 Task: Find connections with filter location Goianira with filter topic #givingbackwith filter profile language German with filter current company ICICI Home Finance Company Limited with filter school Atmiya Institute of Technology & Science with filter industry Professional Services with filter service category Video Production with filter keywords title Budget Analyst
Action: Mouse moved to (530, 191)
Screenshot: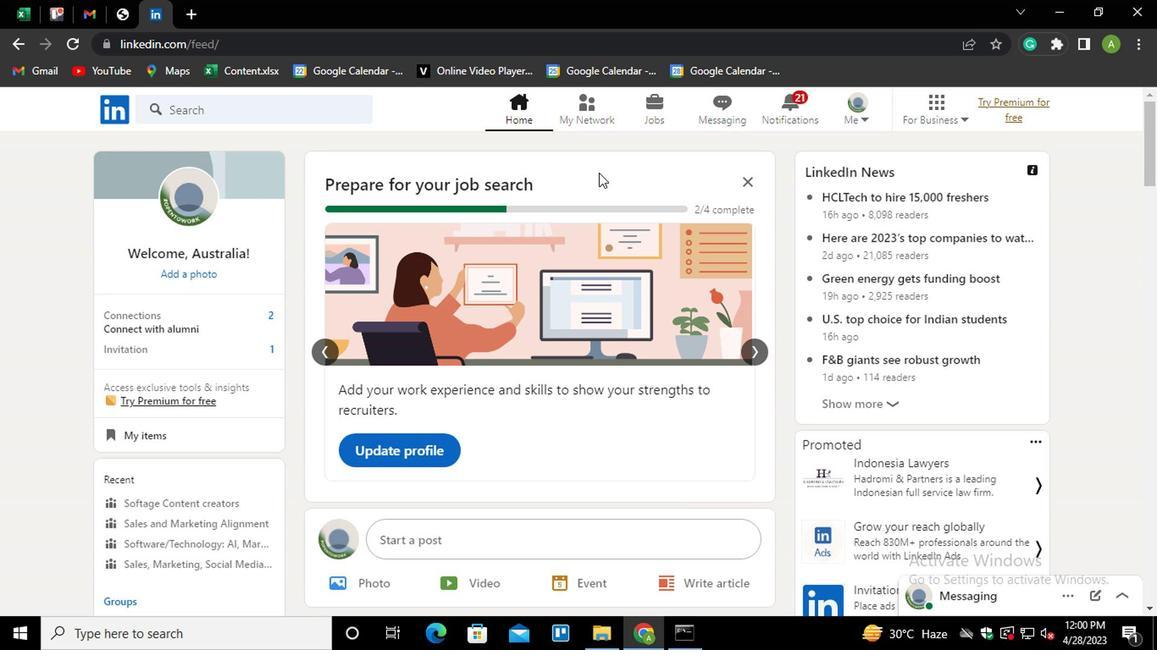 
Action: Mouse pressed left at (530, 191)
Screenshot: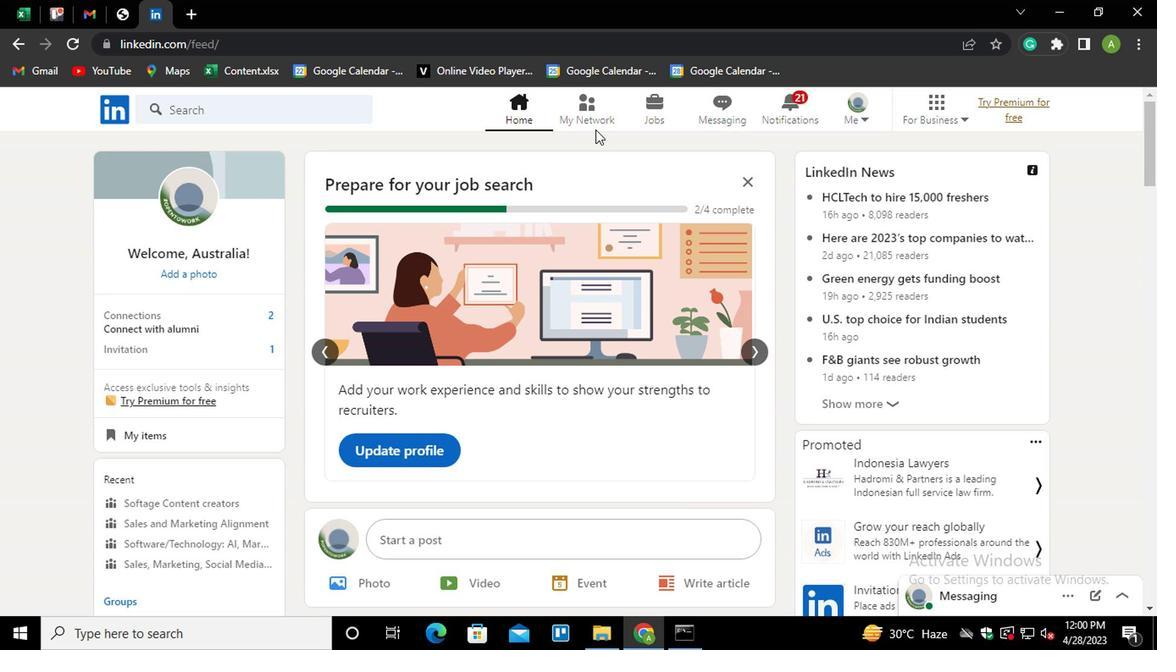
Action: Mouse moved to (249, 260)
Screenshot: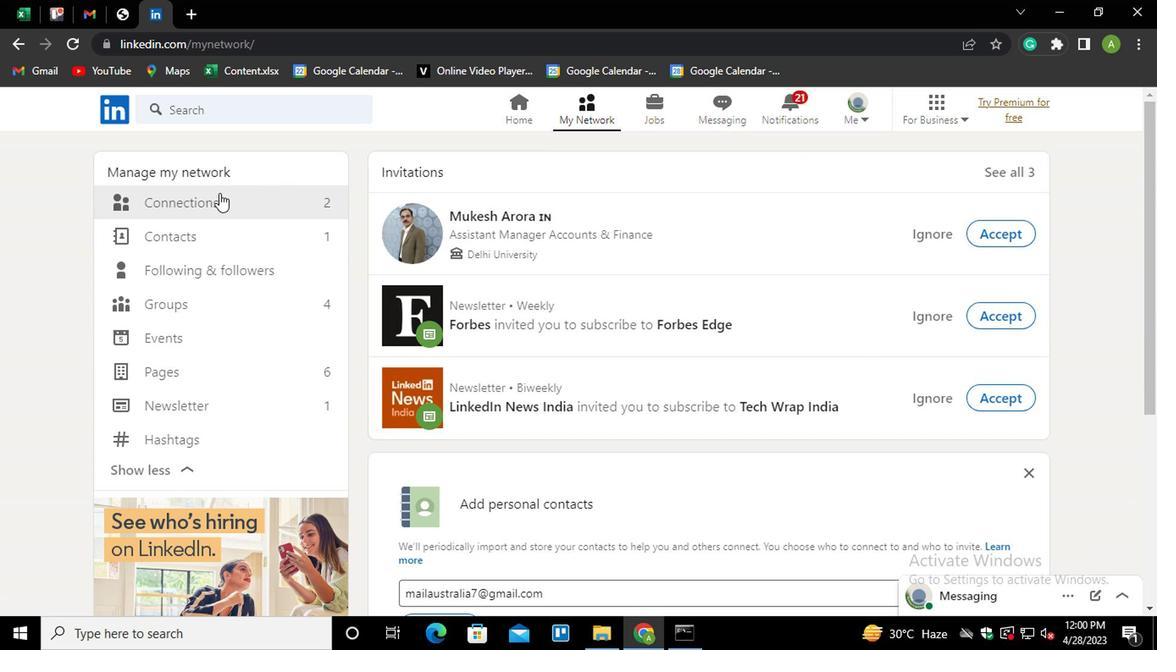 
Action: Mouse pressed left at (249, 260)
Screenshot: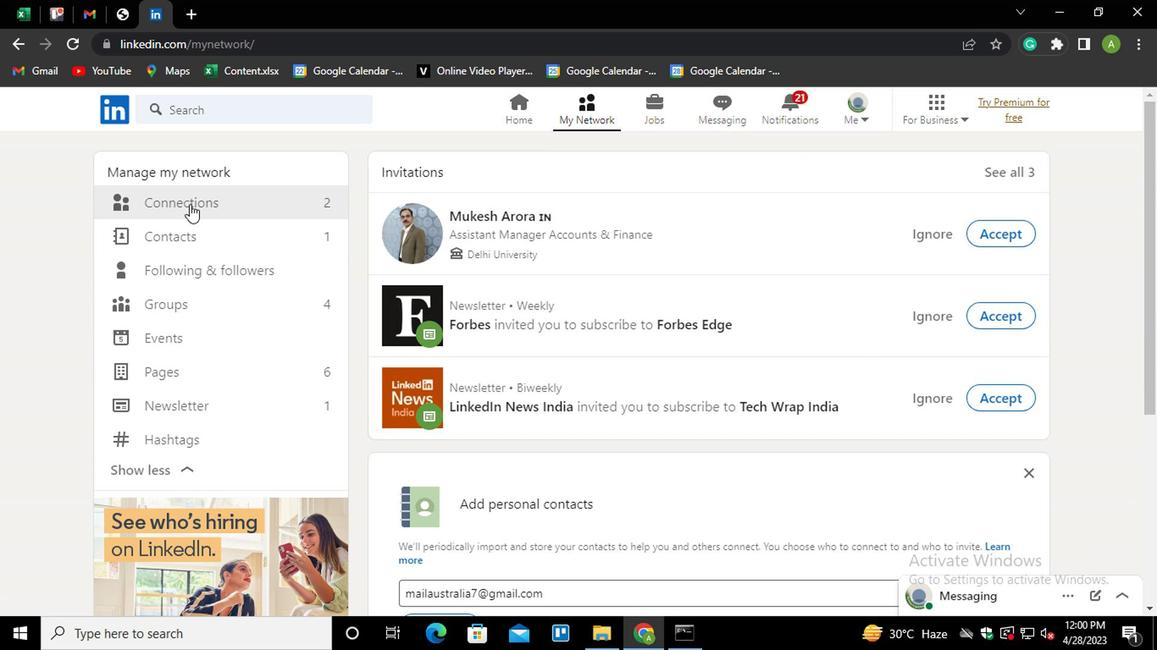 
Action: Mouse moved to (594, 262)
Screenshot: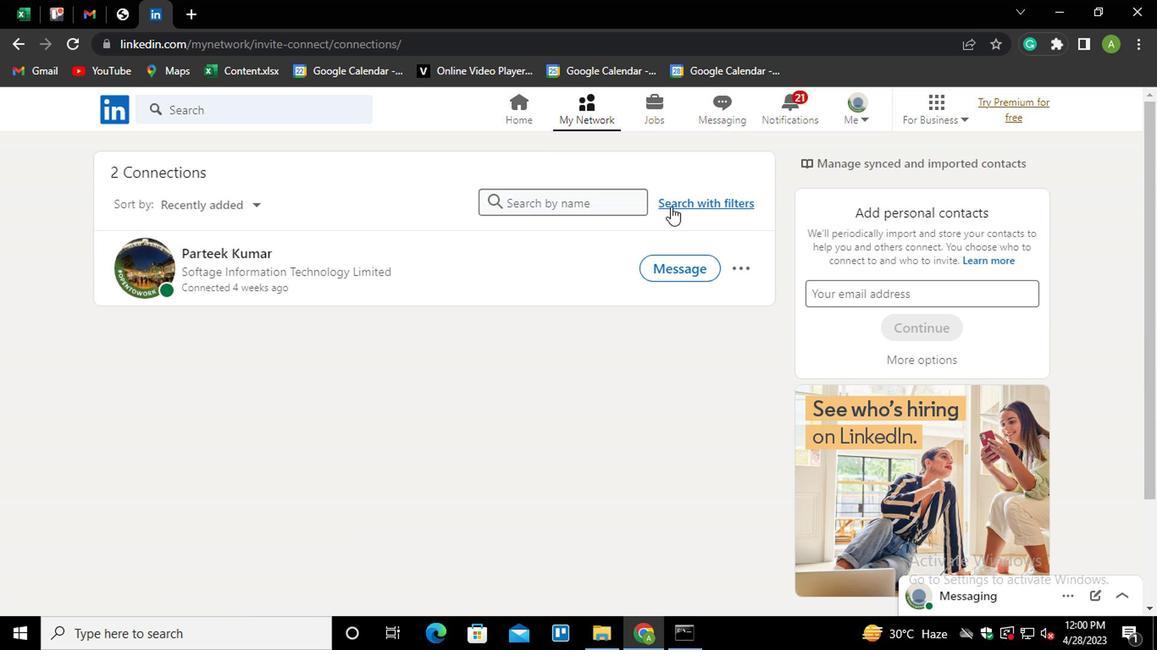 
Action: Mouse pressed left at (594, 262)
Screenshot: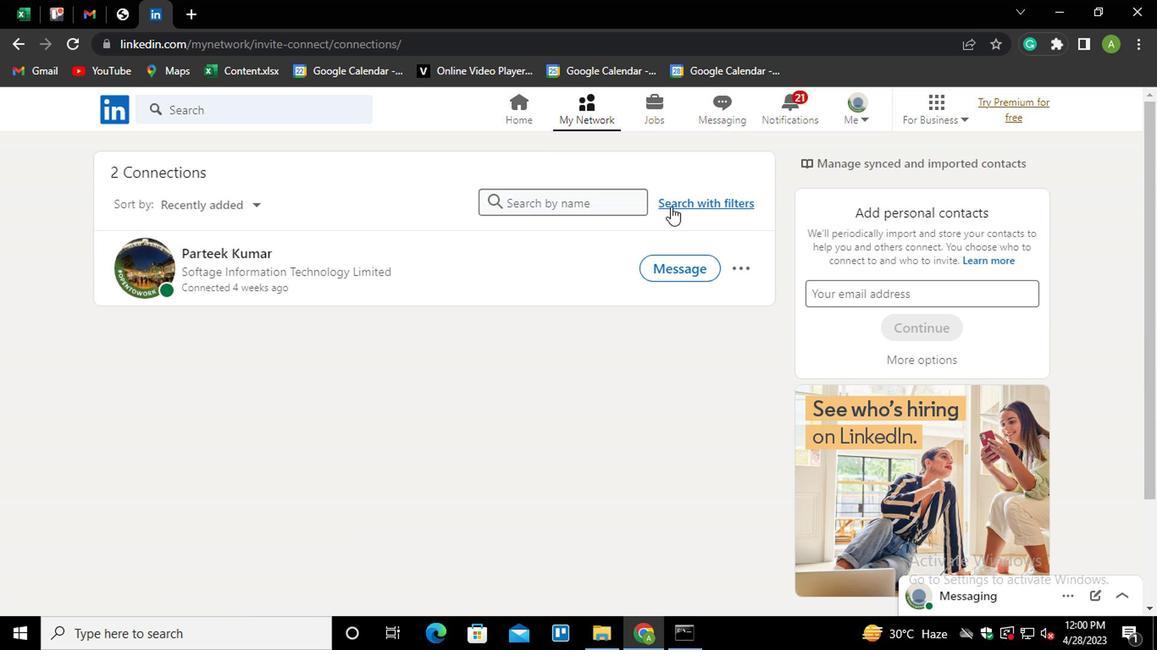 
Action: Mouse moved to (567, 222)
Screenshot: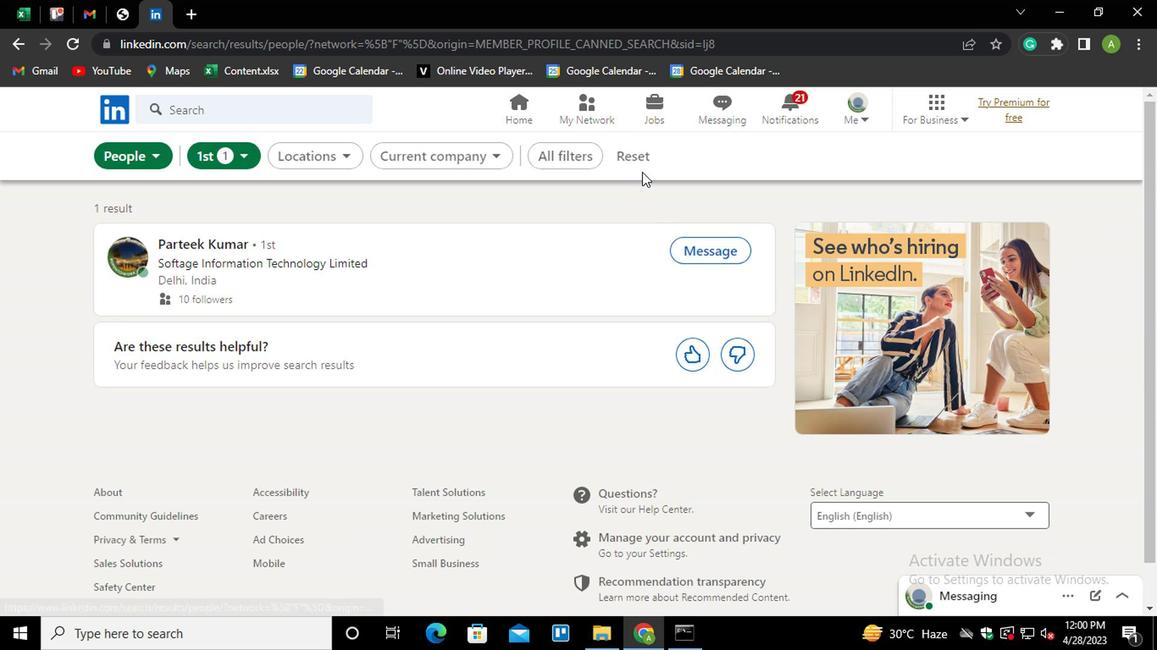 
Action: Mouse pressed left at (567, 222)
Screenshot: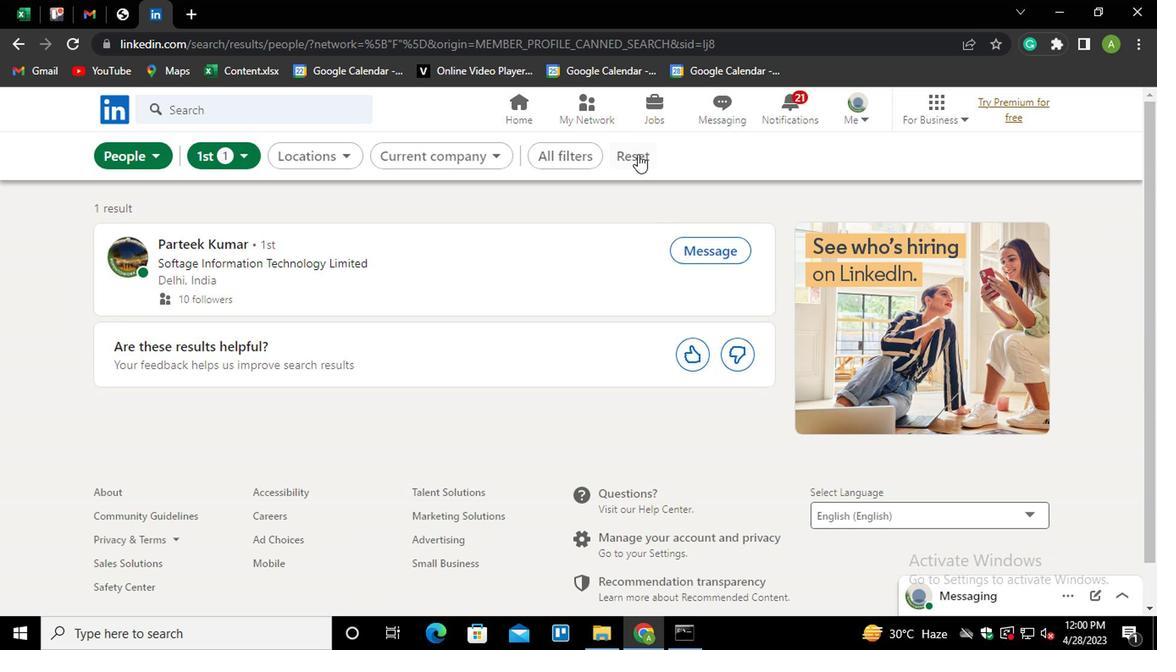 
Action: Mouse moved to (545, 226)
Screenshot: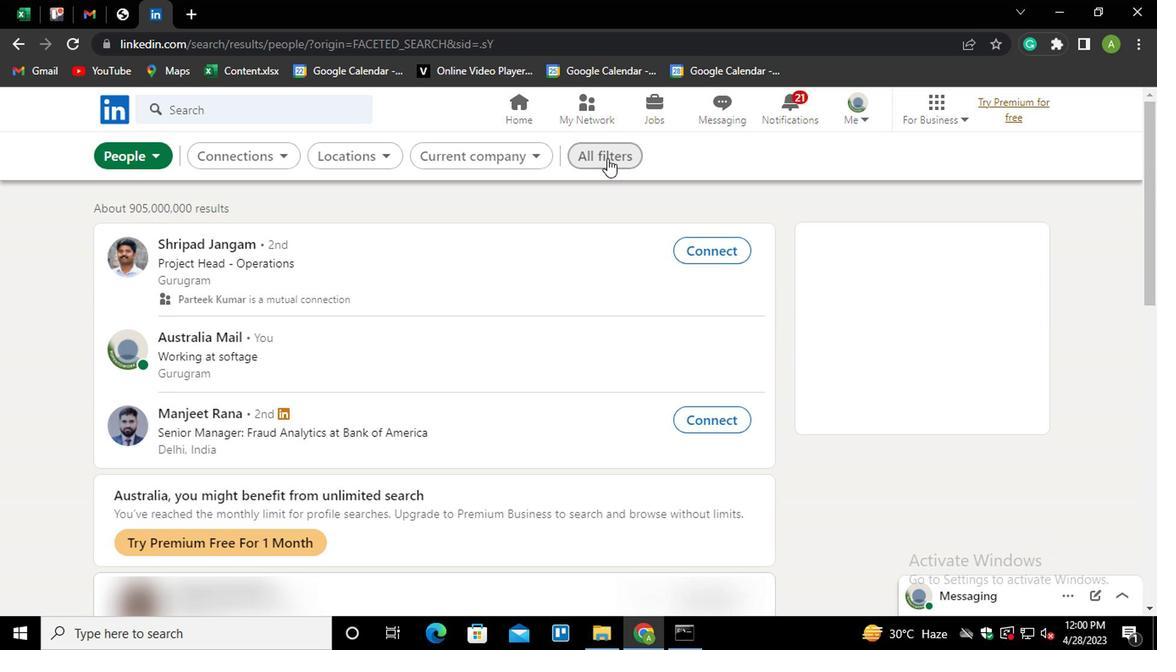 
Action: Mouse pressed left at (545, 226)
Screenshot: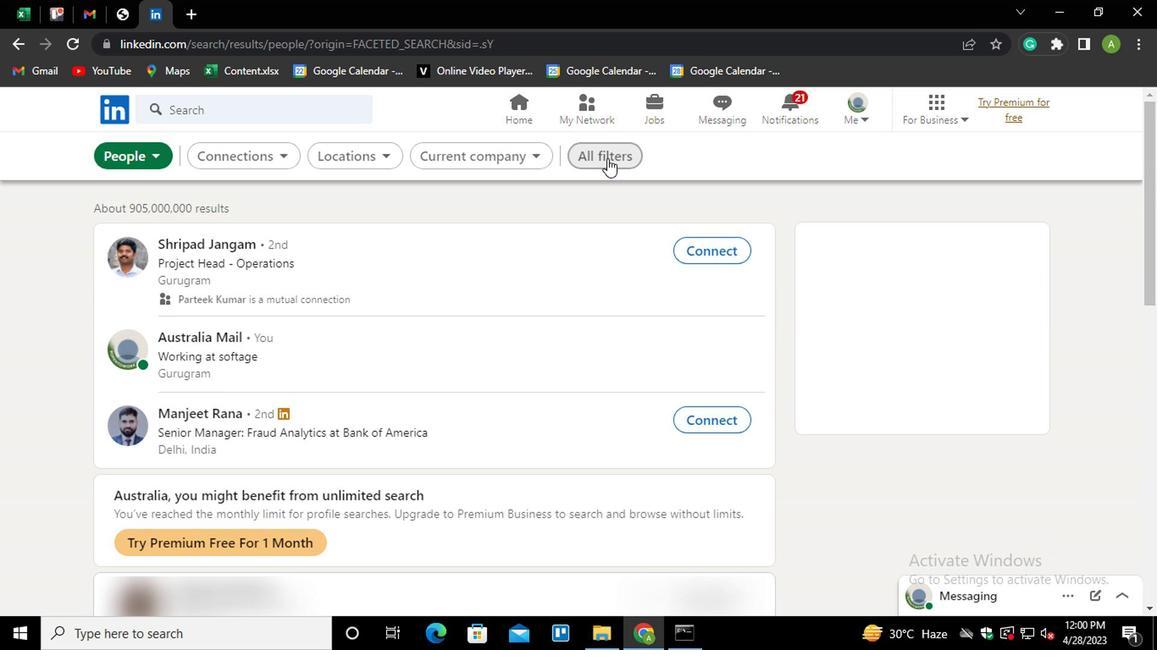 
Action: Mouse moved to (681, 349)
Screenshot: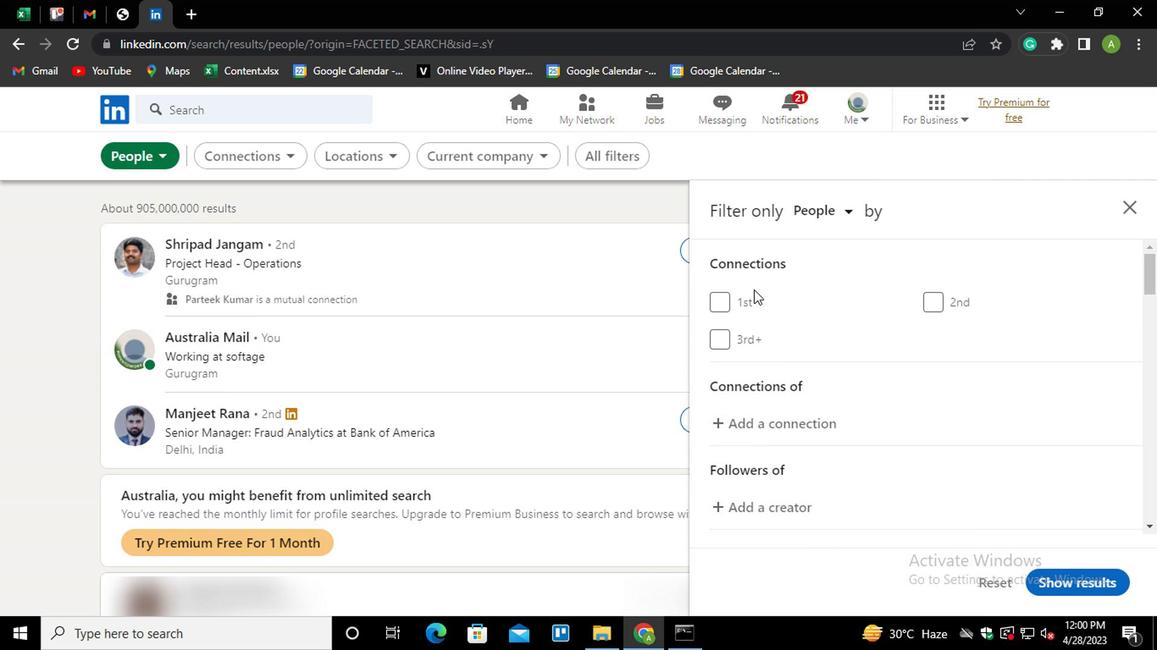 
Action: Mouse scrolled (681, 348) with delta (0, 0)
Screenshot: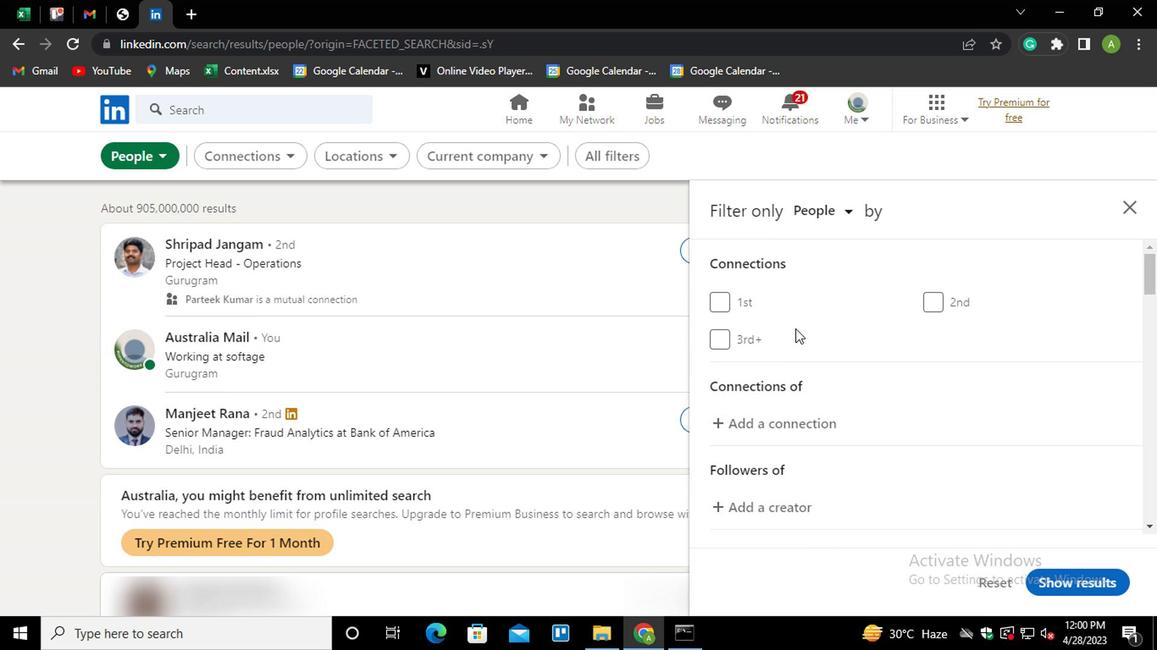 
Action: Mouse scrolled (681, 348) with delta (0, 0)
Screenshot: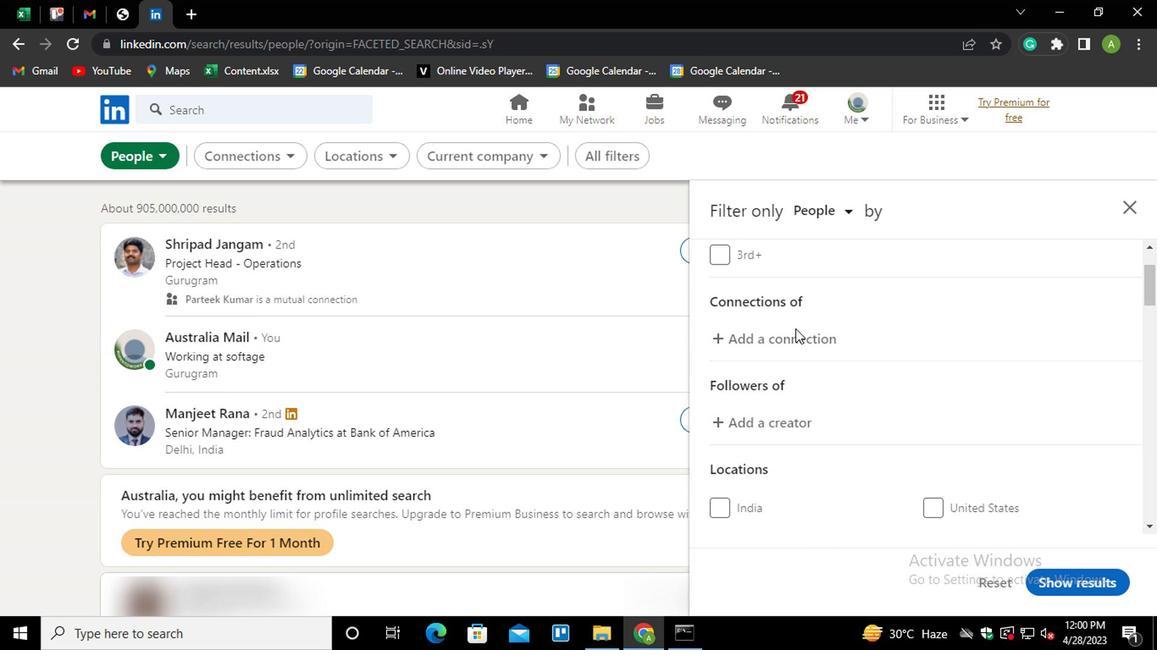 
Action: Mouse scrolled (681, 348) with delta (0, 0)
Screenshot: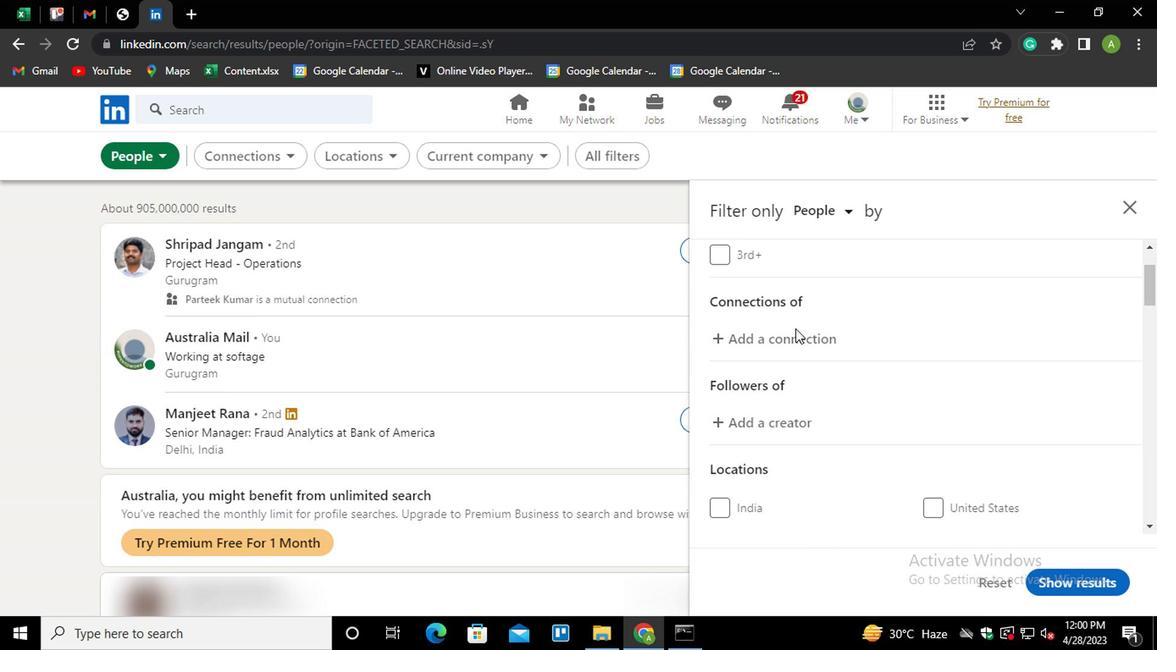 
Action: Mouse moved to (824, 409)
Screenshot: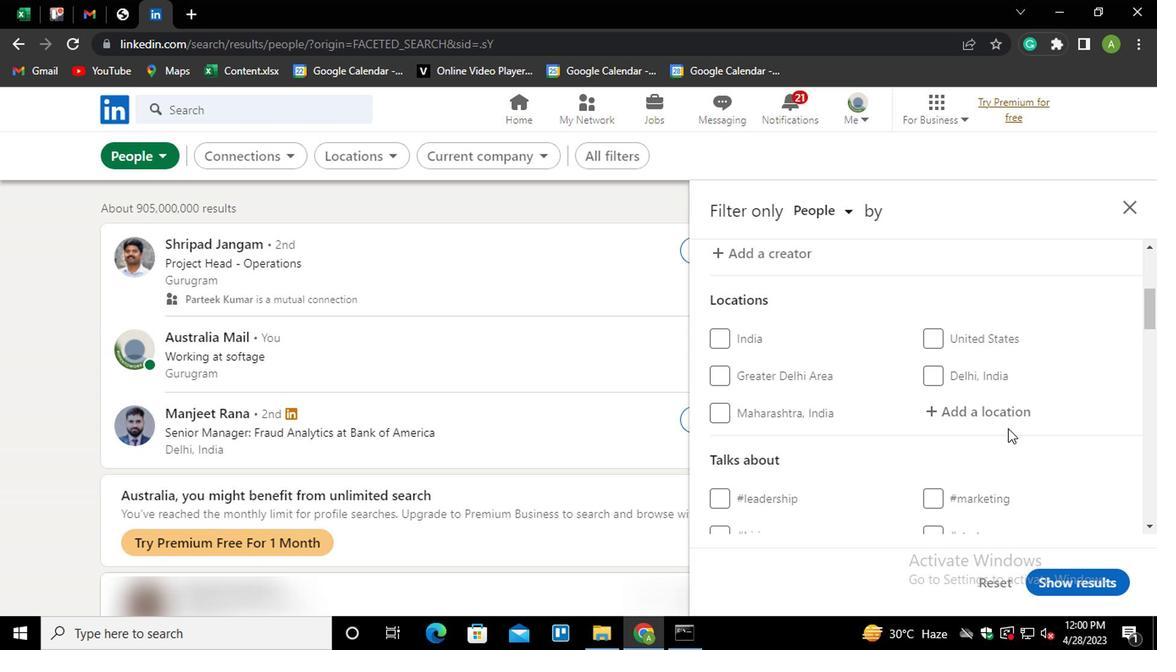 
Action: Mouse pressed left at (824, 409)
Screenshot: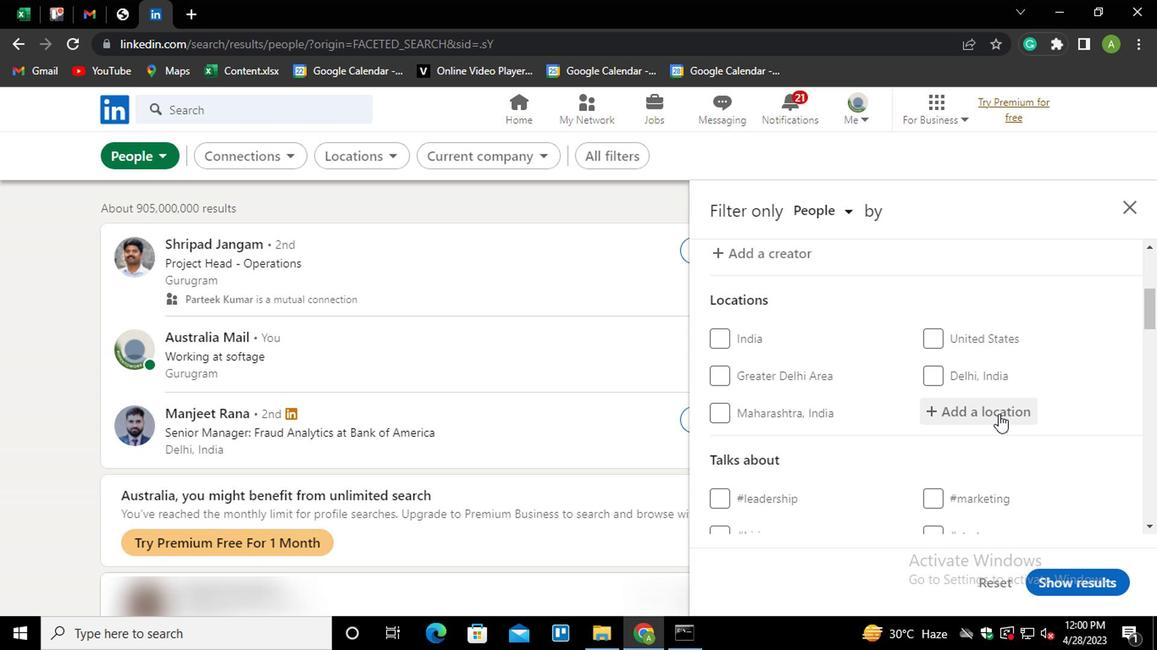 
Action: Mouse moved to (799, 407)
Screenshot: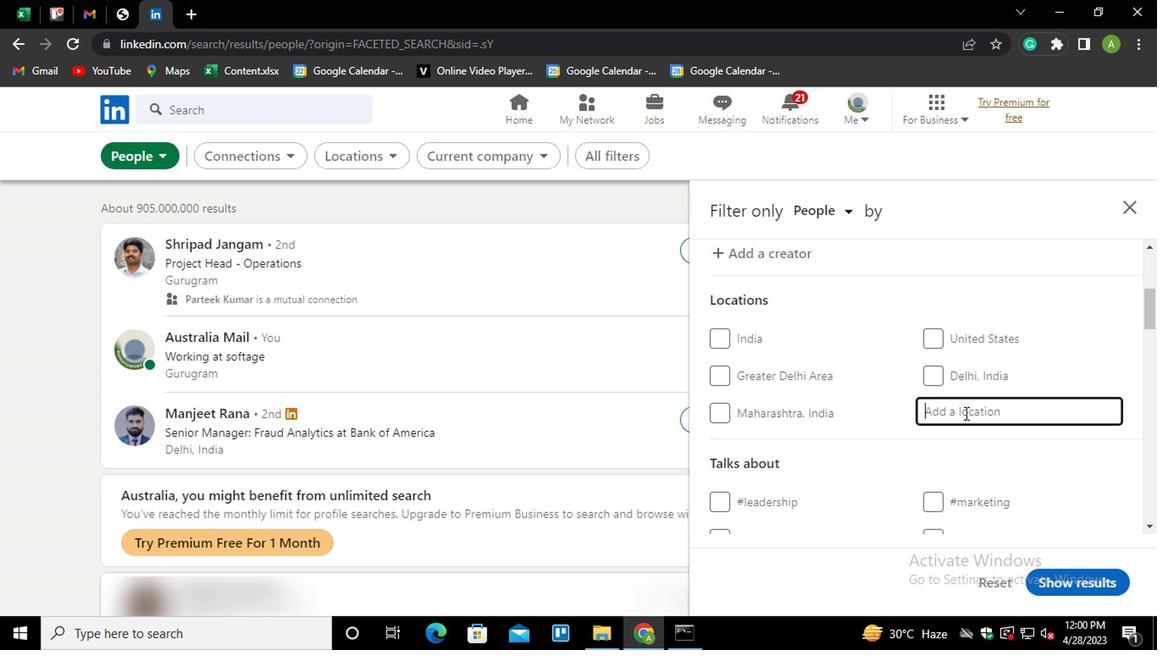 
Action: Mouse pressed left at (799, 407)
Screenshot: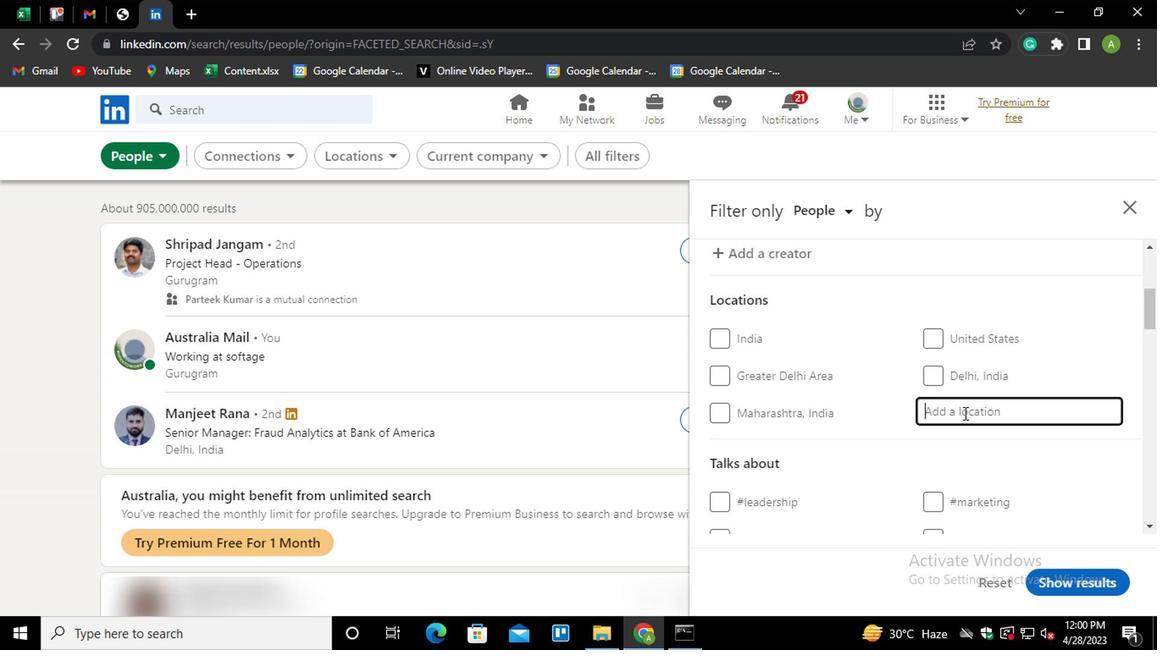 
Action: Key pressed <Key.shift>GOIANIRA<Key.down><Key.enter>
Screenshot: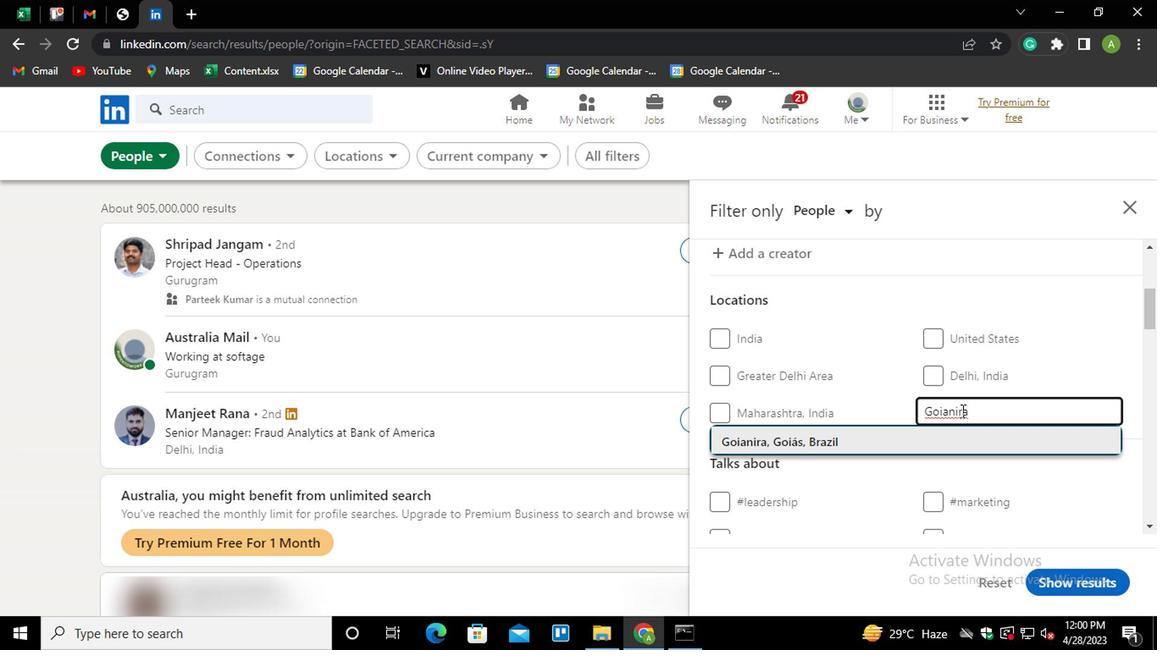 
Action: Mouse scrolled (799, 407) with delta (0, 0)
Screenshot: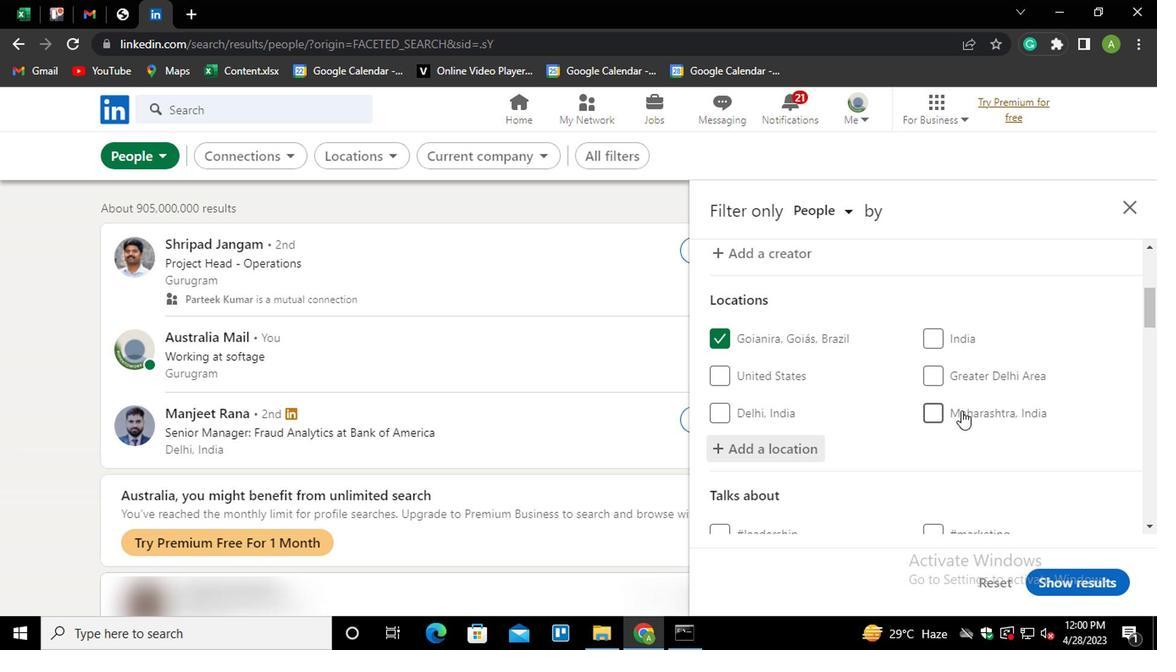
Action: Mouse scrolled (799, 407) with delta (0, 0)
Screenshot: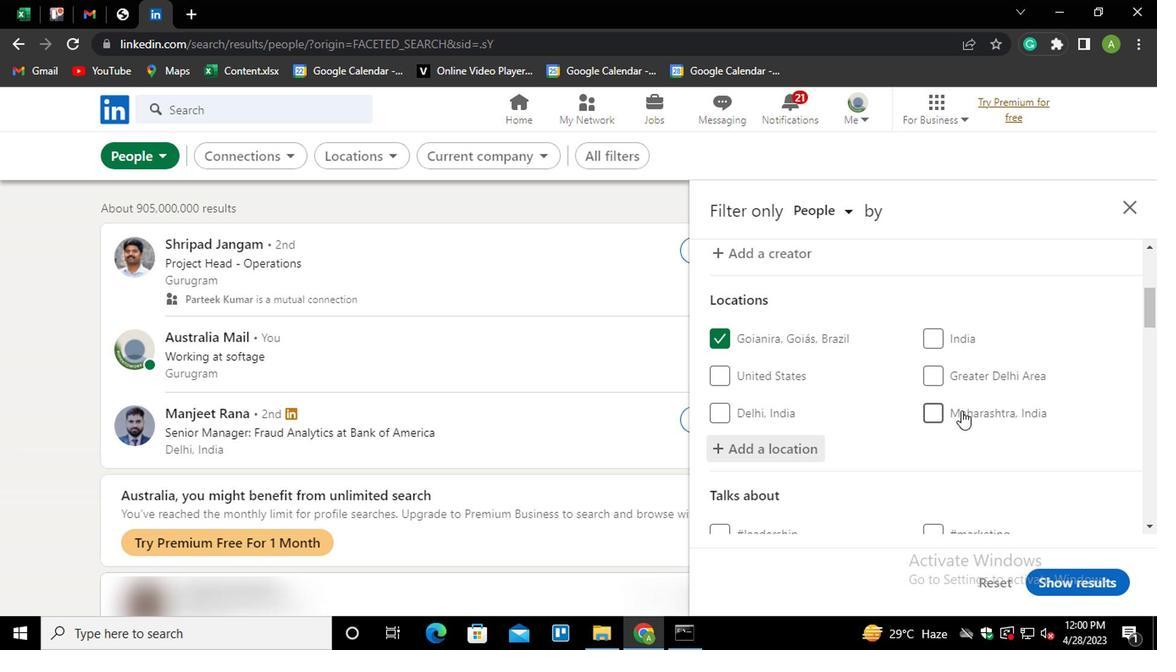 
Action: Mouse moved to (792, 424)
Screenshot: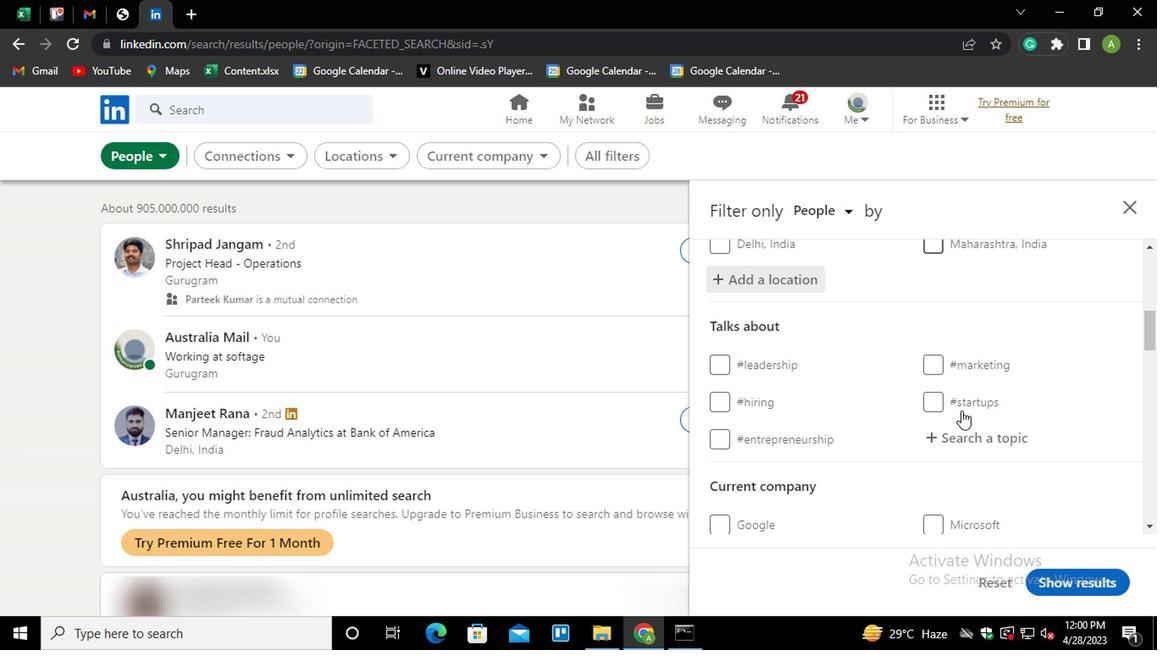 
Action: Mouse pressed left at (792, 424)
Screenshot: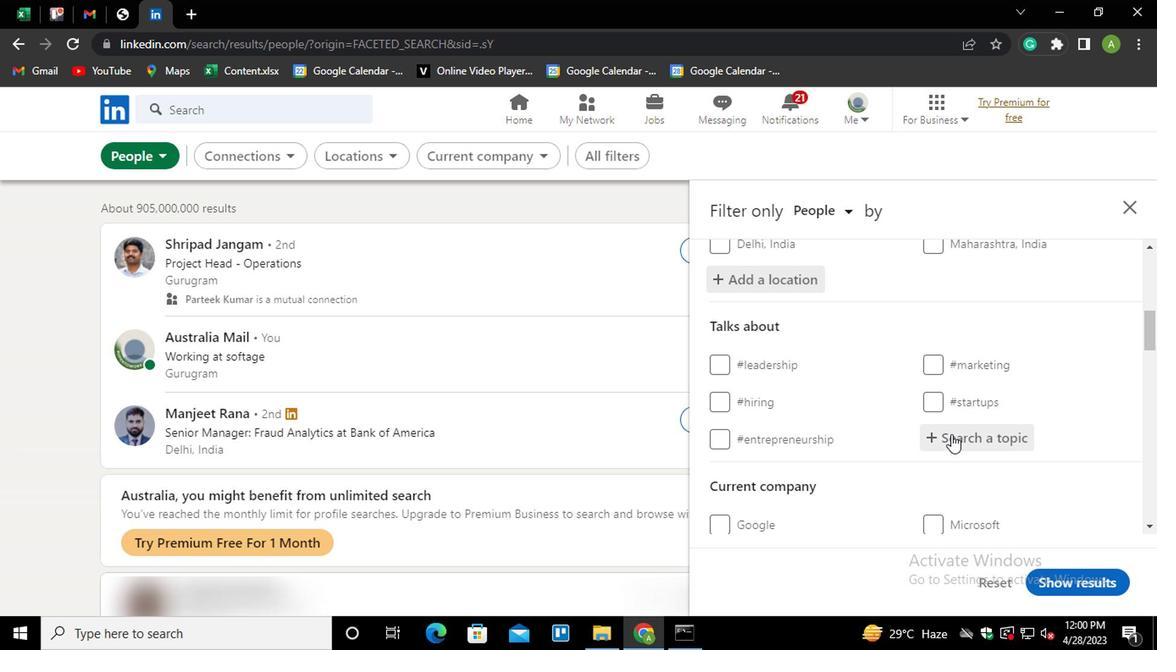 
Action: Key pressed GIVINGBACK
Screenshot: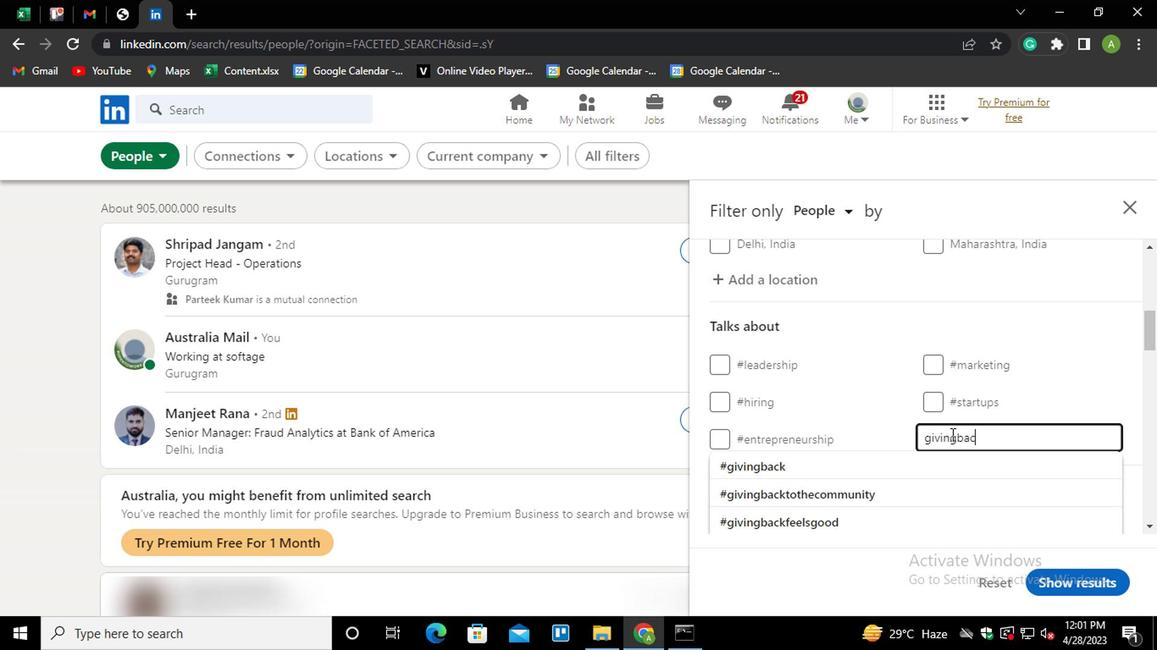 
Action: Mouse moved to (805, 447)
Screenshot: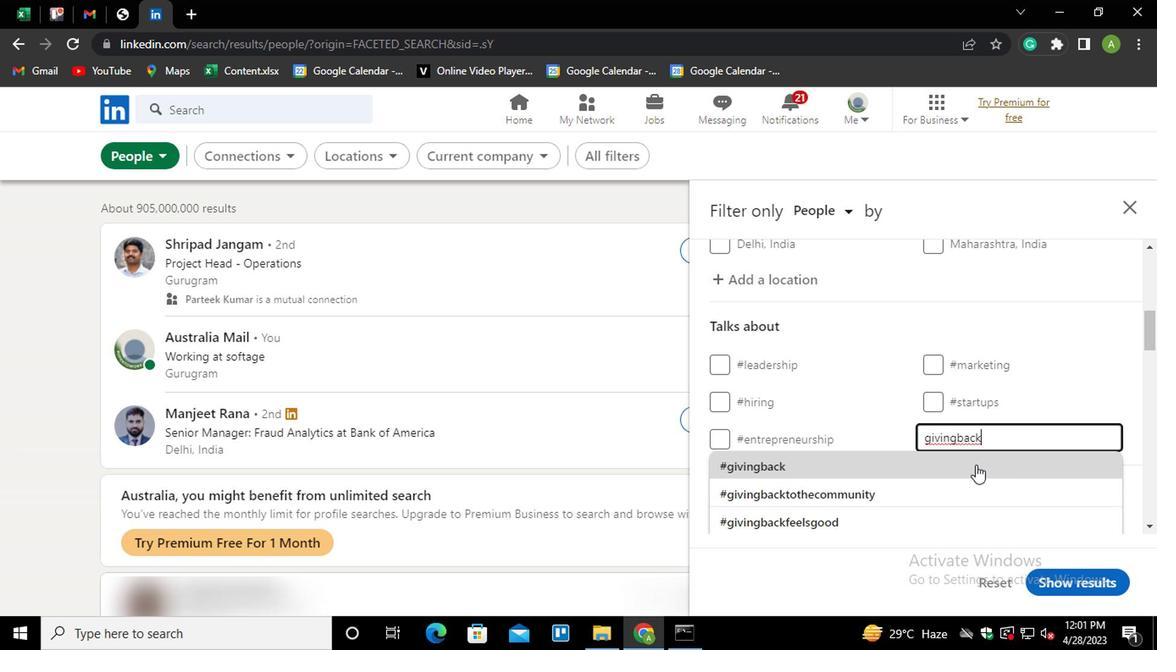 
Action: Mouse pressed left at (805, 447)
Screenshot: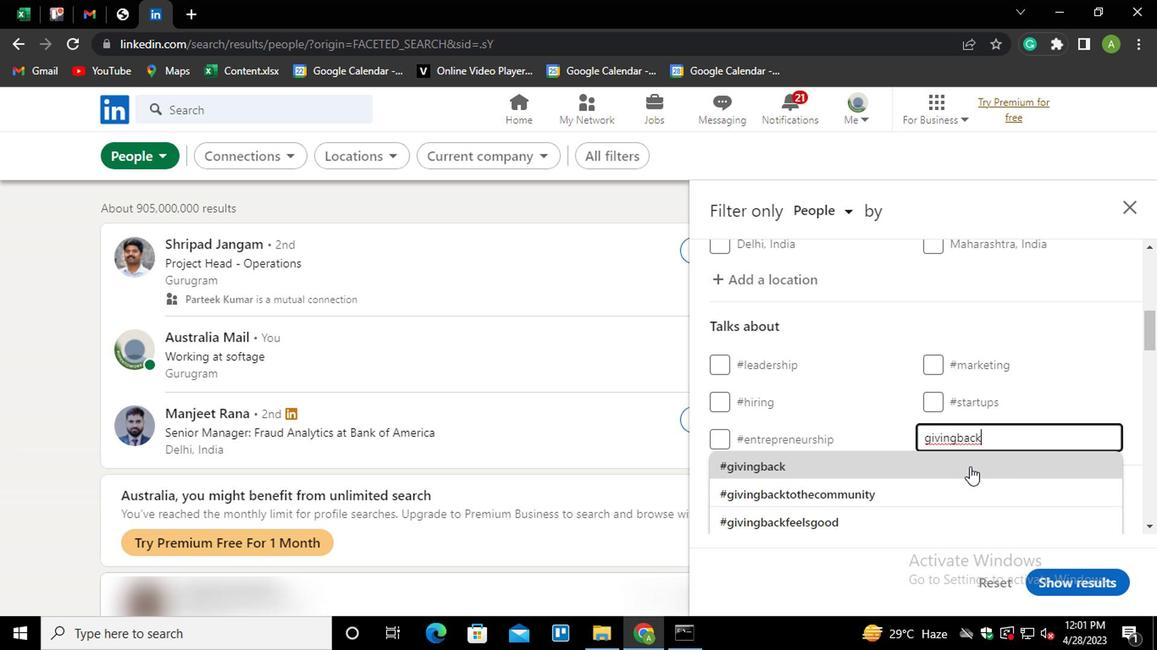 
Action: Mouse scrolled (805, 447) with delta (0, 0)
Screenshot: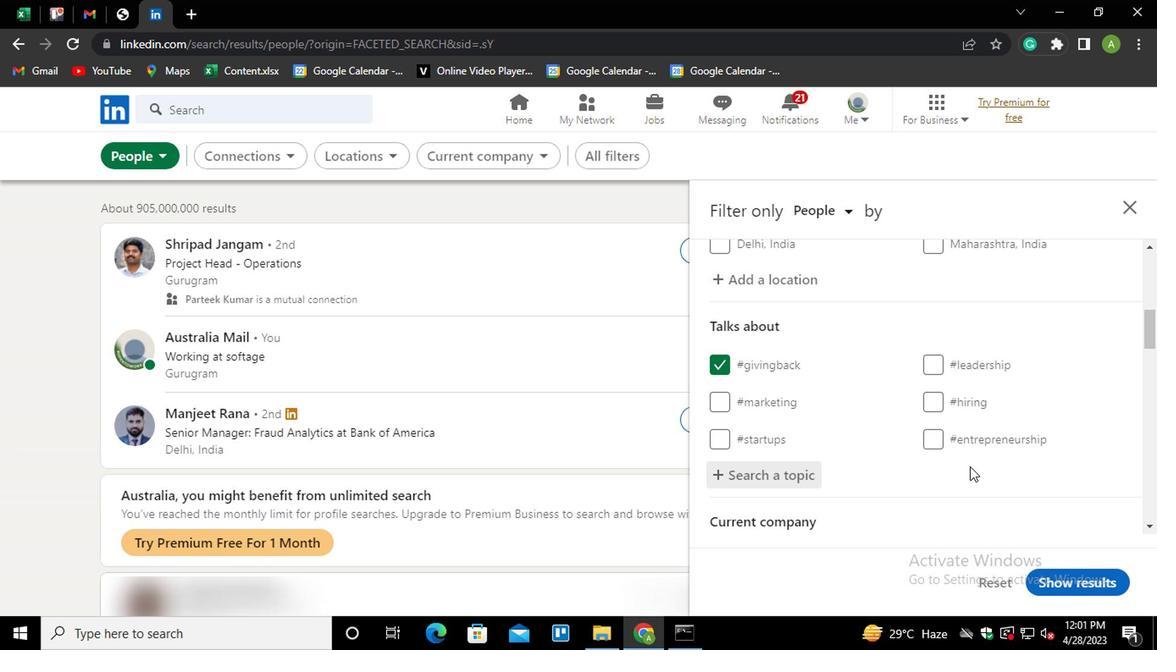 
Action: Mouse scrolled (805, 447) with delta (0, 0)
Screenshot: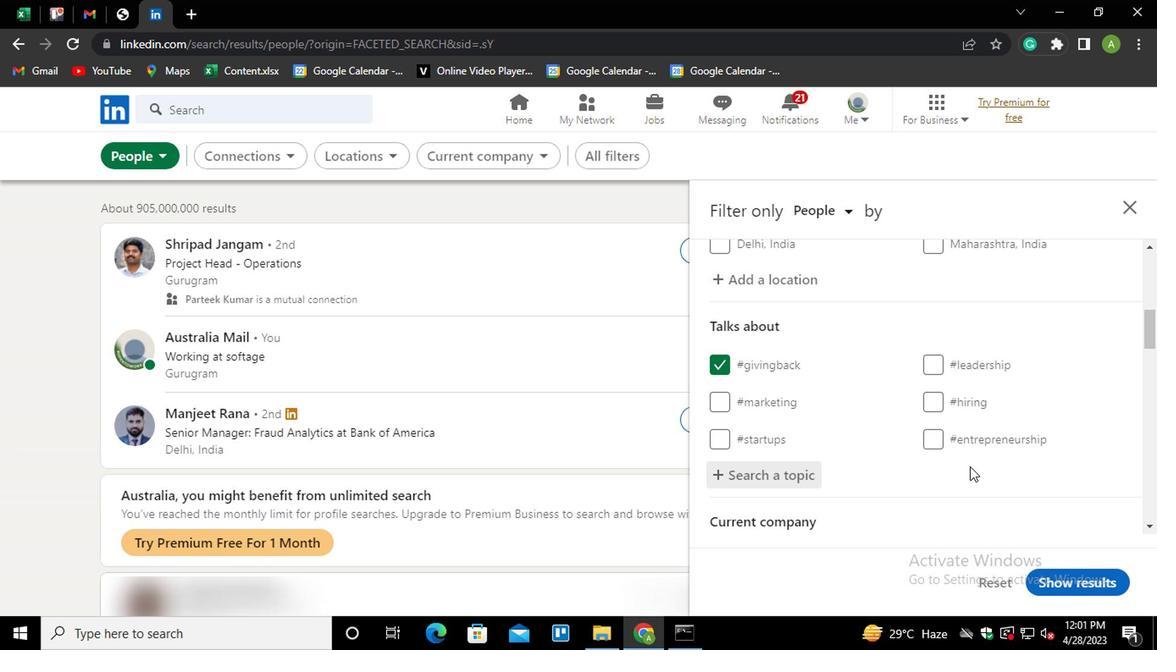 
Action: Mouse scrolled (805, 447) with delta (0, 0)
Screenshot: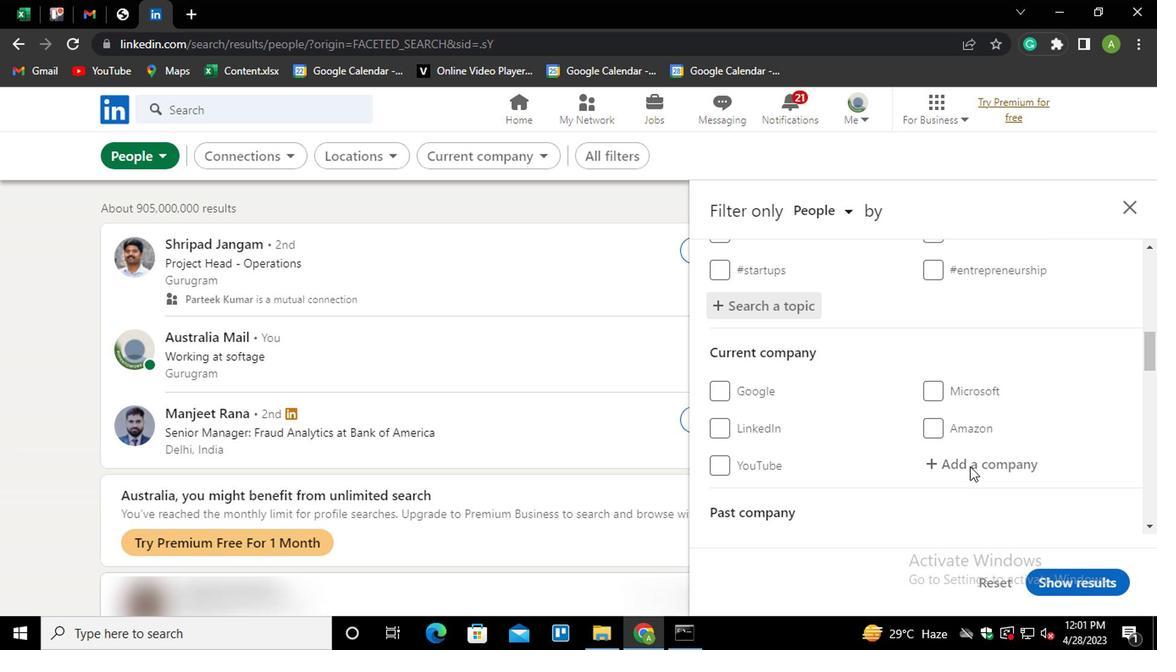 
Action: Mouse moved to (795, 387)
Screenshot: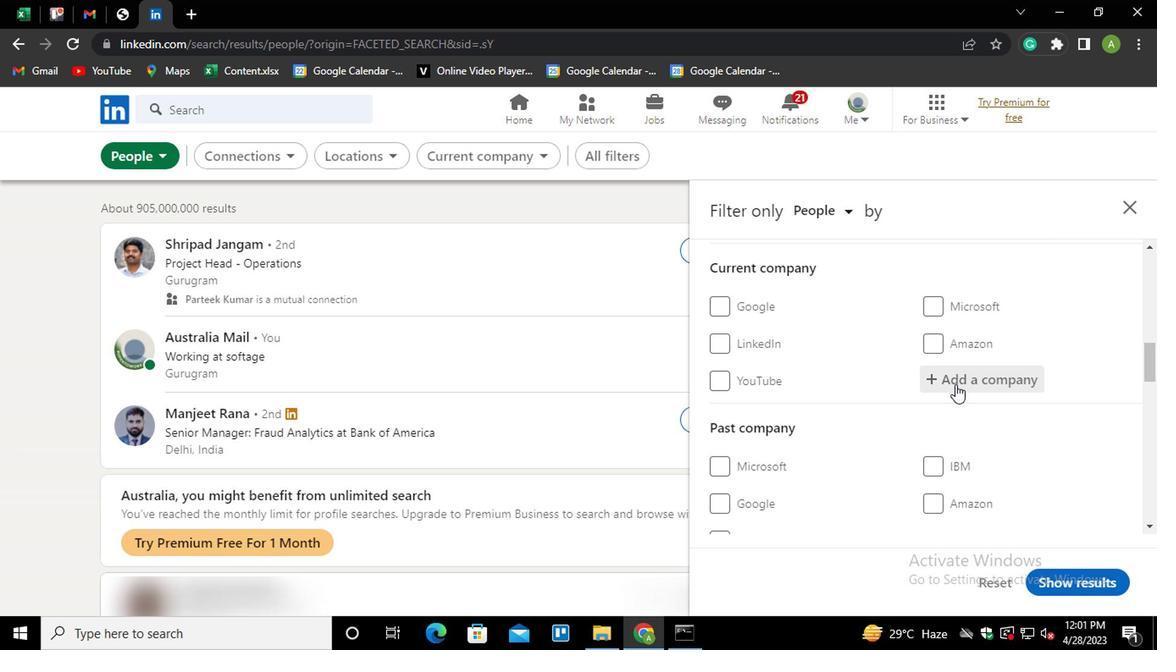 
Action: Mouse pressed left at (795, 387)
Screenshot: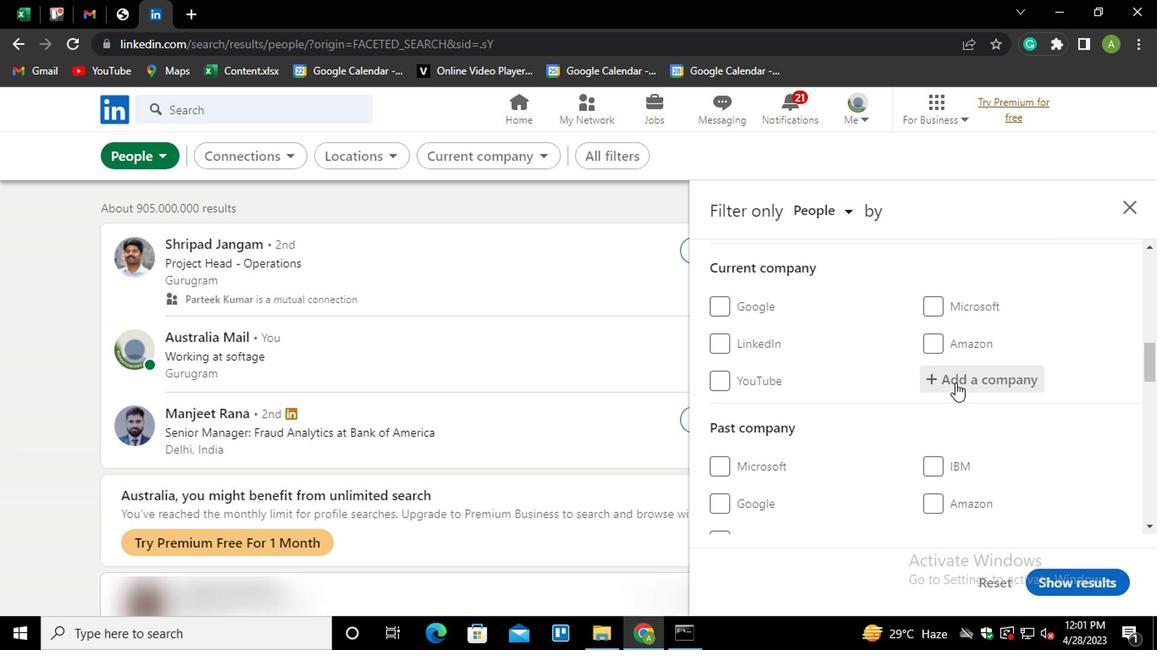 
Action: Mouse moved to (797, 417)
Screenshot: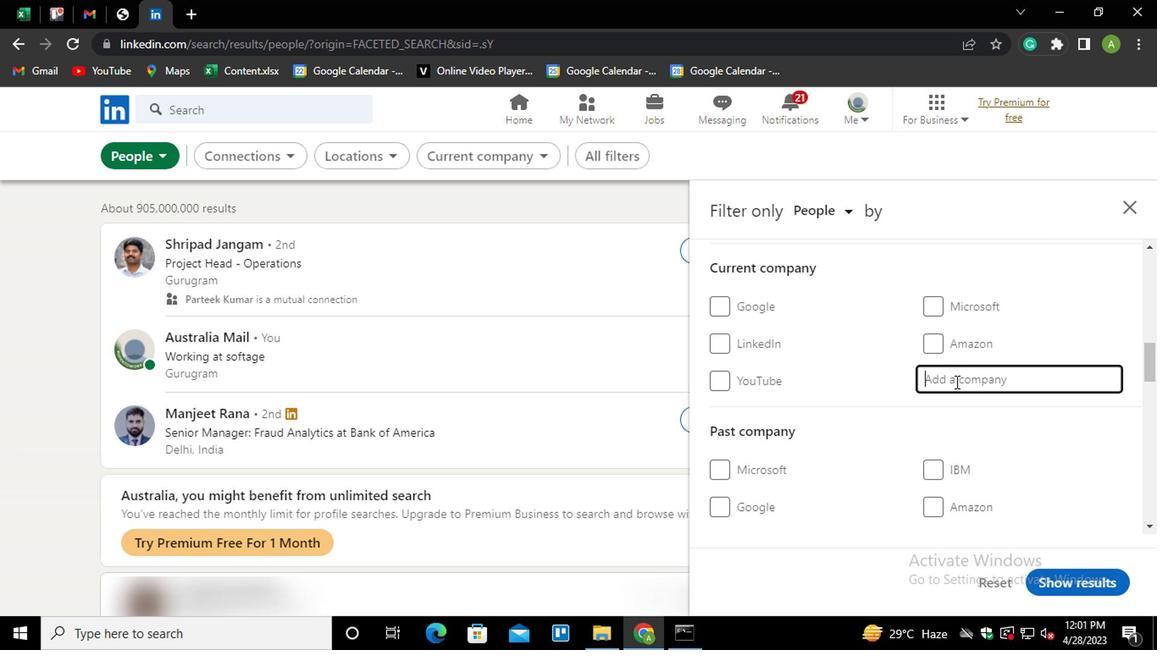 
Action: Mouse scrolled (797, 416) with delta (0, 0)
Screenshot: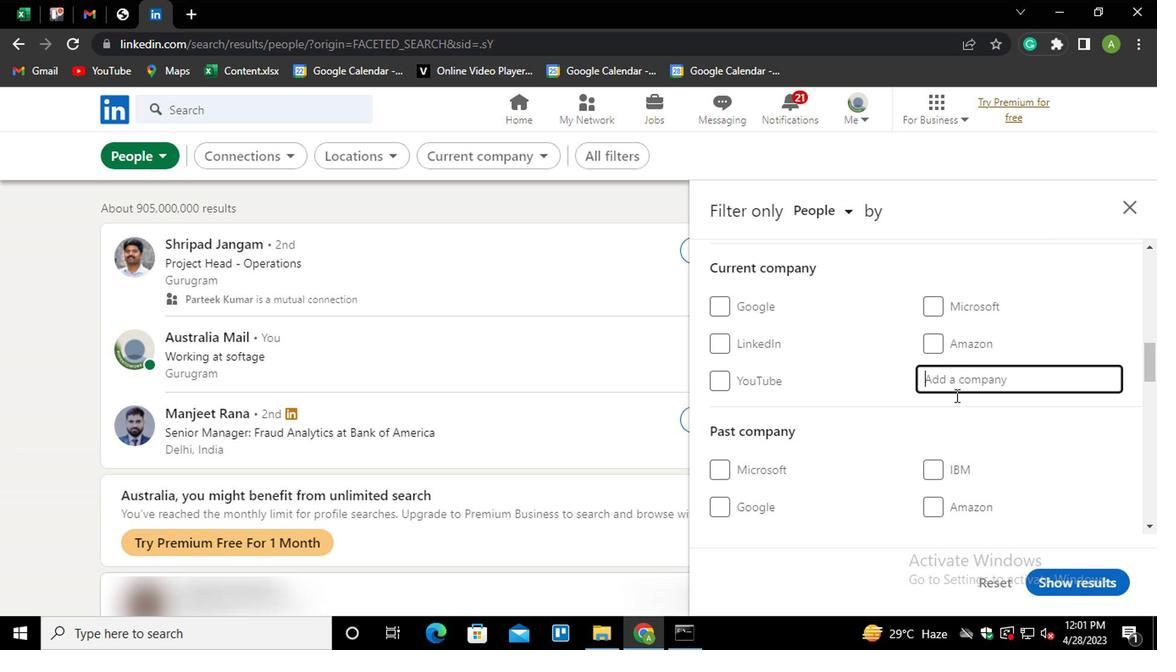 
Action: Mouse scrolled (797, 416) with delta (0, 0)
Screenshot: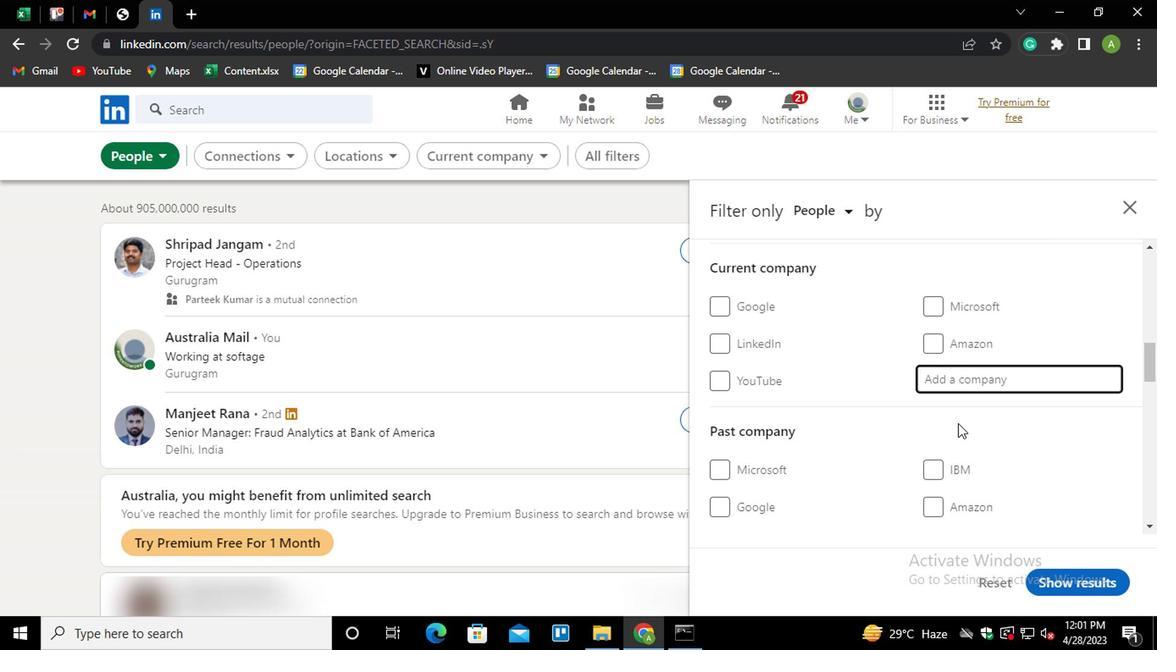 
Action: Mouse scrolled (797, 416) with delta (0, 0)
Screenshot: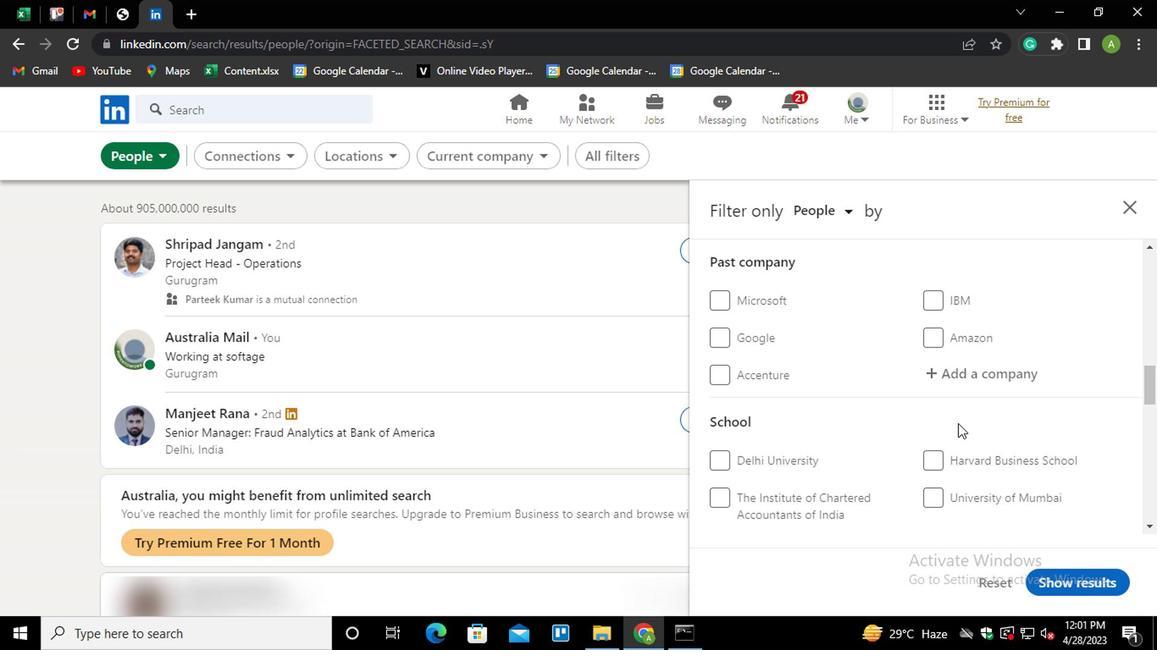 
Action: Mouse scrolled (797, 416) with delta (0, 0)
Screenshot: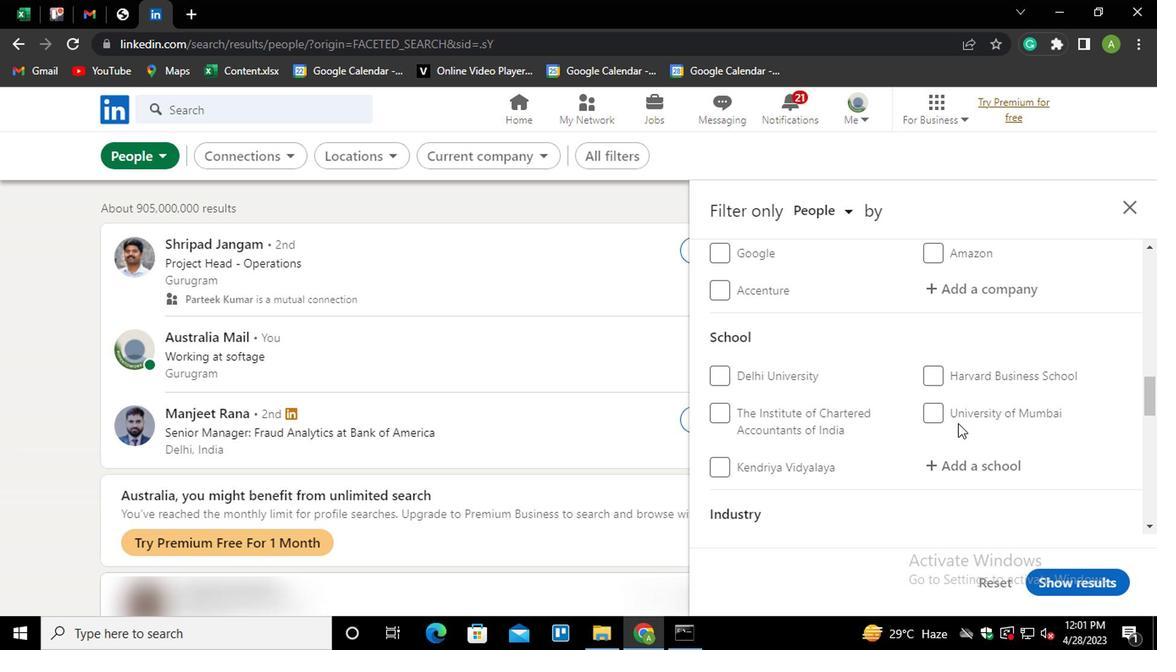 
Action: Mouse scrolled (797, 416) with delta (0, 0)
Screenshot: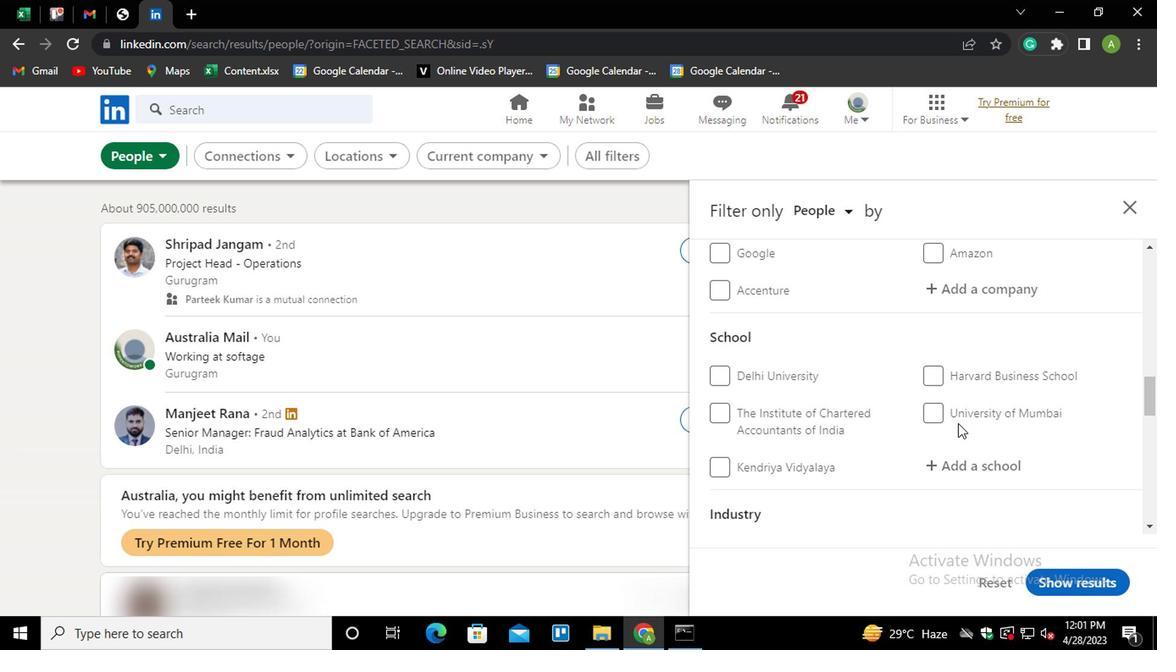 
Action: Mouse scrolled (797, 416) with delta (0, 0)
Screenshot: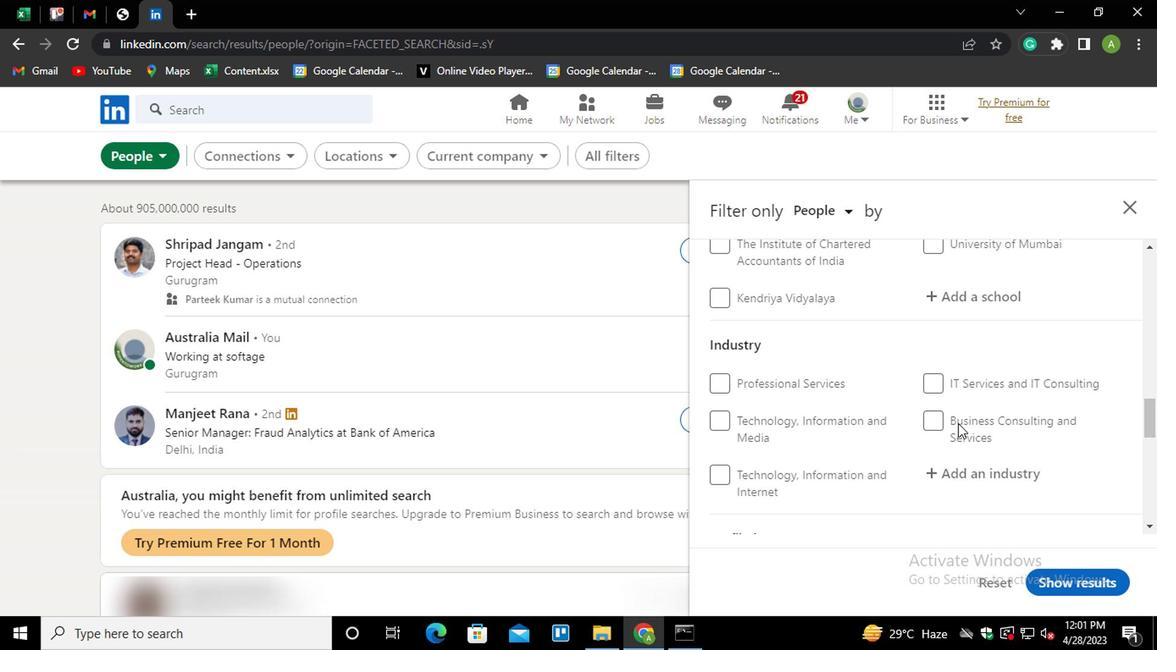 
Action: Mouse scrolled (797, 416) with delta (0, 0)
Screenshot: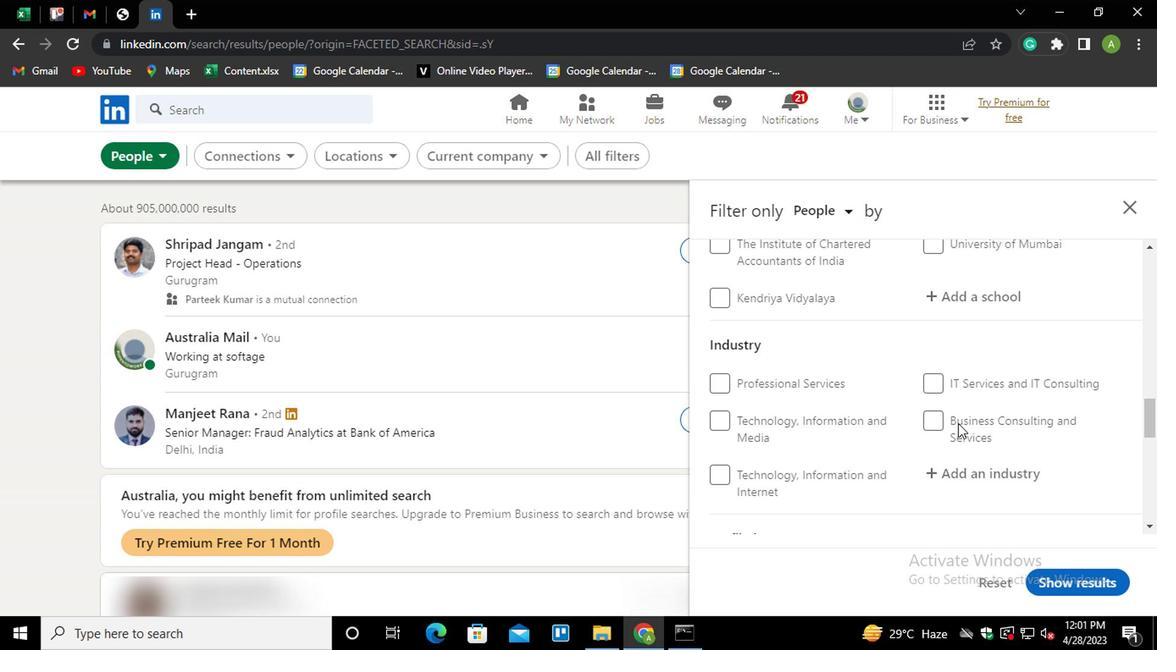 
Action: Mouse scrolled (797, 416) with delta (0, 0)
Screenshot: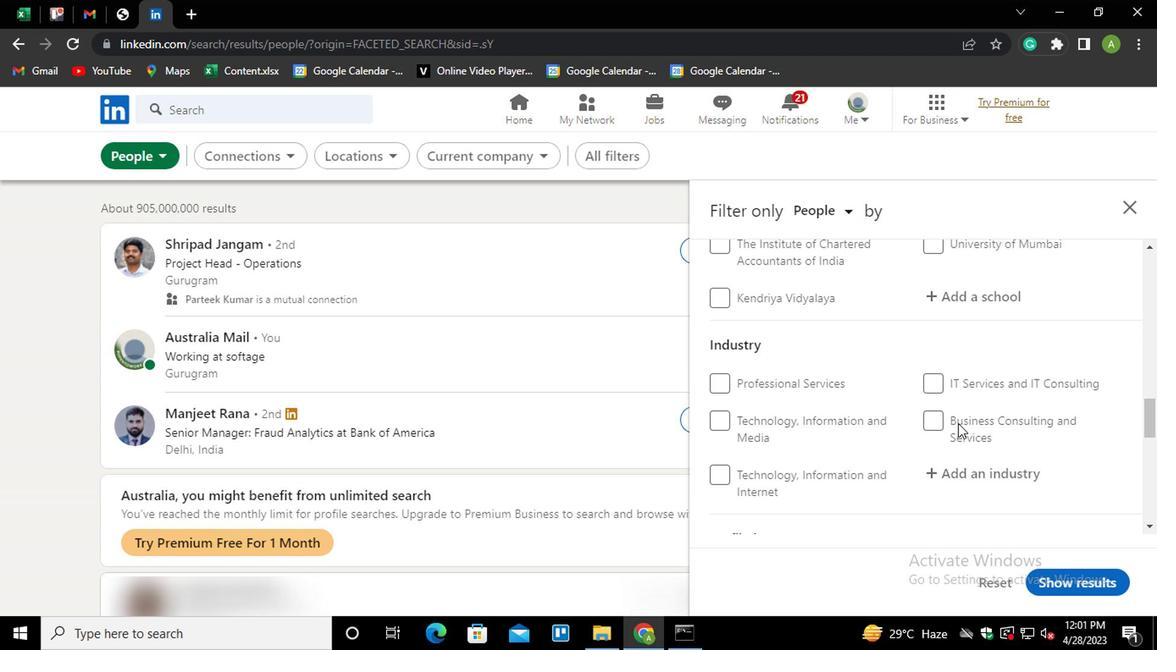 
Action: Mouse scrolled (797, 416) with delta (0, 0)
Screenshot: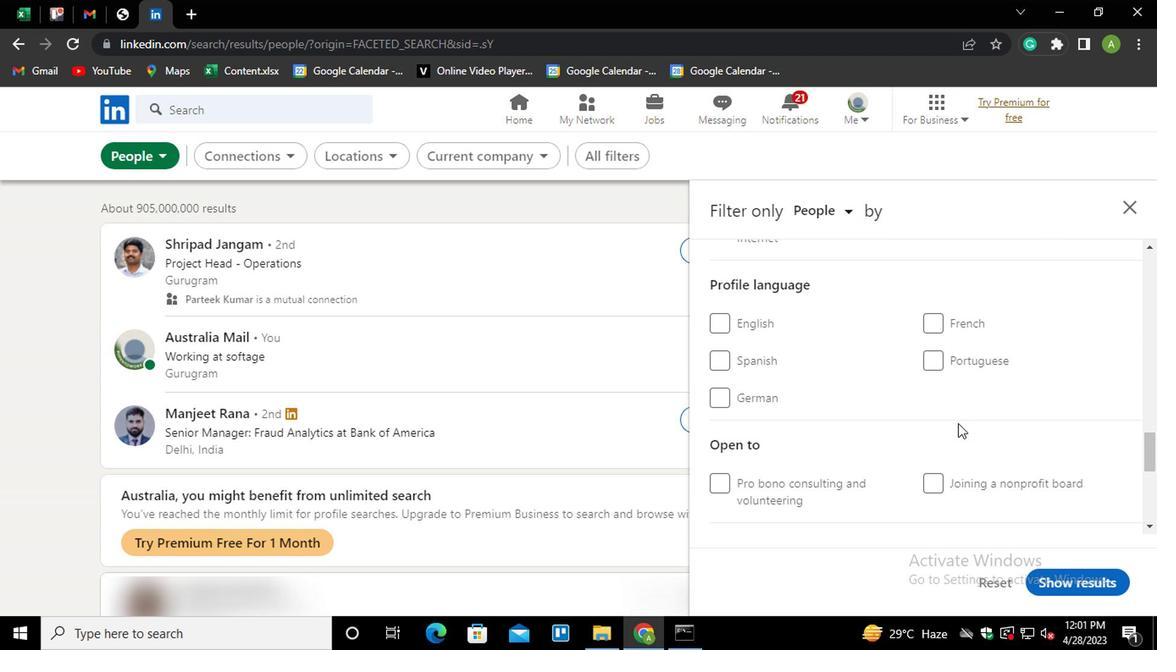 
Action: Mouse moved to (626, 335)
Screenshot: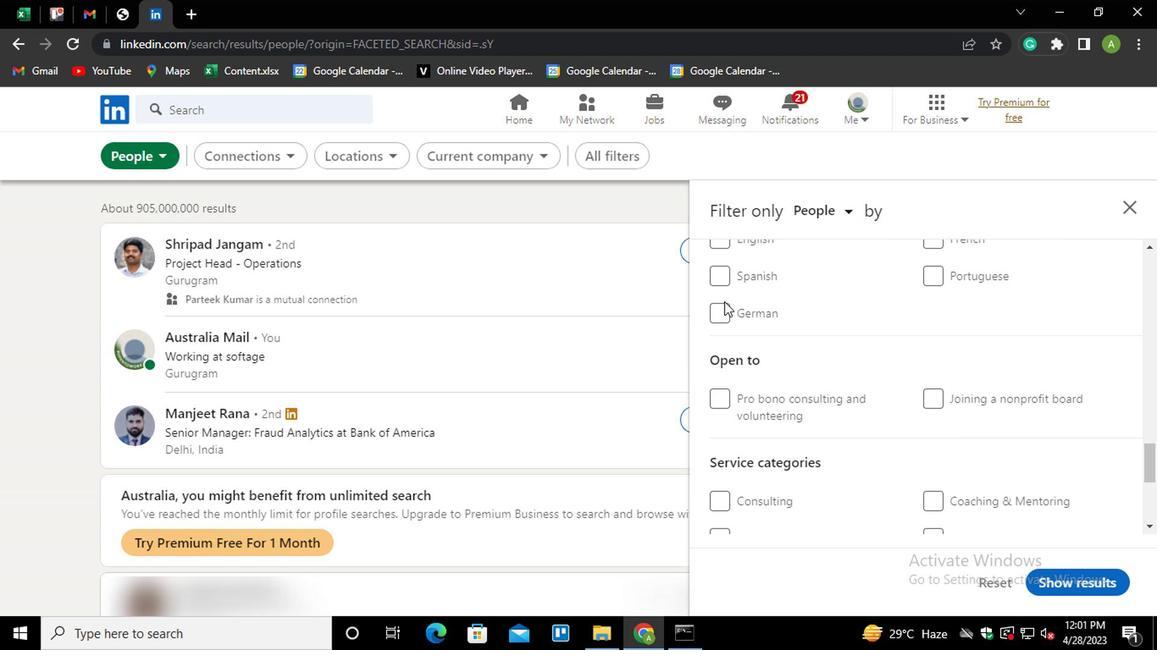 
Action: Mouse pressed left at (626, 335)
Screenshot: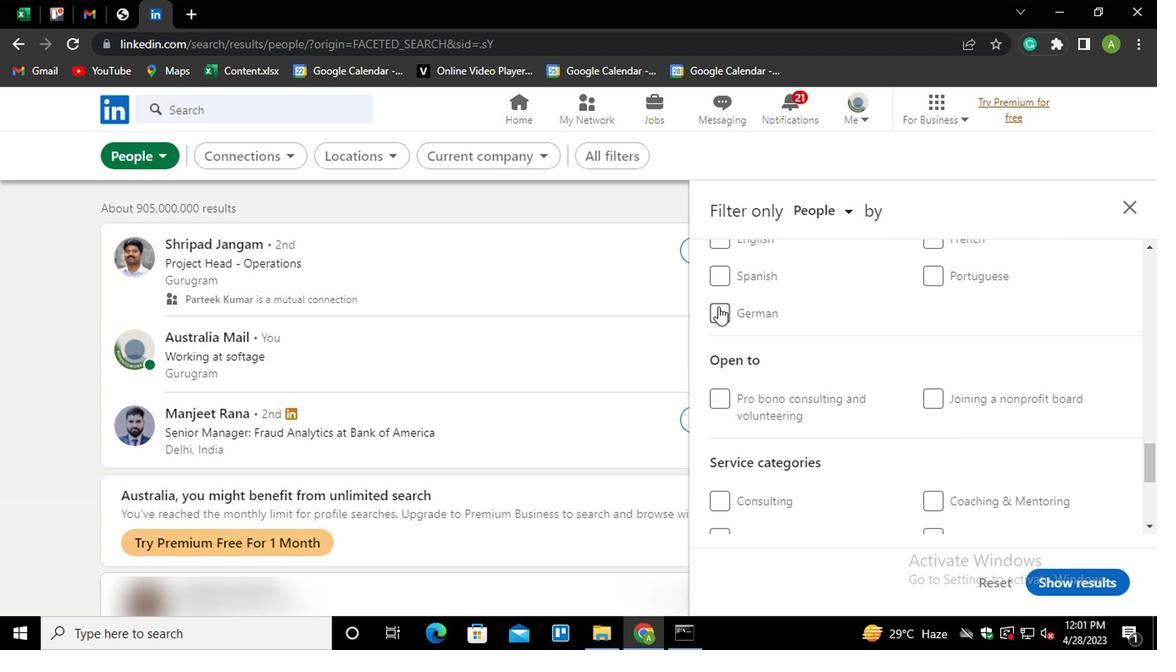
Action: Mouse moved to (764, 390)
Screenshot: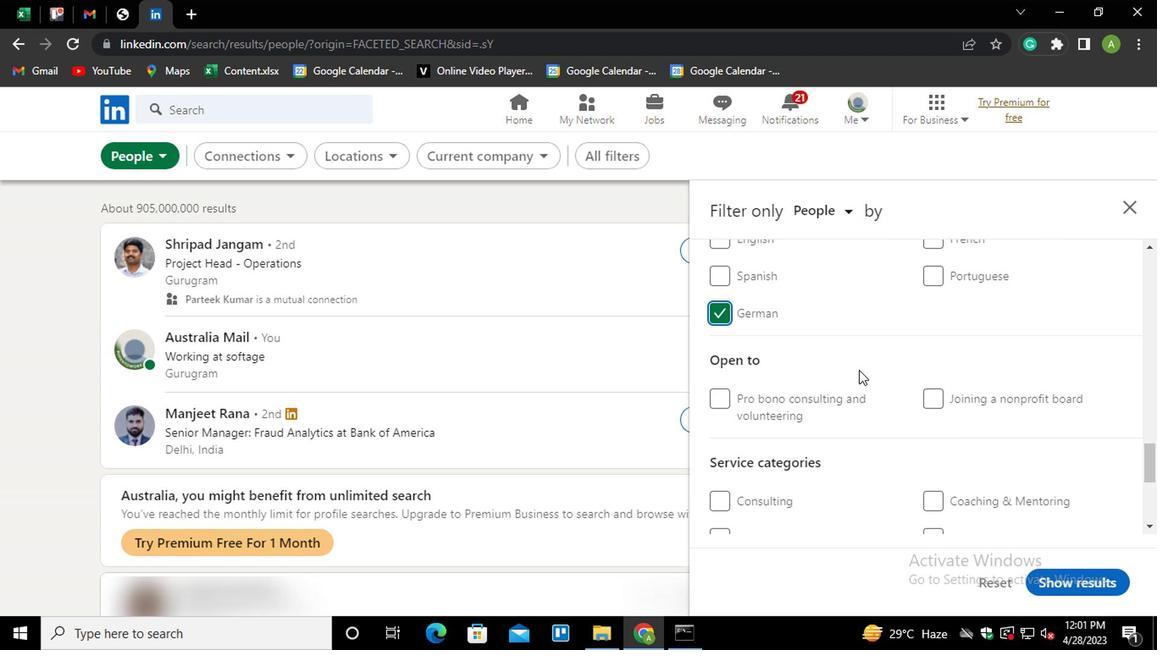 
Action: Mouse scrolled (764, 391) with delta (0, 0)
Screenshot: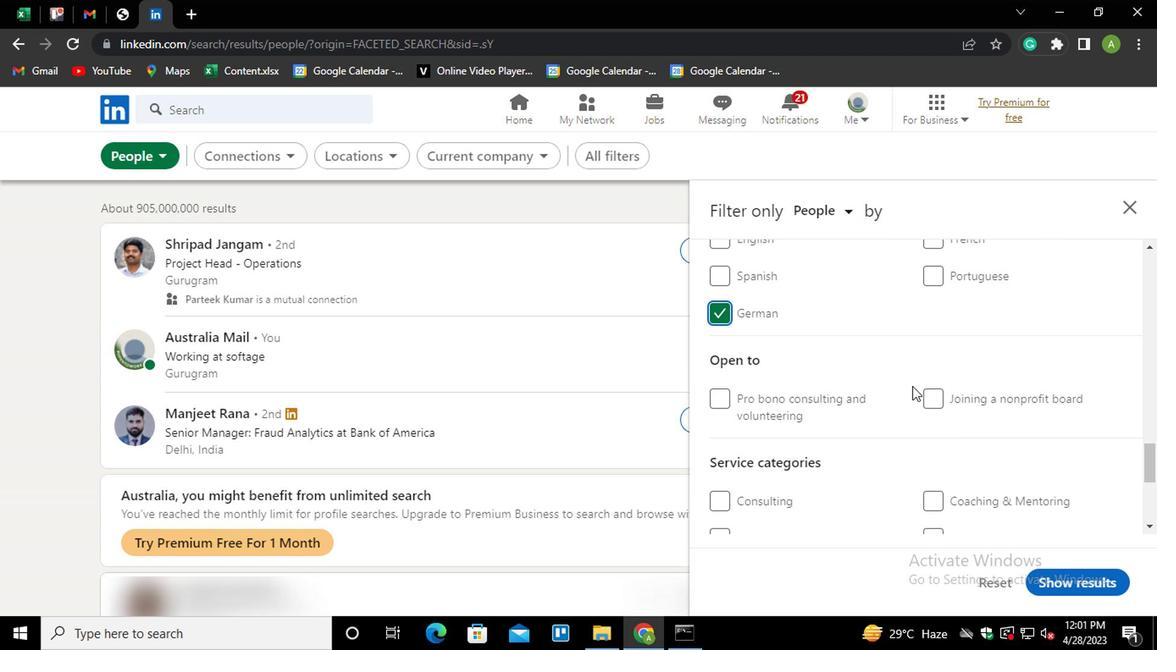 
Action: Mouse scrolled (764, 391) with delta (0, 0)
Screenshot: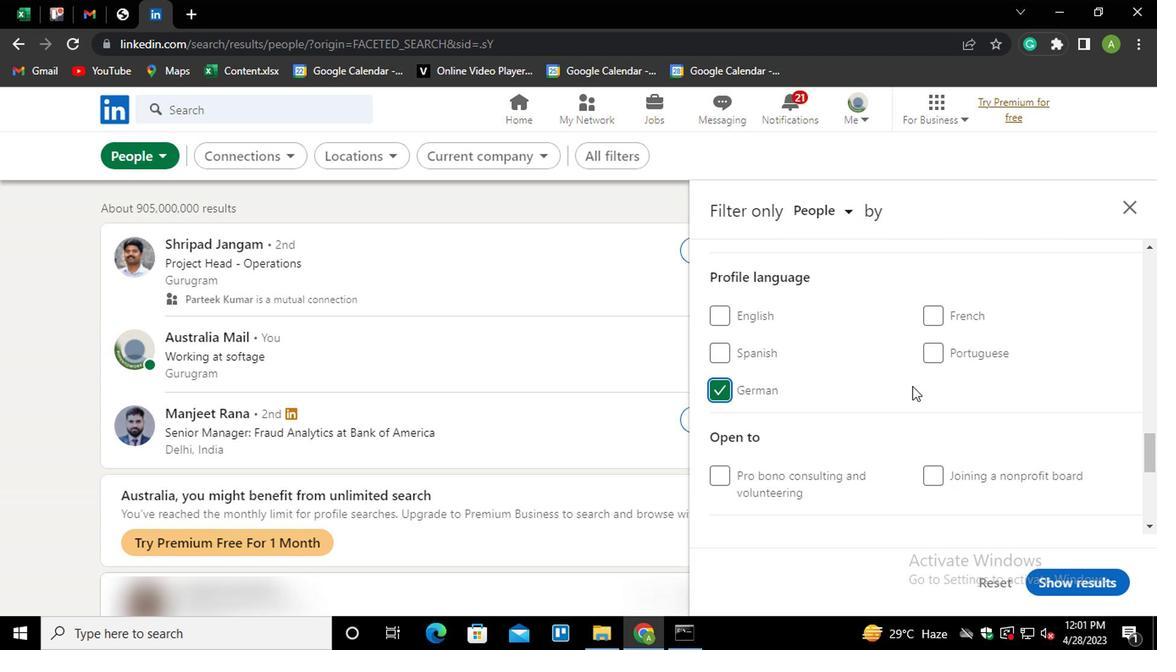 
Action: Mouse scrolled (764, 391) with delta (0, 0)
Screenshot: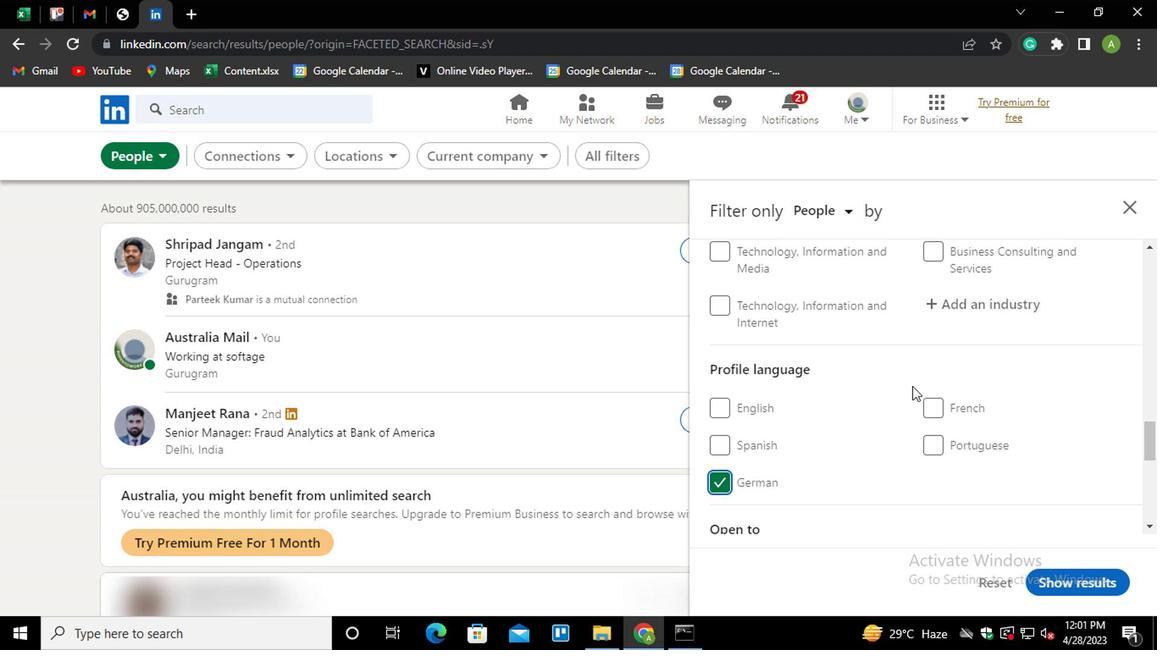 
Action: Mouse scrolled (764, 391) with delta (0, 0)
Screenshot: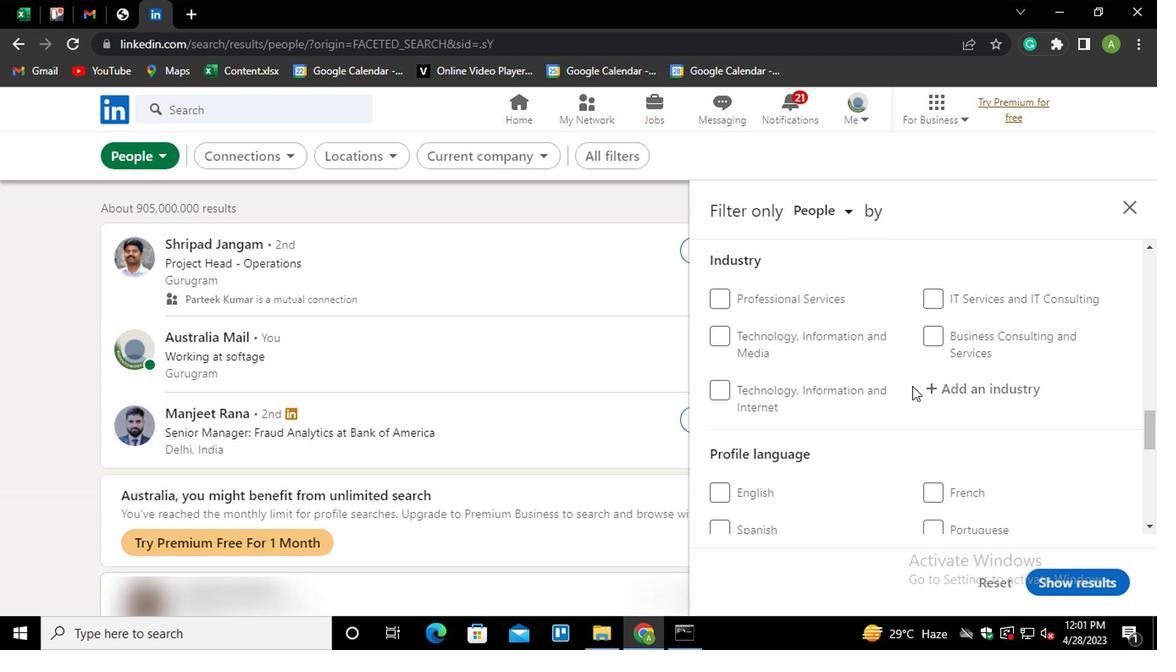 
Action: Mouse scrolled (764, 391) with delta (0, 0)
Screenshot: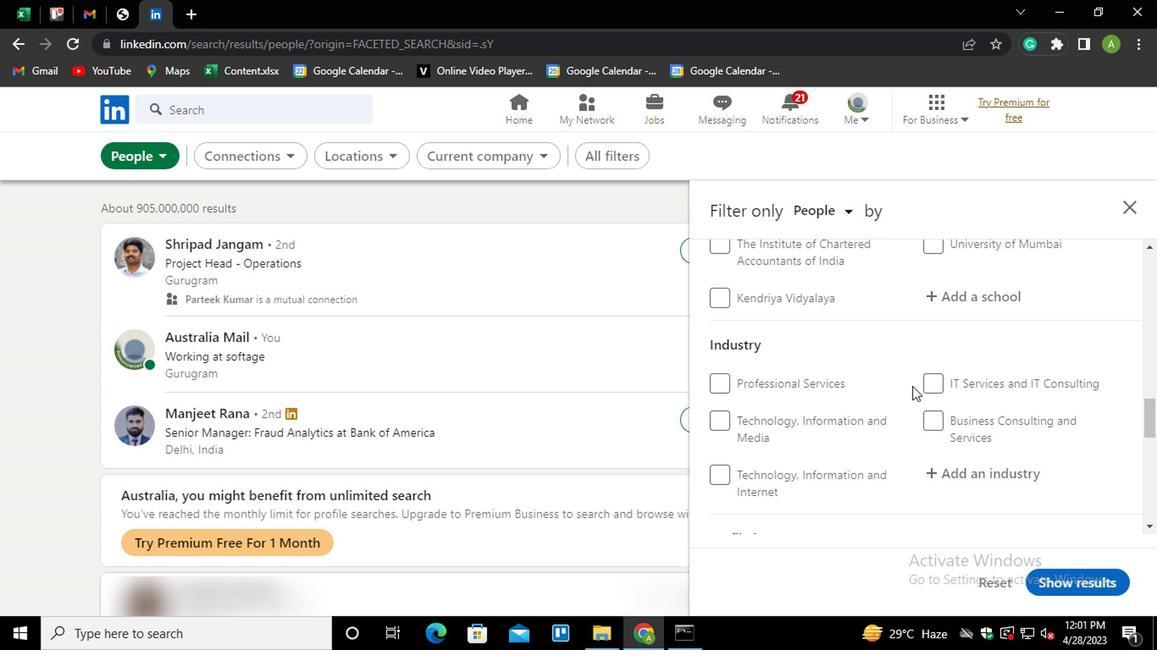 
Action: Mouse scrolled (764, 391) with delta (0, 0)
Screenshot: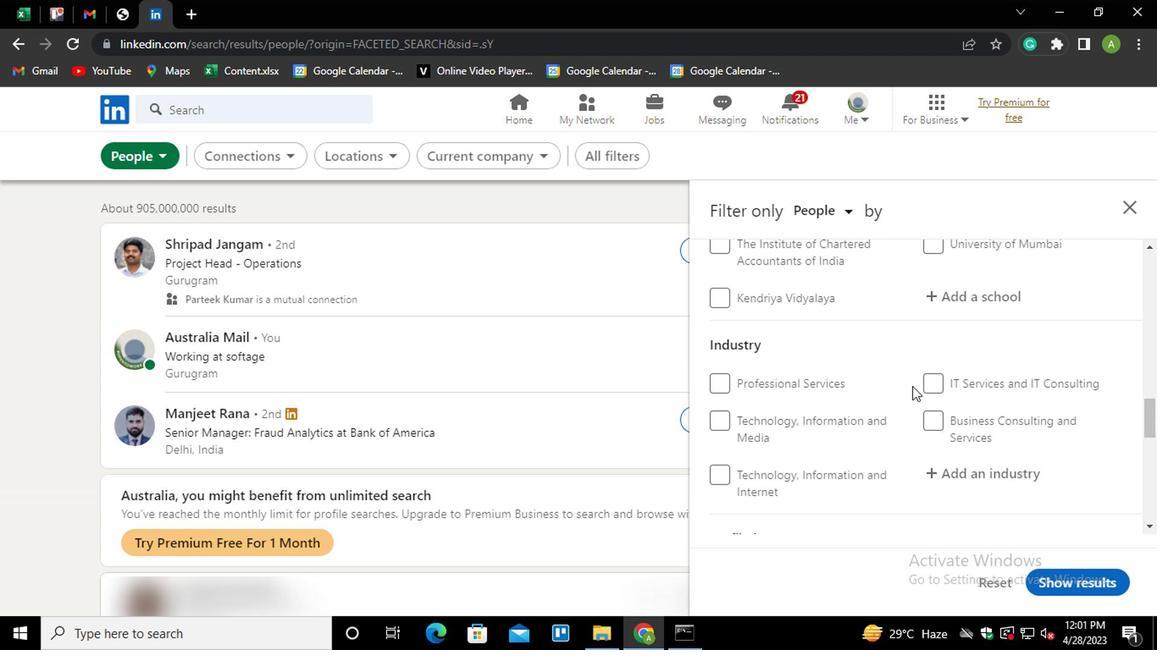 
Action: Mouse scrolled (764, 391) with delta (0, 0)
Screenshot: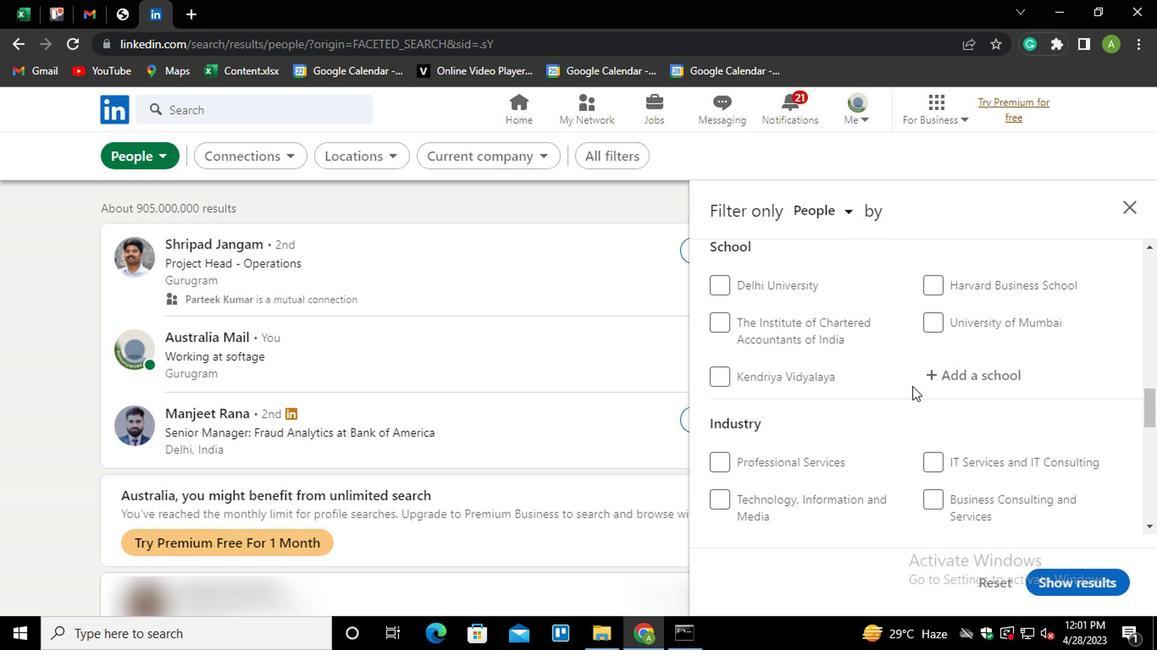 
Action: Mouse scrolled (764, 391) with delta (0, 0)
Screenshot: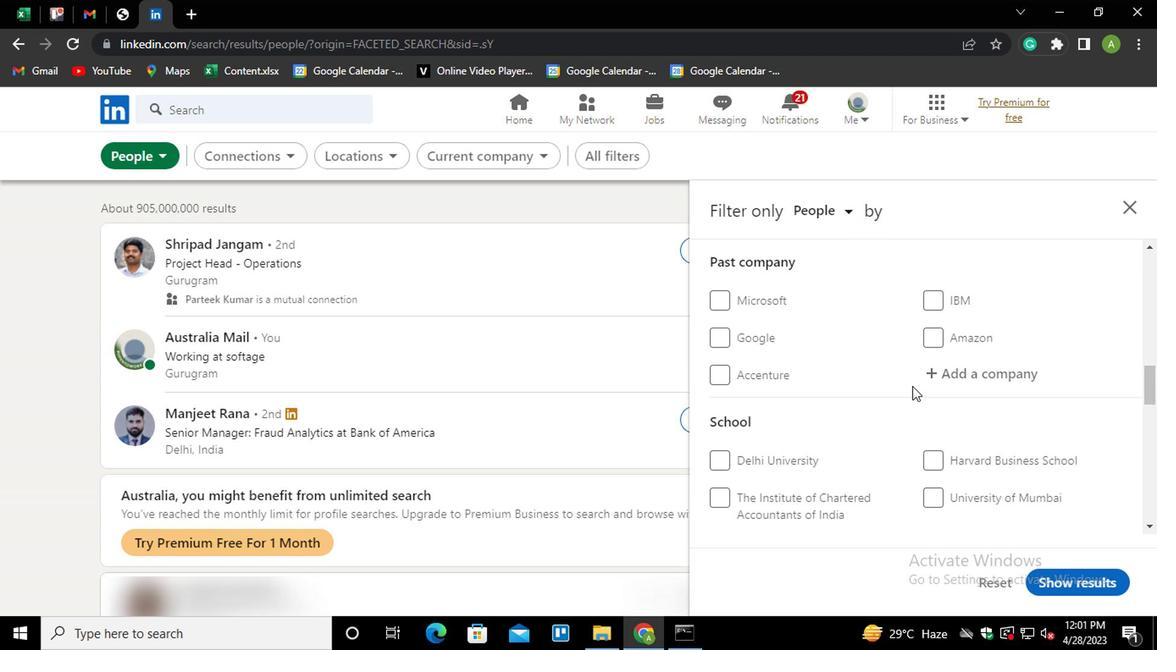 
Action: Mouse scrolled (764, 391) with delta (0, 0)
Screenshot: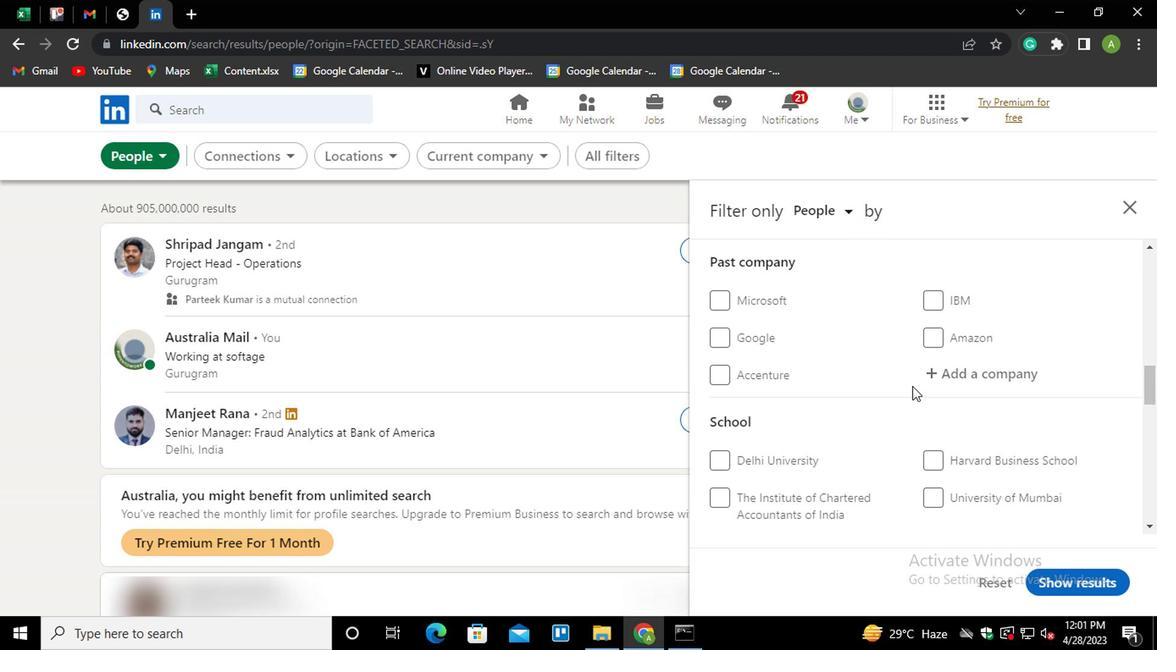 
Action: Mouse moved to (791, 391)
Screenshot: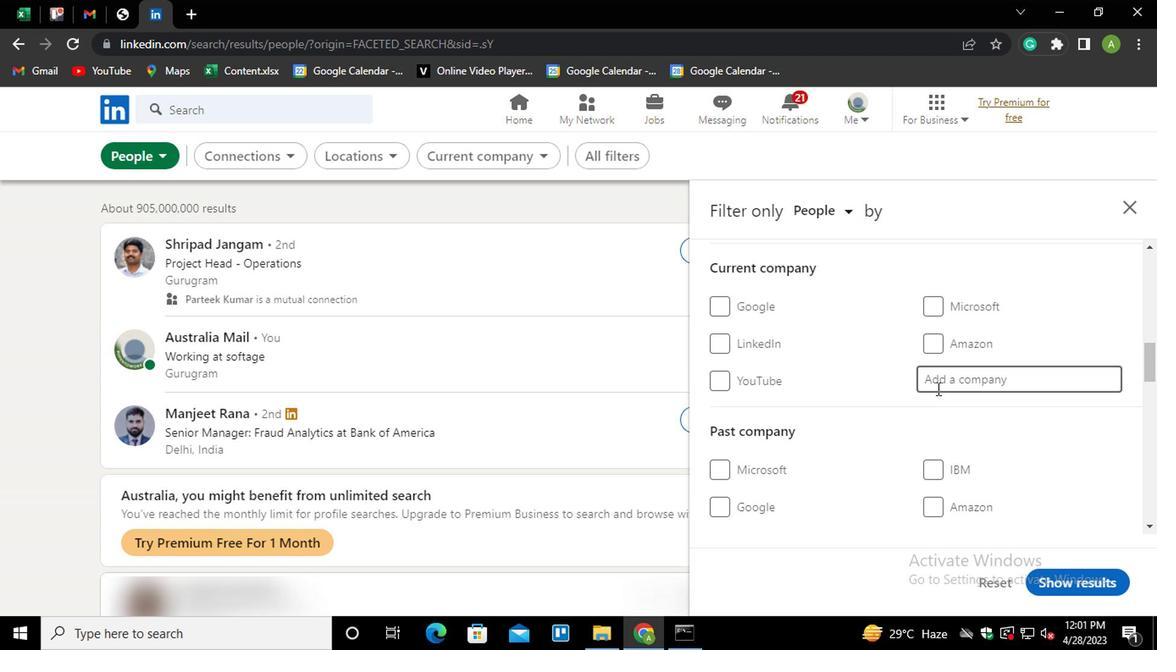 
Action: Mouse pressed left at (791, 391)
Screenshot: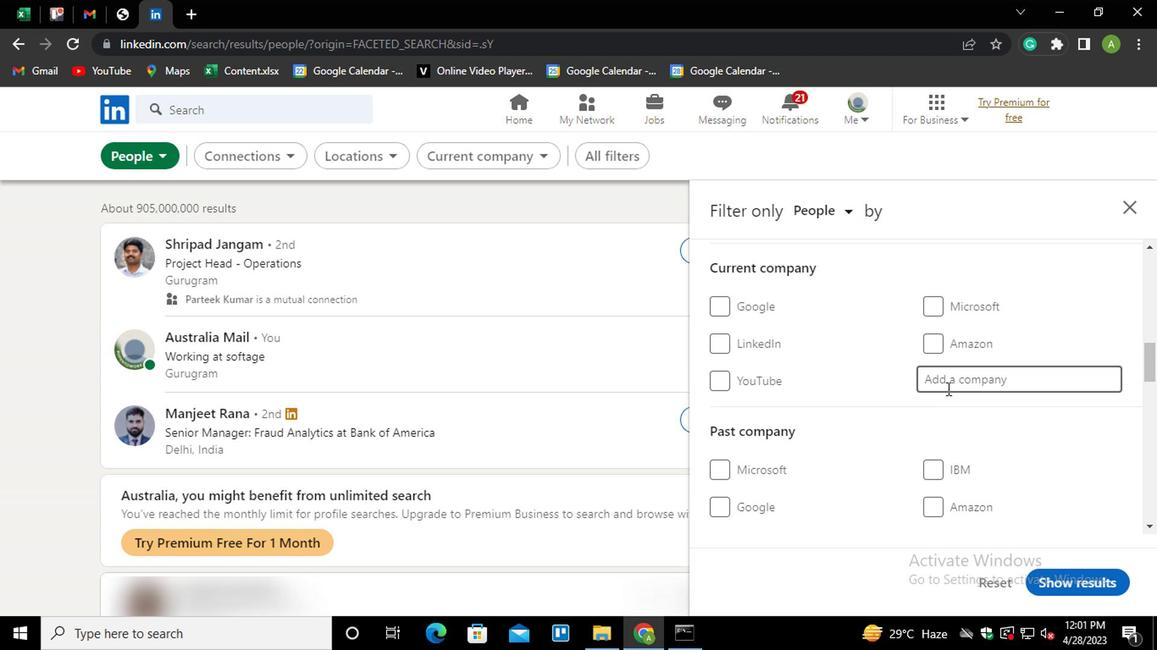 
Action: Key pressed <Key.shift>ICICI<Key.space>HOME<Key.space><Key.down><Key.enter>
Screenshot: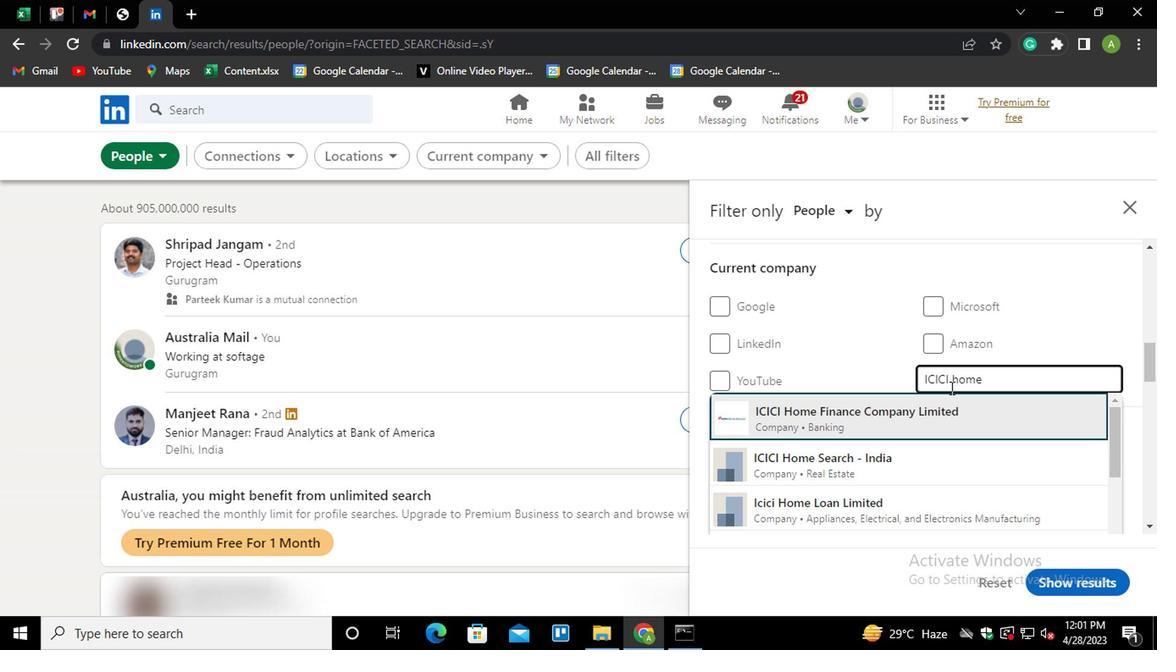 
Action: Mouse scrolled (791, 391) with delta (0, 0)
Screenshot: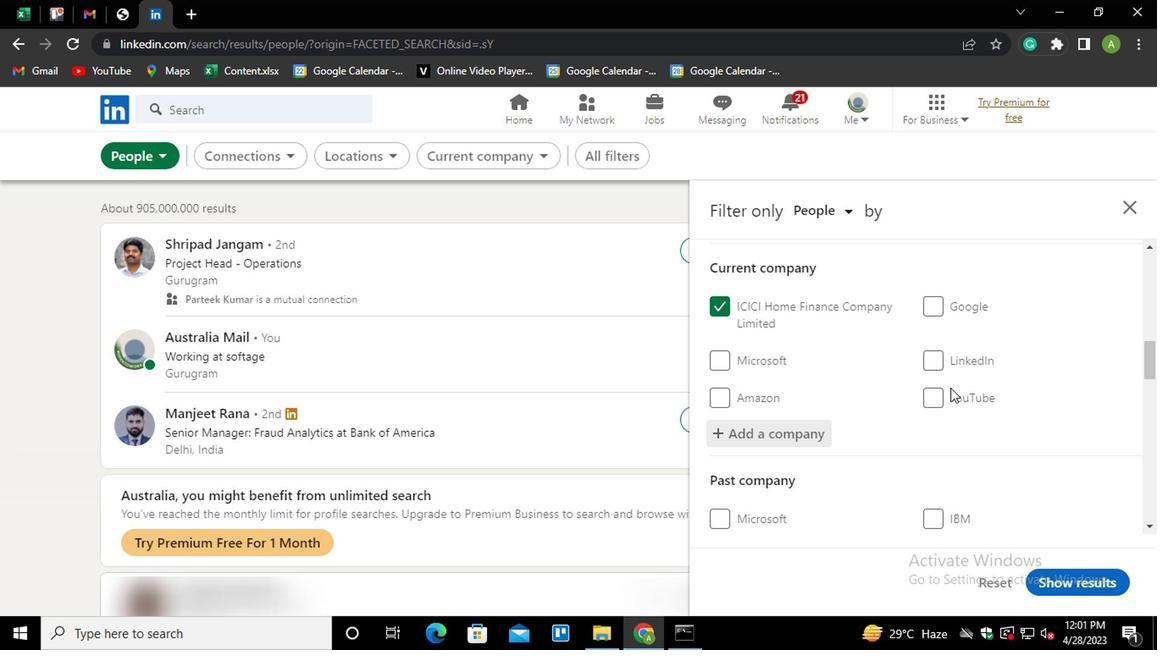 
Action: Mouse scrolled (791, 391) with delta (0, 0)
Screenshot: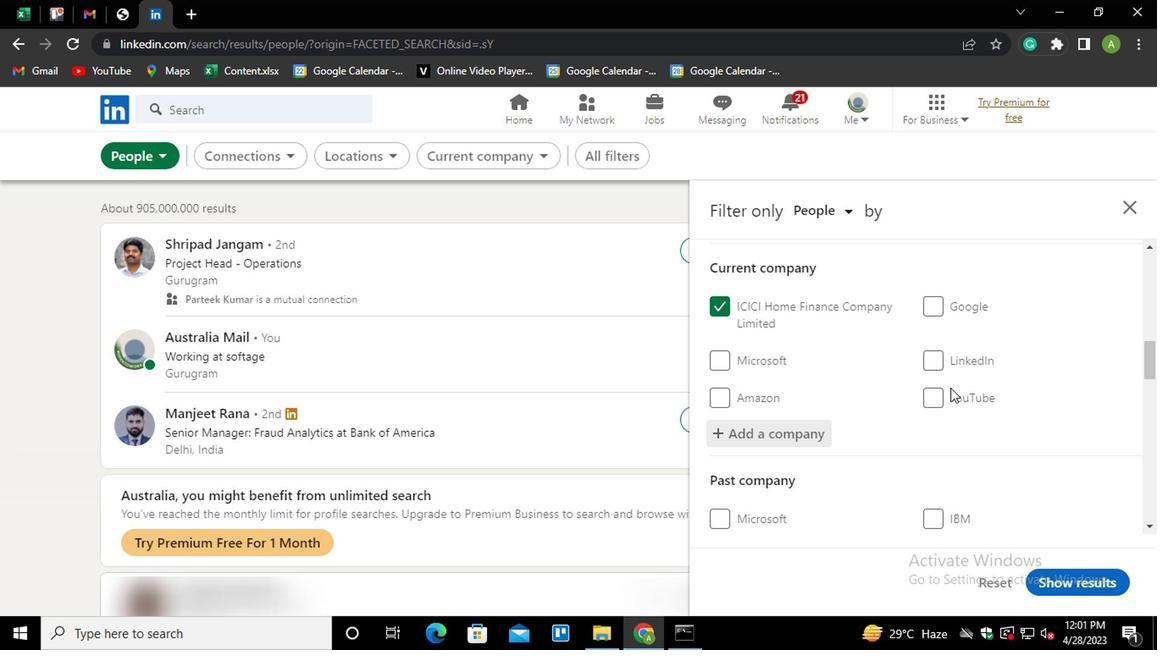 
Action: Mouse scrolled (791, 391) with delta (0, 0)
Screenshot: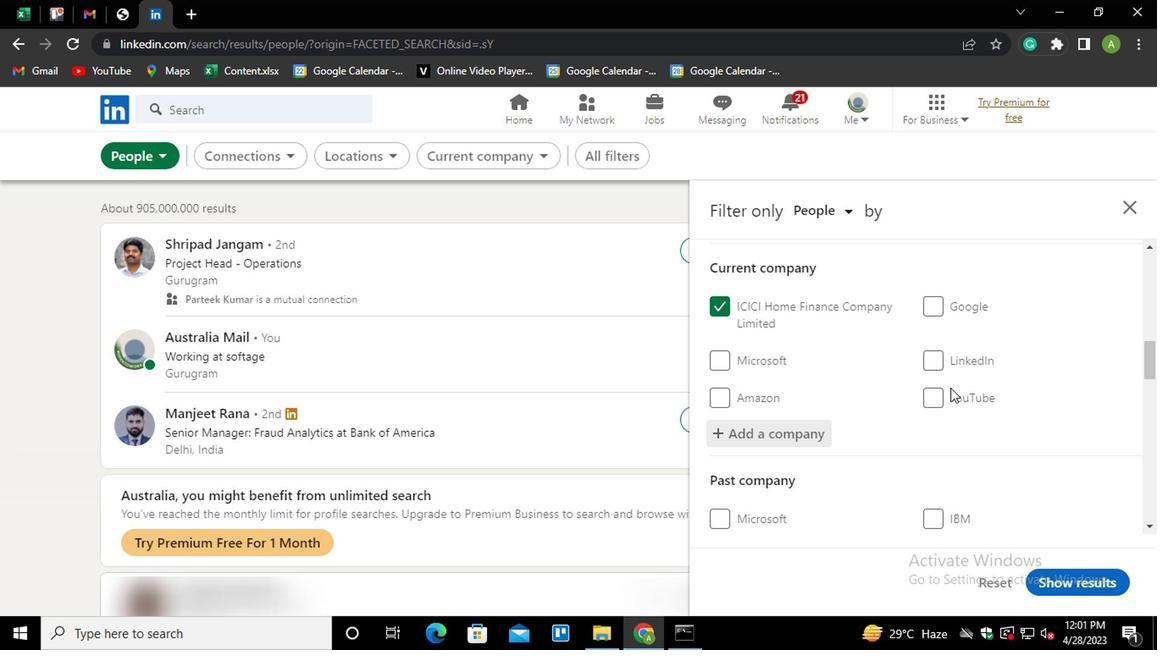 
Action: Mouse moved to (807, 436)
Screenshot: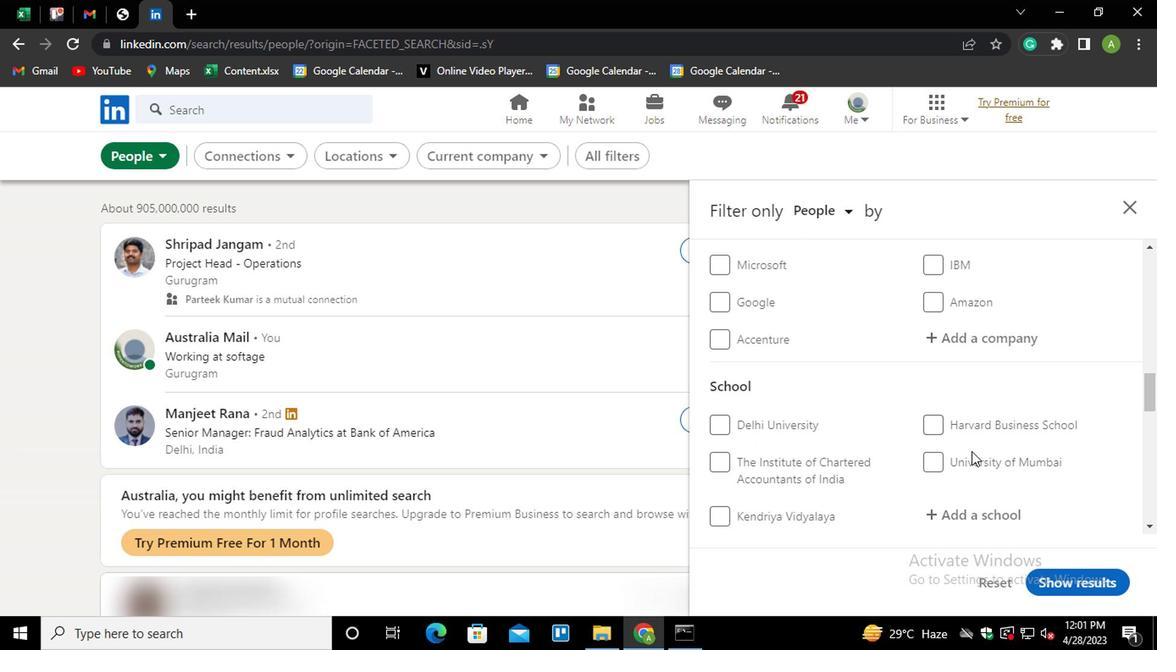 
Action: Mouse scrolled (807, 436) with delta (0, 0)
Screenshot: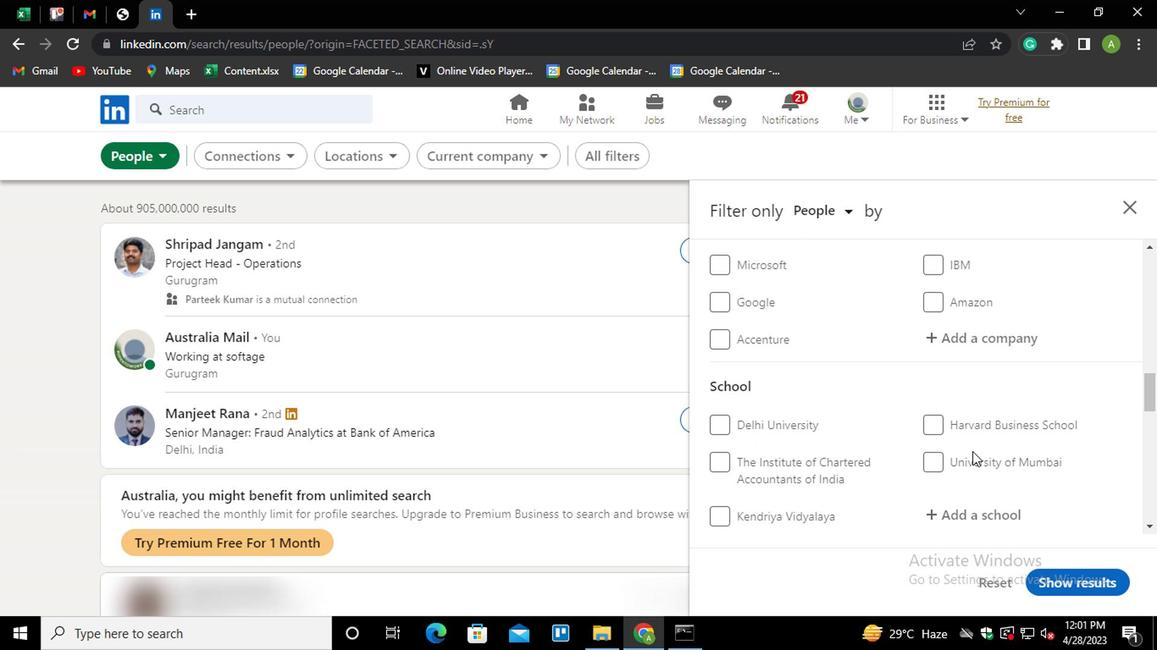 
Action: Mouse moved to (811, 422)
Screenshot: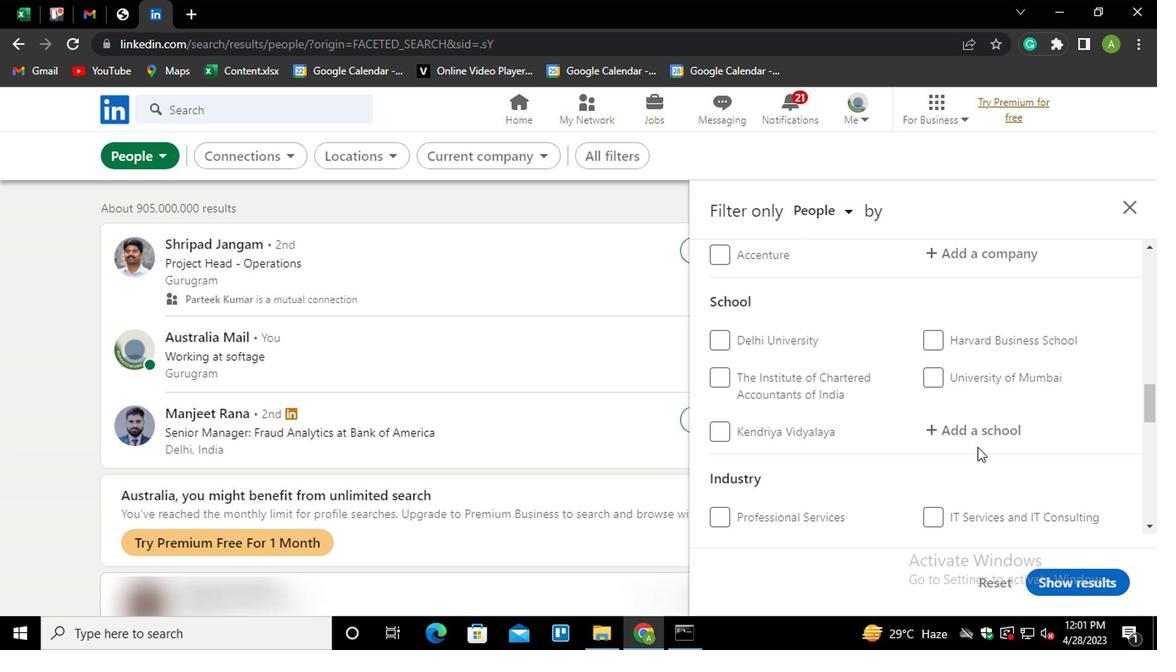 
Action: Mouse pressed left at (811, 422)
Screenshot: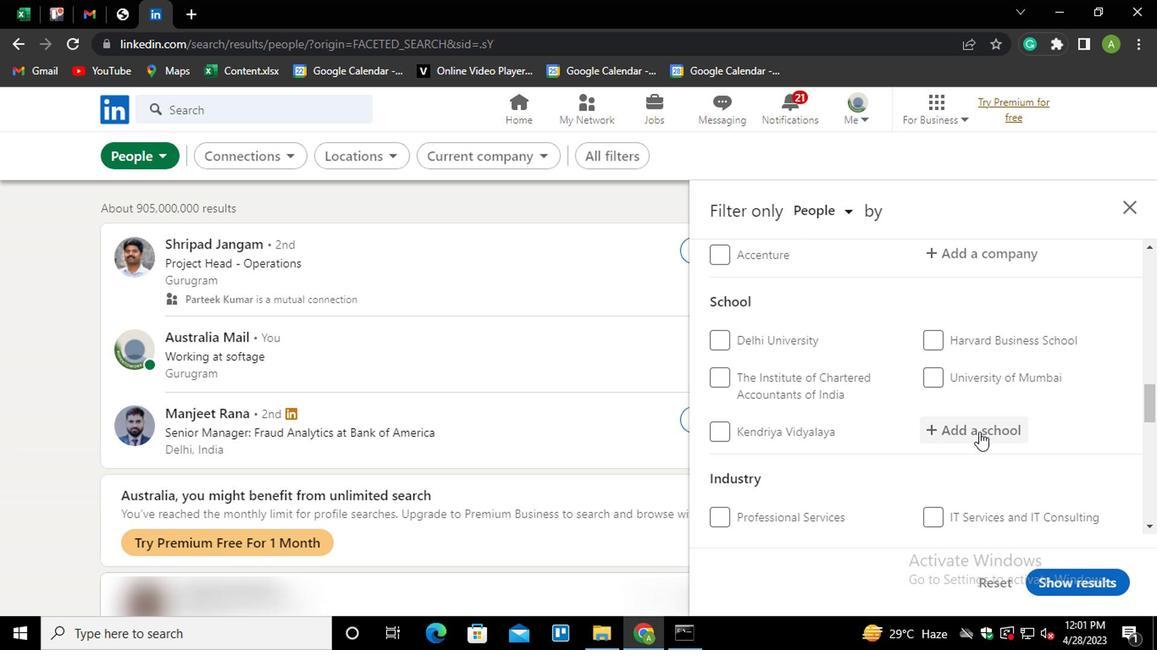 
Action: Key pressed <Key.shift>A
Screenshot: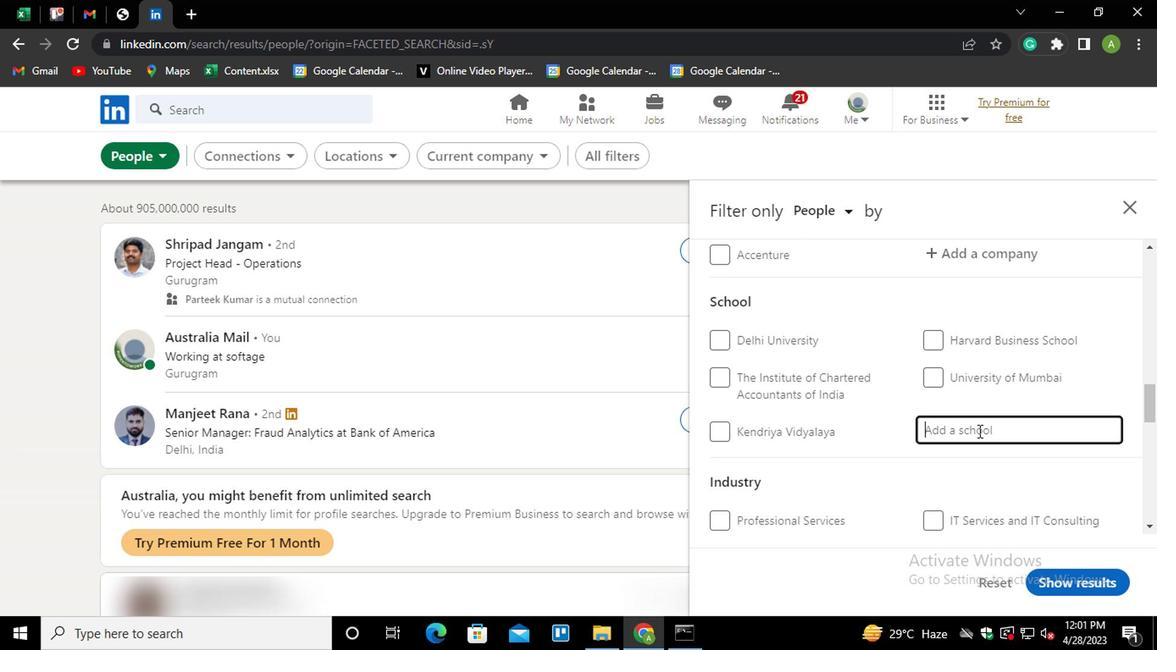 
Action: Mouse moved to (811, 422)
Screenshot: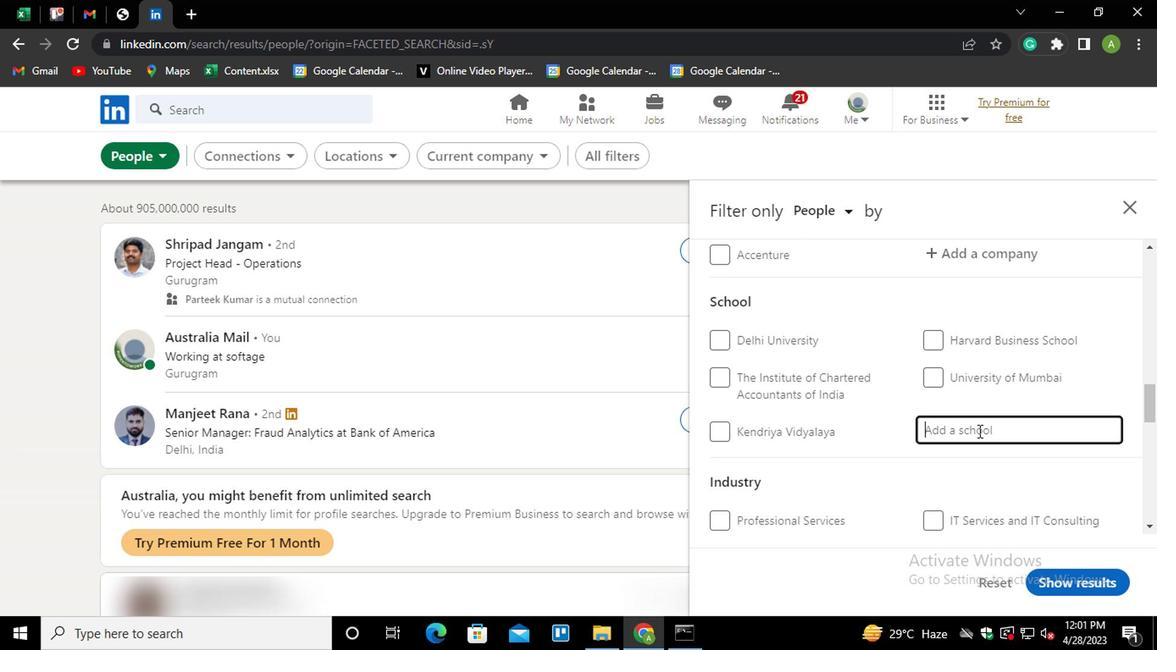 
Action: Key pressed TMIYS<Key.backspace>A<Key.space>IN<Key.down><Key.enter>
Screenshot: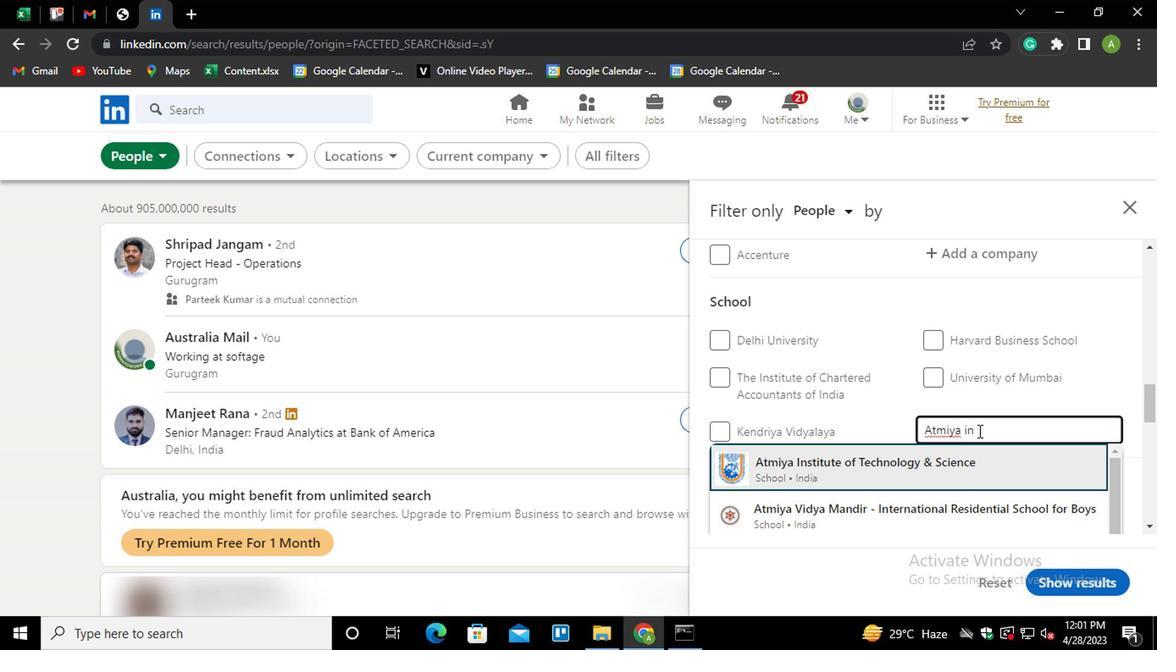 
Action: Mouse scrolled (811, 421) with delta (0, 0)
Screenshot: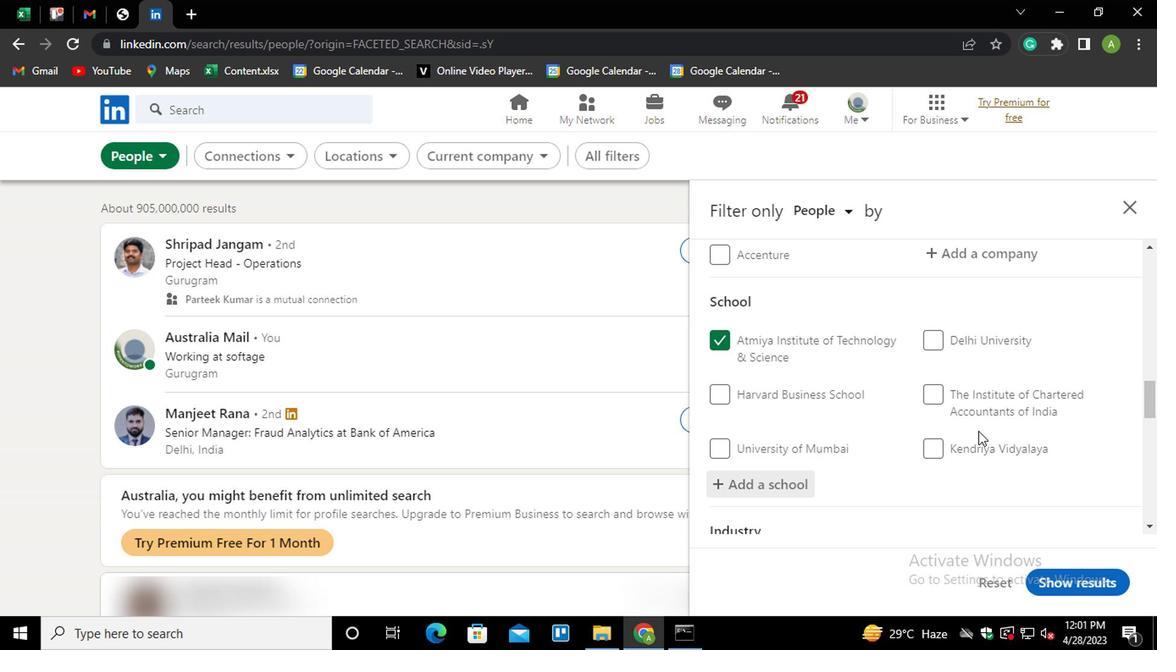 
Action: Mouse scrolled (811, 421) with delta (0, 0)
Screenshot: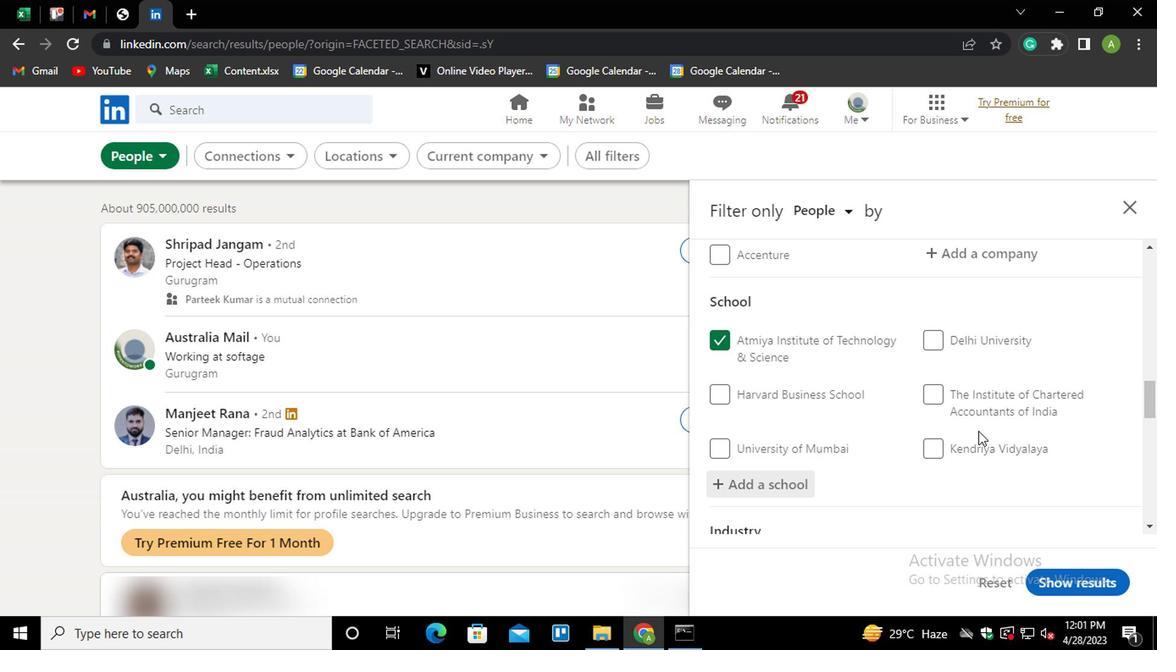
Action: Mouse moved to (811, 422)
Screenshot: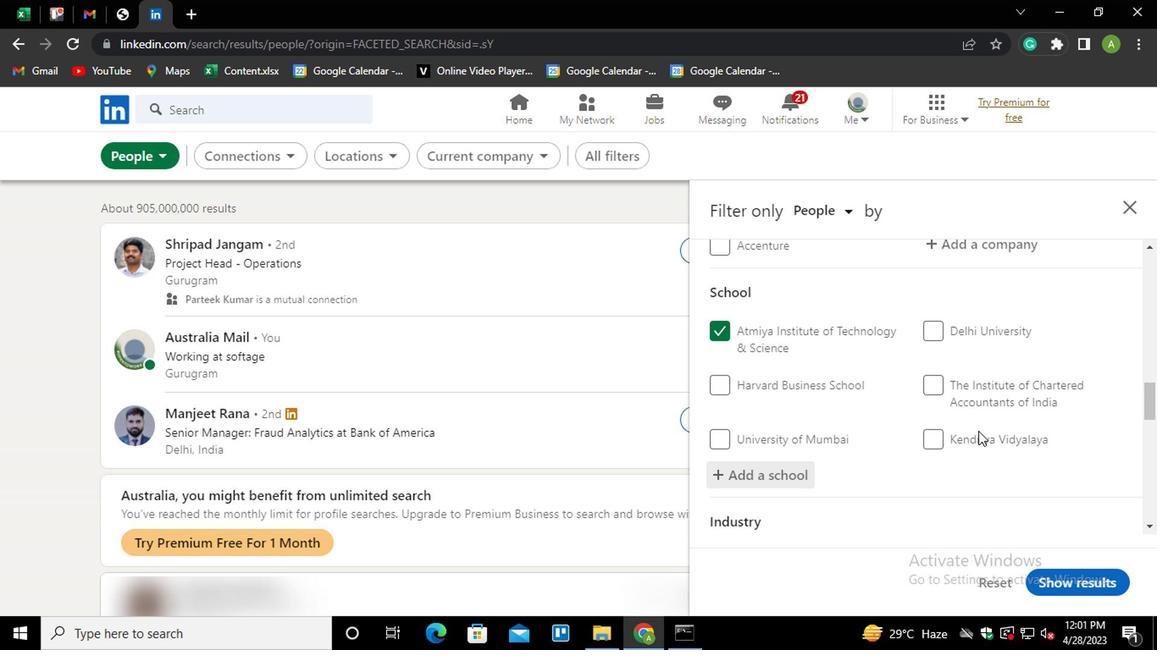 
Action: Mouse scrolled (811, 421) with delta (0, 0)
Screenshot: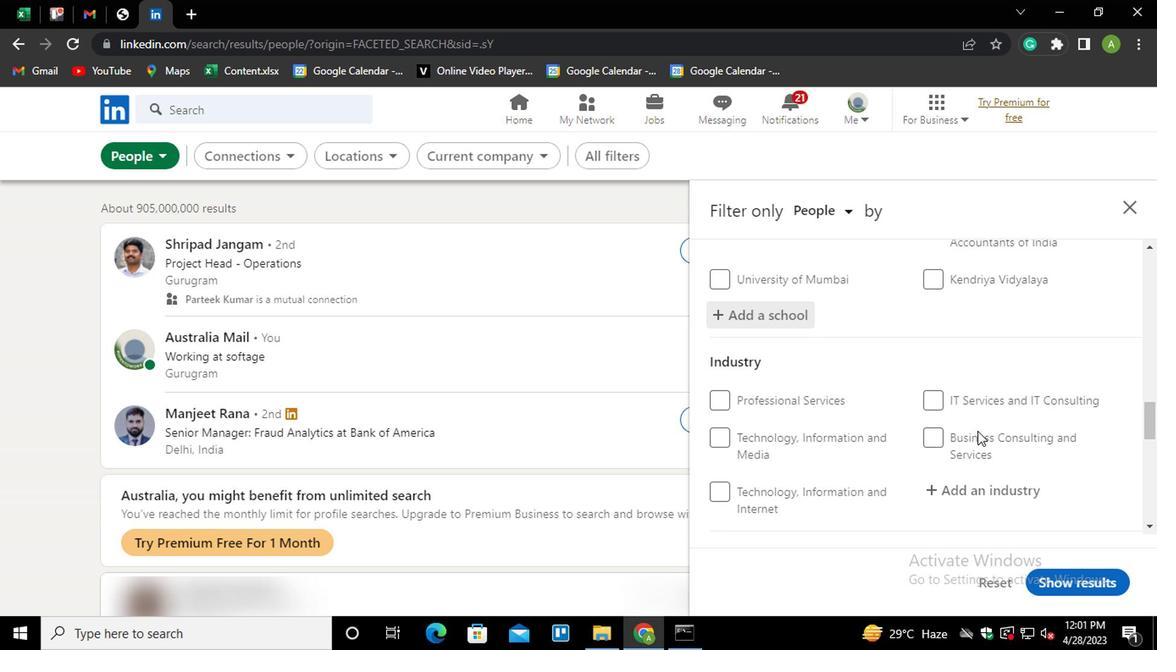 
Action: Mouse moved to (805, 404)
Screenshot: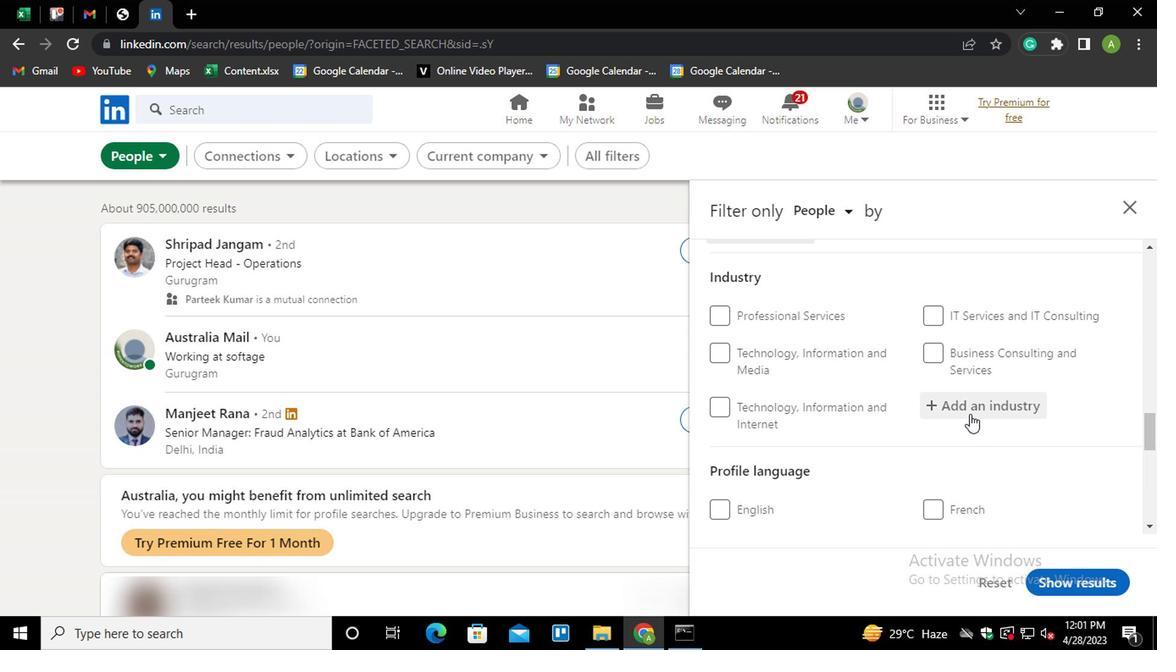 
Action: Mouse pressed left at (805, 404)
Screenshot: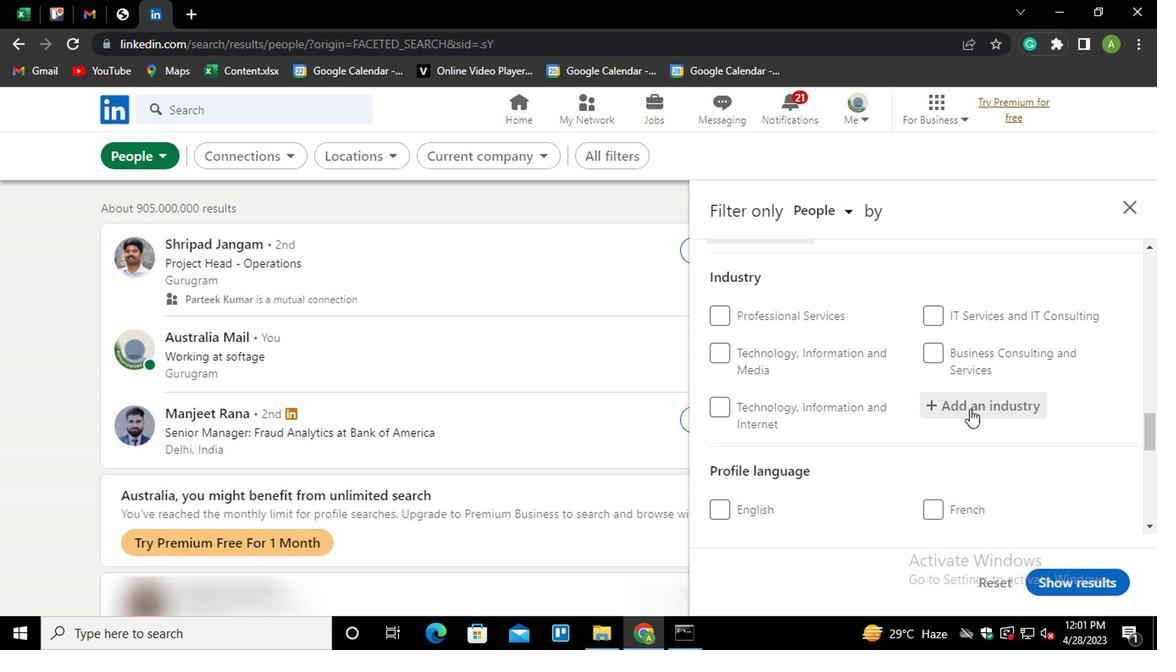 
Action: Key pressed <Key.shift><Key.shift><Key.shift><Key.shift><Key.shift>PROFESSION
Screenshot: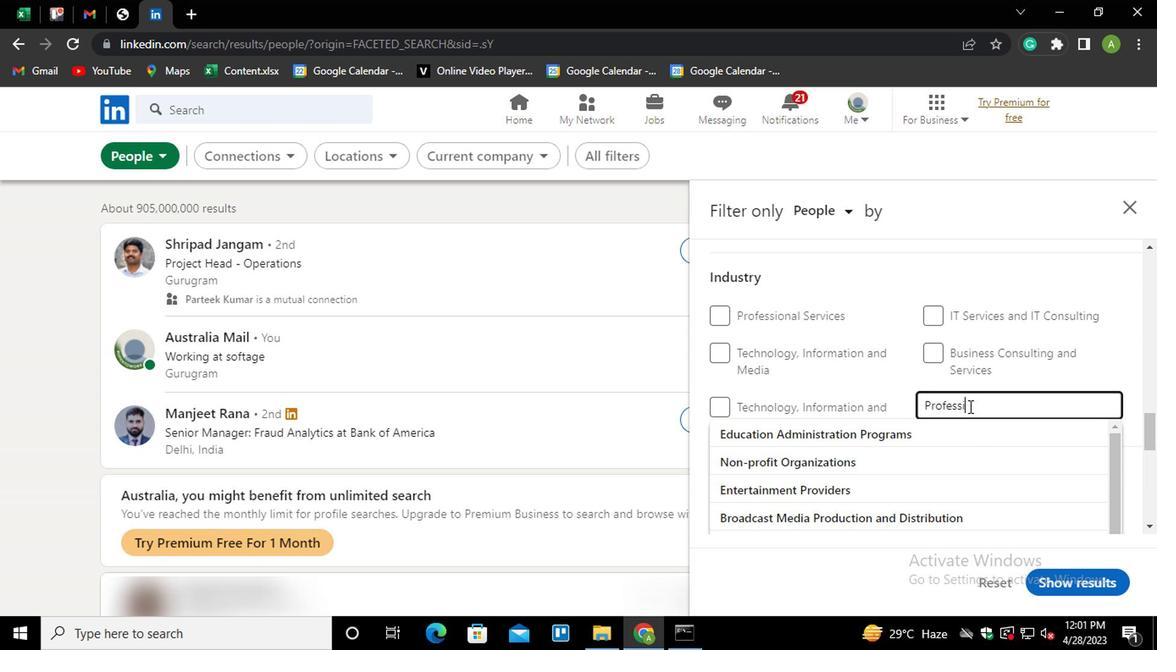 
Action: Mouse moved to (804, 404)
Screenshot: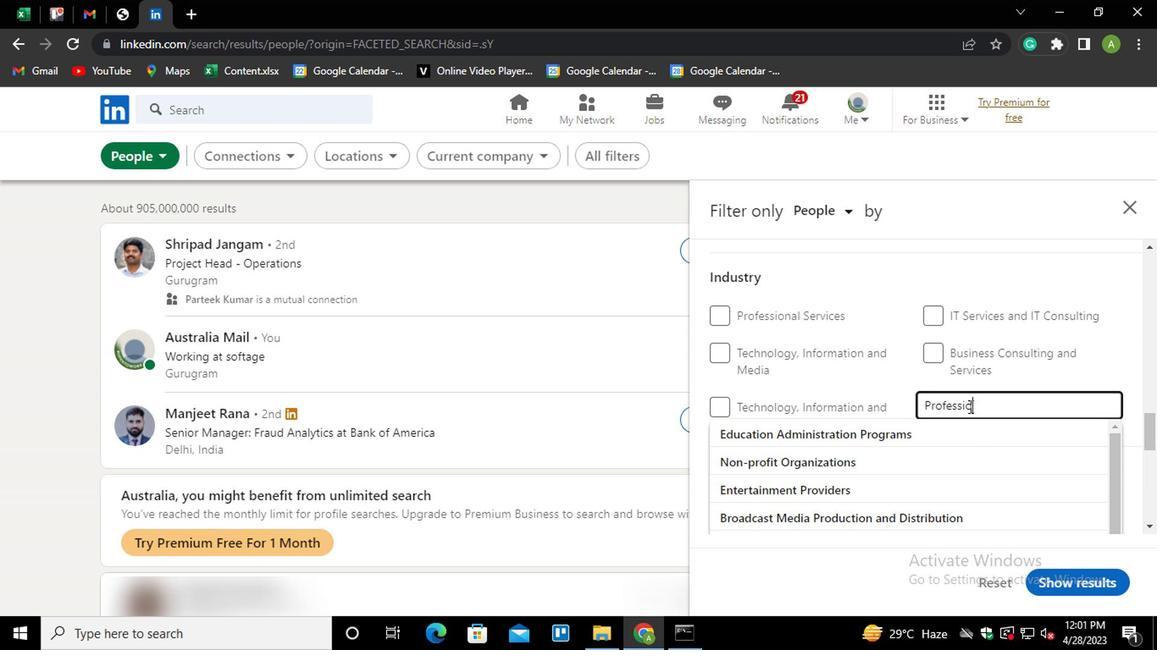 
Action: Key pressed AL<Key.down><Key.down><Key.down><Key.enter>
Screenshot: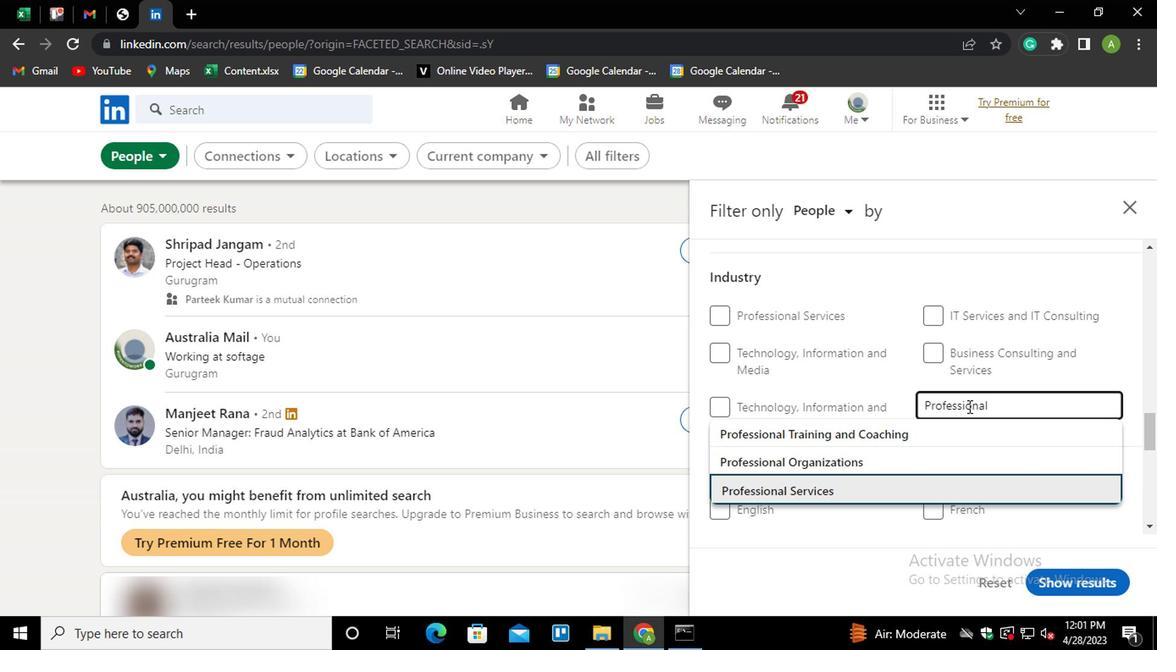 
Action: Mouse scrolled (804, 404) with delta (0, 0)
Screenshot: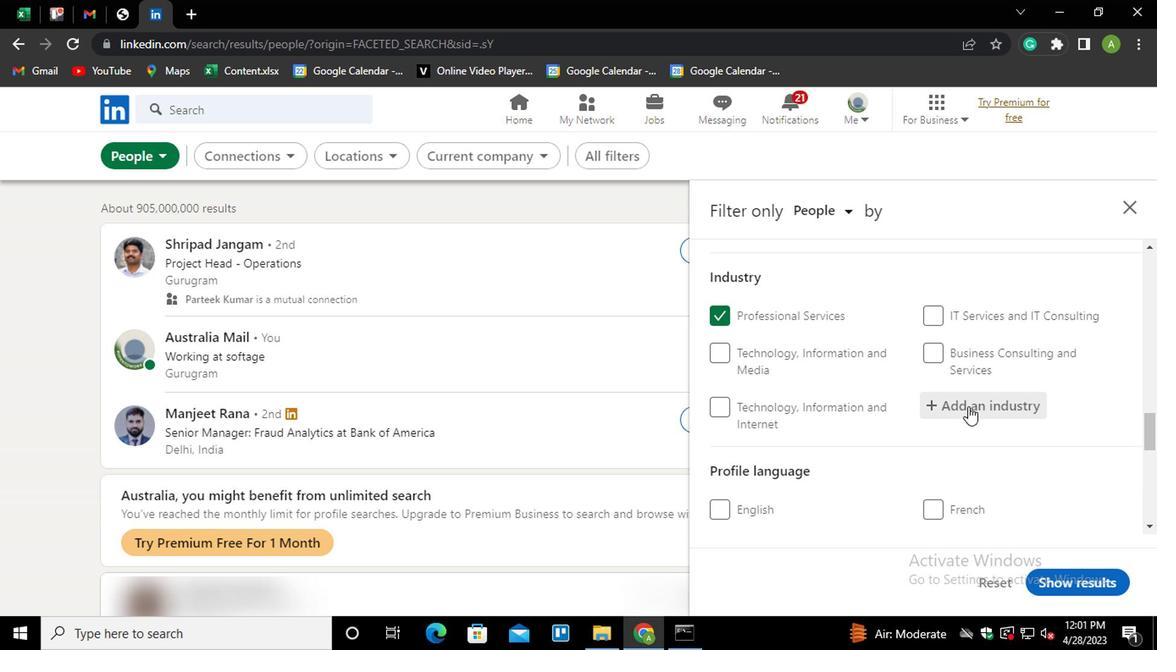 
Action: Mouse scrolled (804, 404) with delta (0, 0)
Screenshot: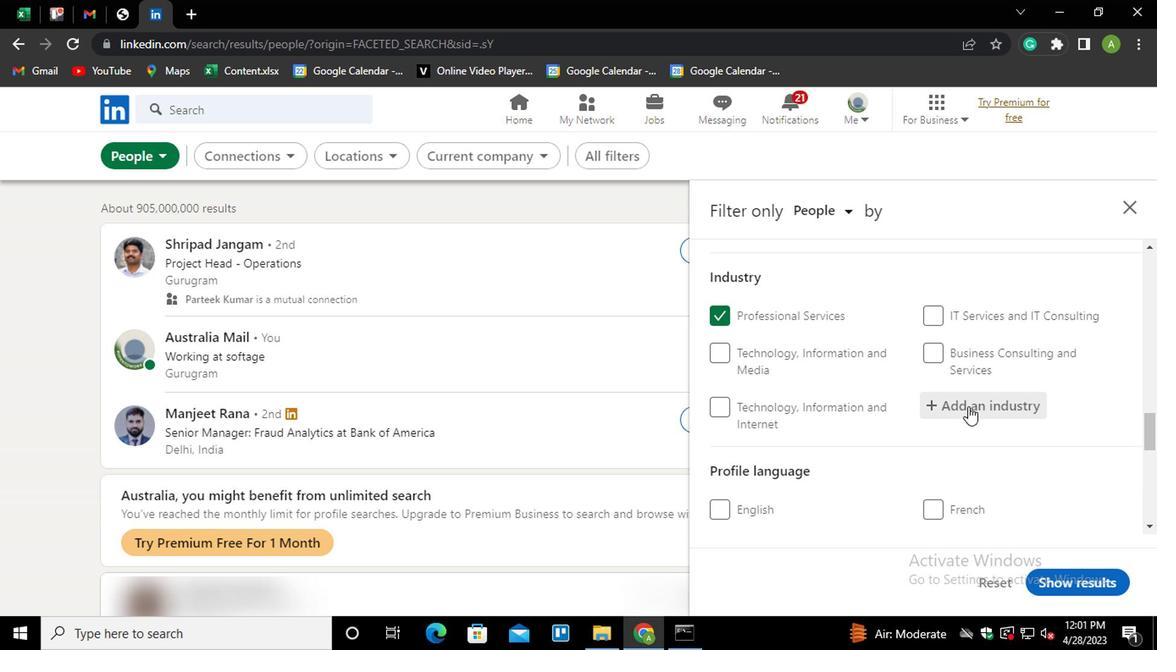 
Action: Mouse scrolled (804, 404) with delta (0, 0)
Screenshot: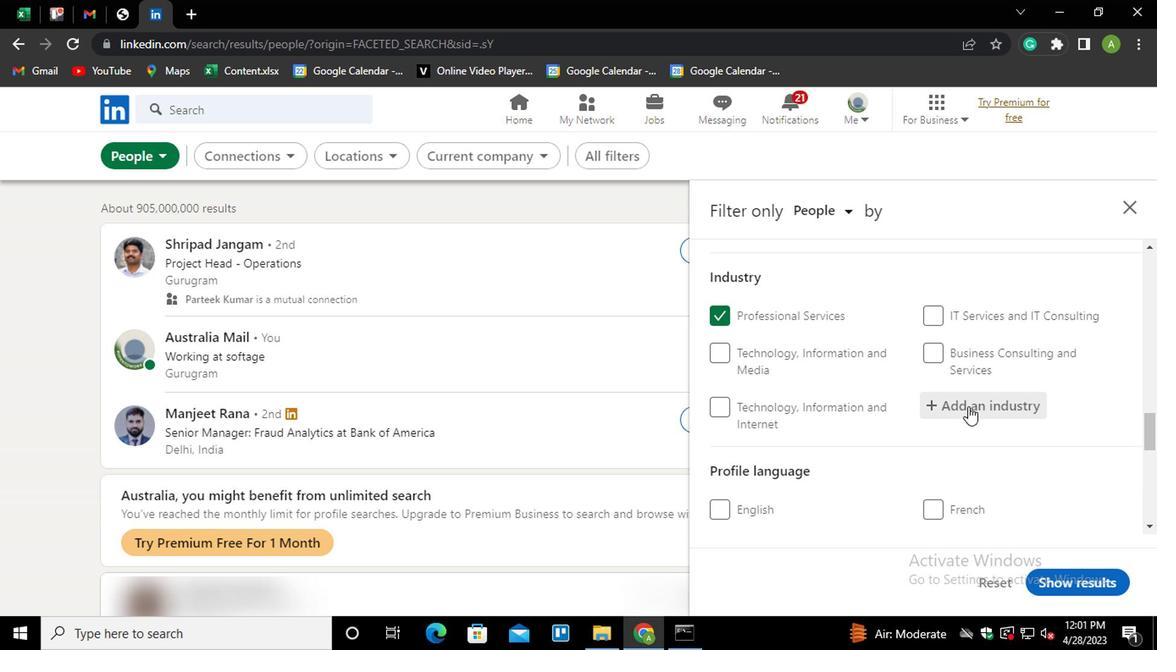 
Action: Mouse moved to (804, 404)
Screenshot: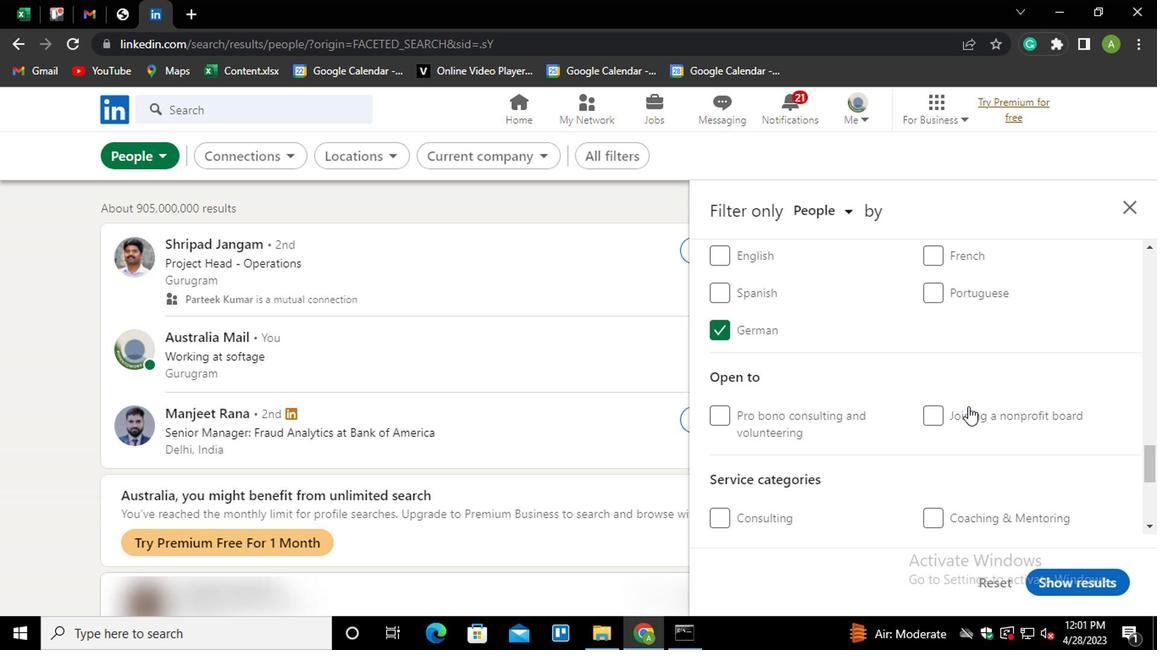 
Action: Mouse scrolled (804, 404) with delta (0, 0)
Screenshot: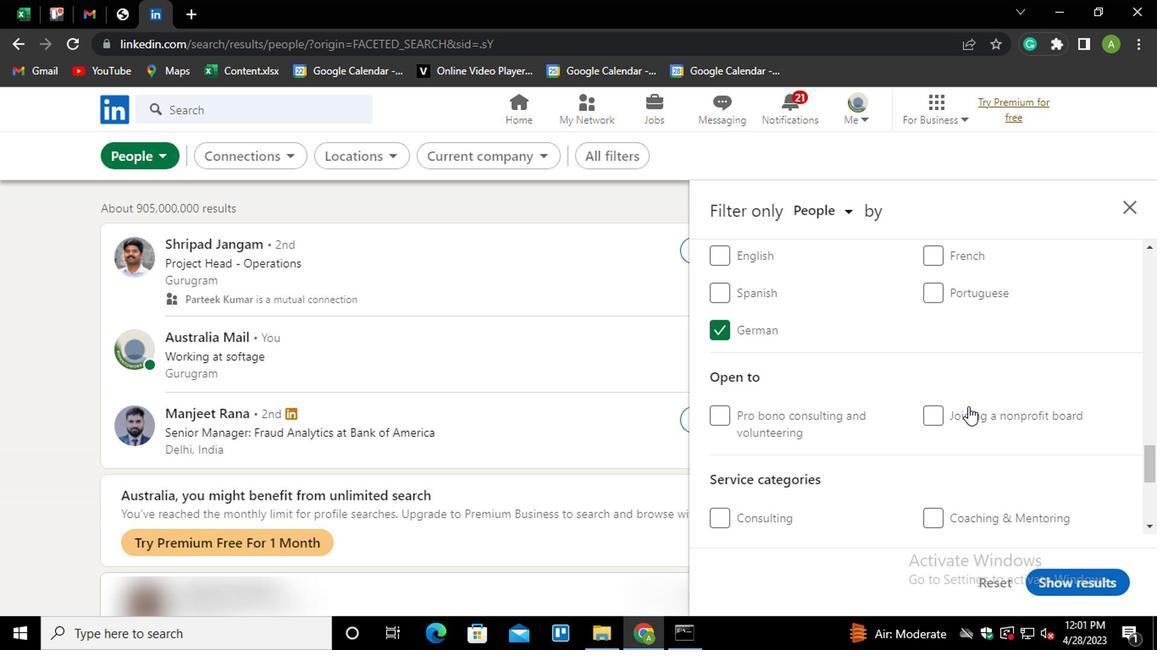 
Action: Mouse moved to (793, 462)
Screenshot: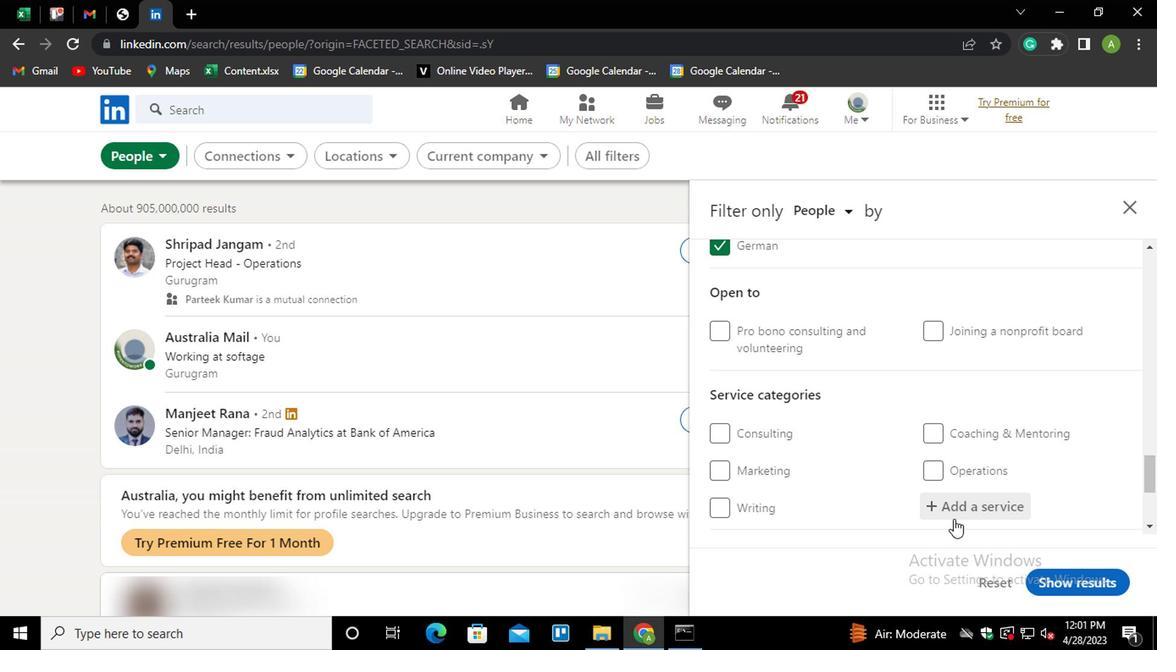 
Action: Mouse scrolled (793, 462) with delta (0, 0)
Screenshot: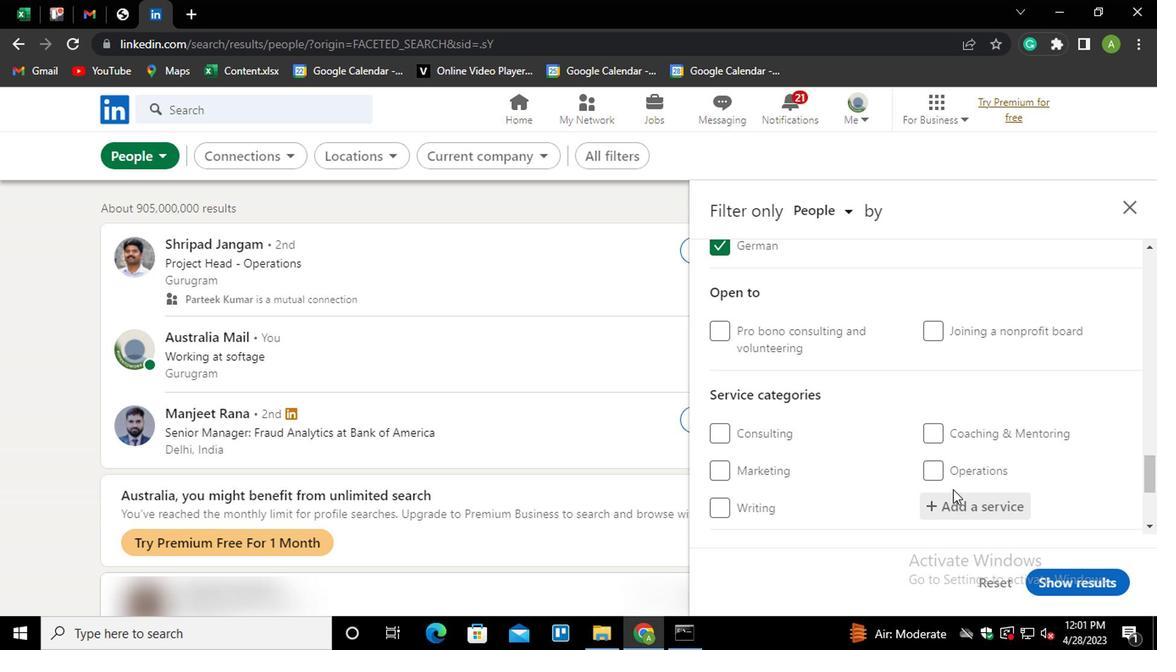 
Action: Mouse scrolled (793, 462) with delta (0, 0)
Screenshot: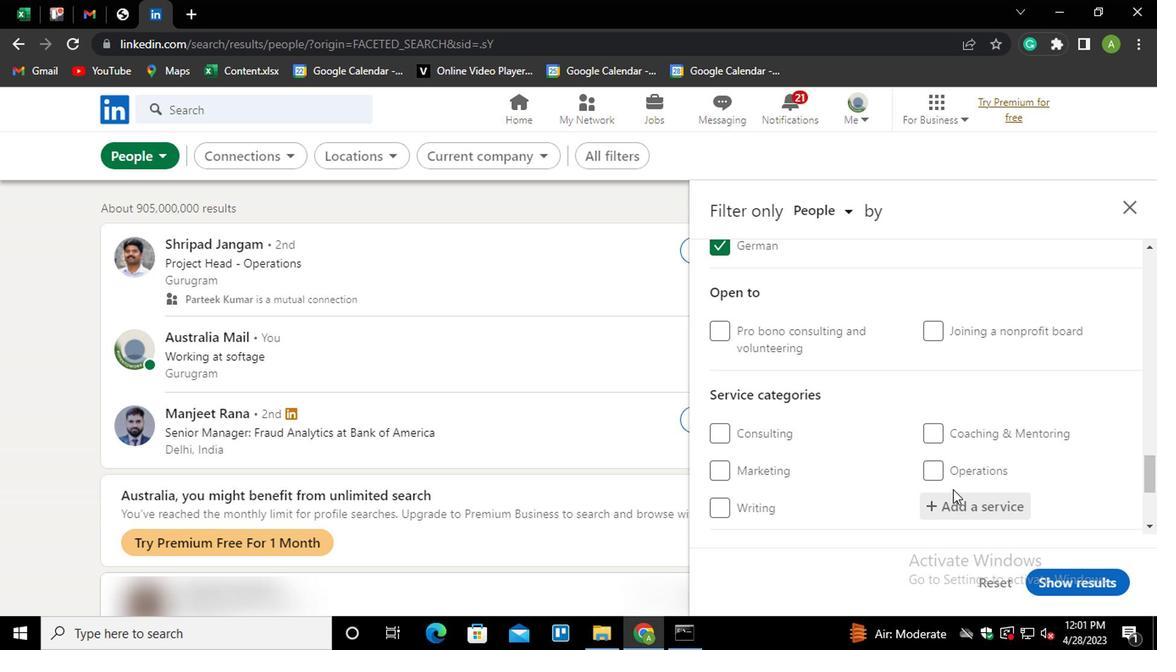 
Action: Mouse moved to (785, 350)
Screenshot: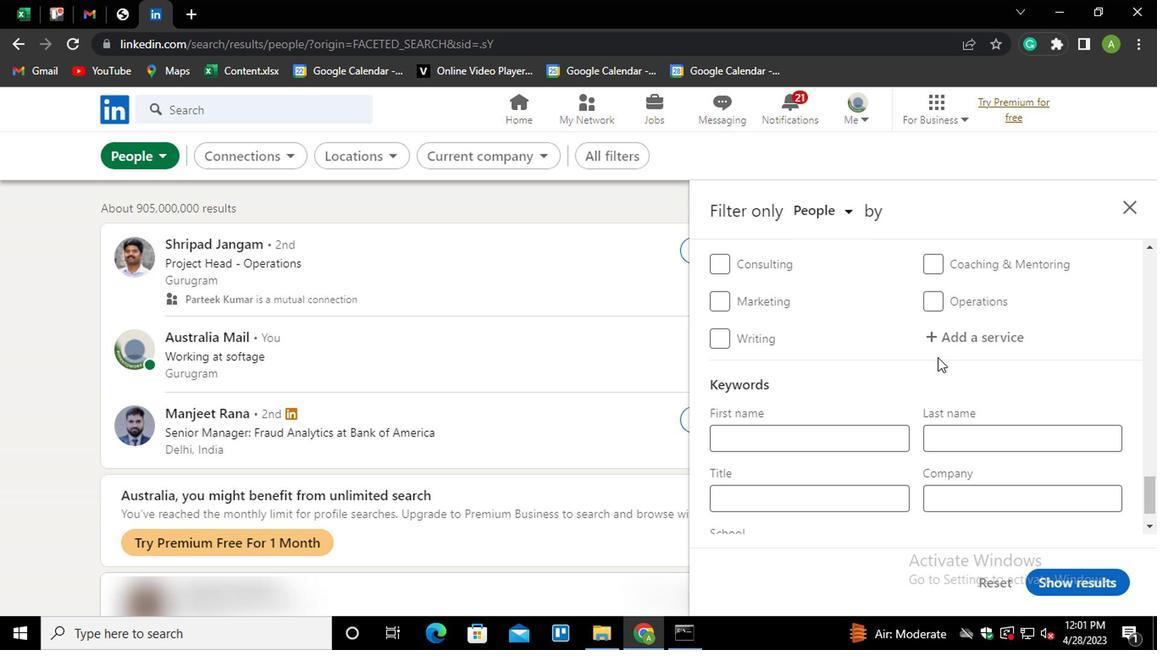 
Action: Mouse pressed left at (785, 350)
Screenshot: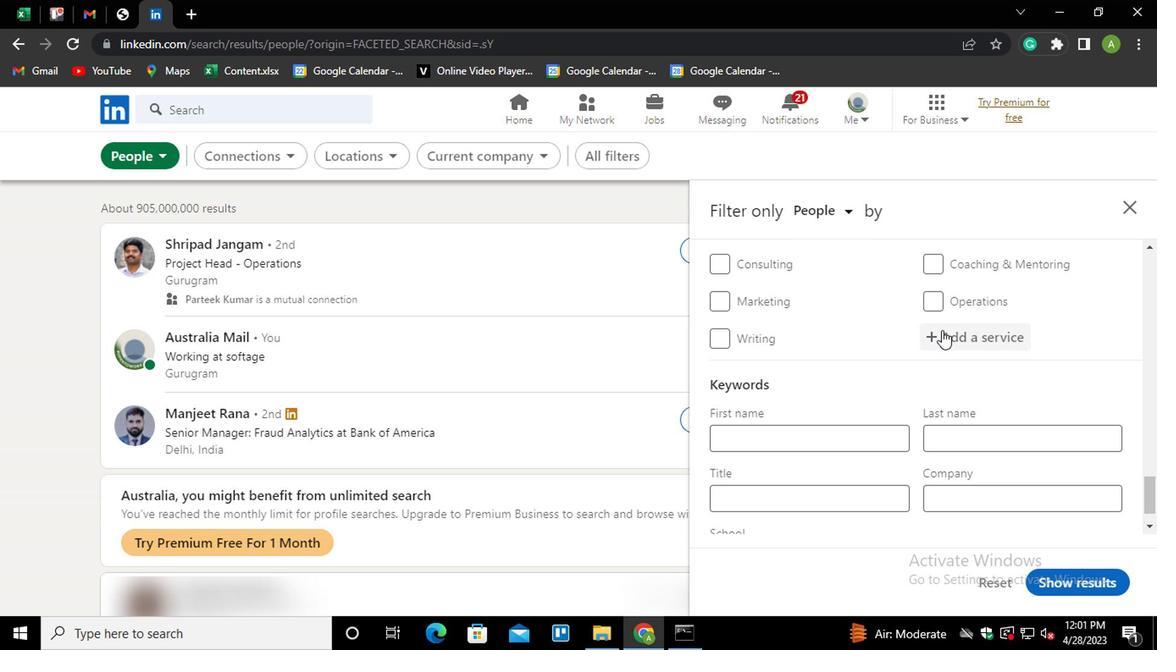 
Action: Key pressed <Key.shift>C<Key.backspace><Key.shift>VIDEO<Key.down><Key.enter>
Screenshot: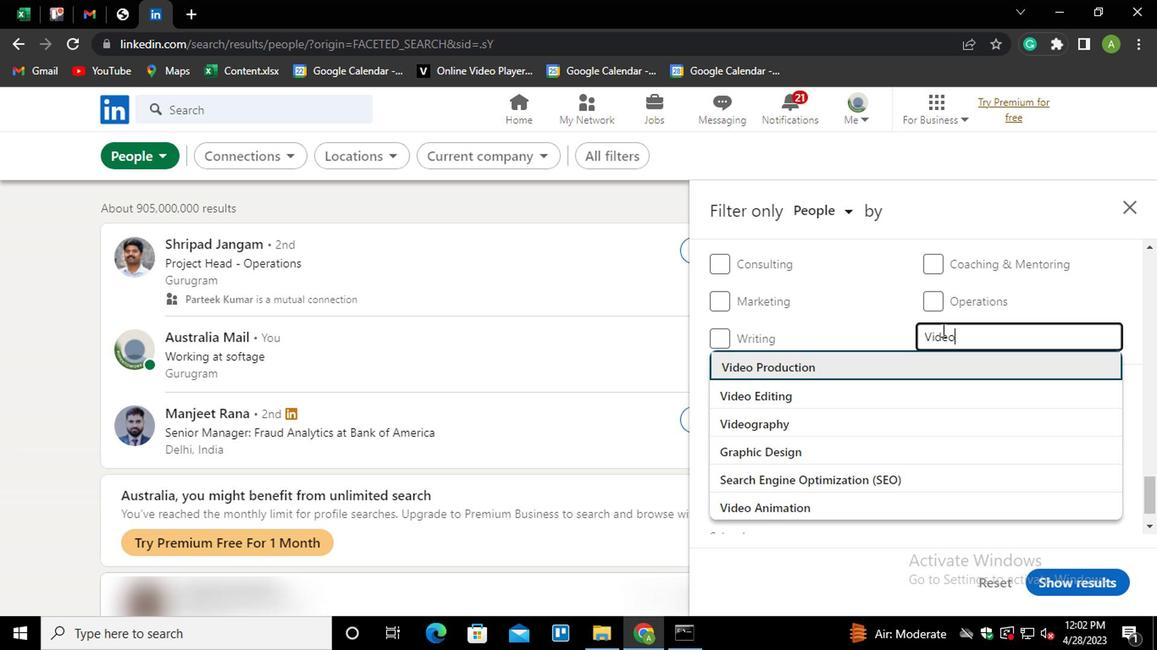 
Action: Mouse scrolled (785, 350) with delta (0, 0)
Screenshot: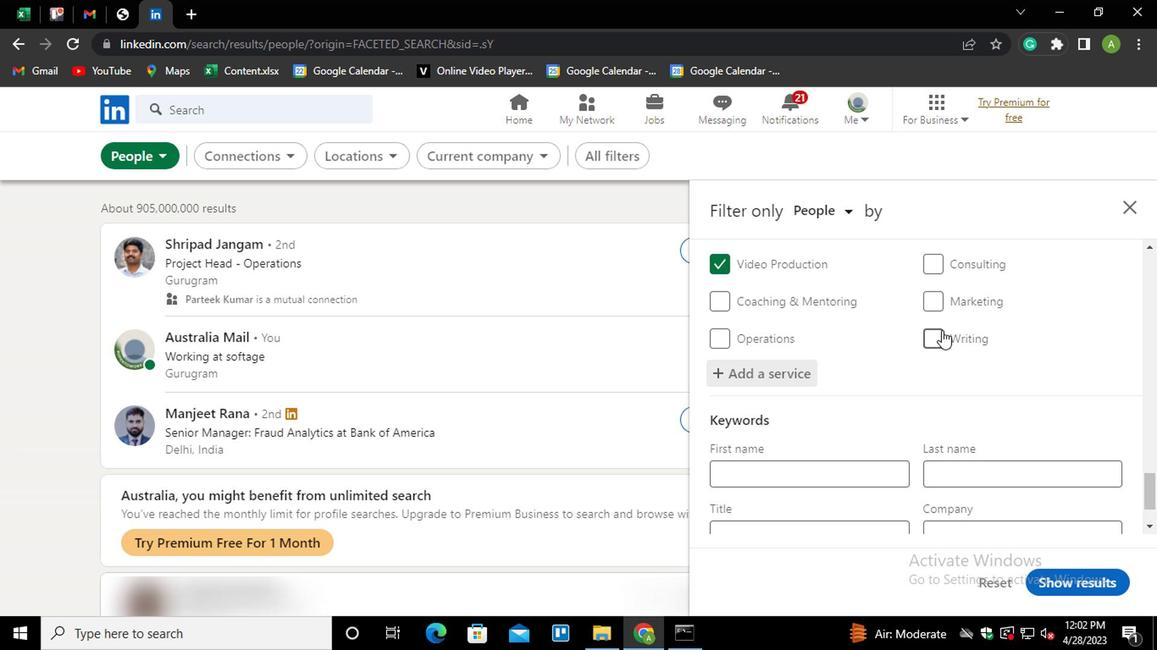 
Action: Mouse scrolled (785, 350) with delta (0, 0)
Screenshot: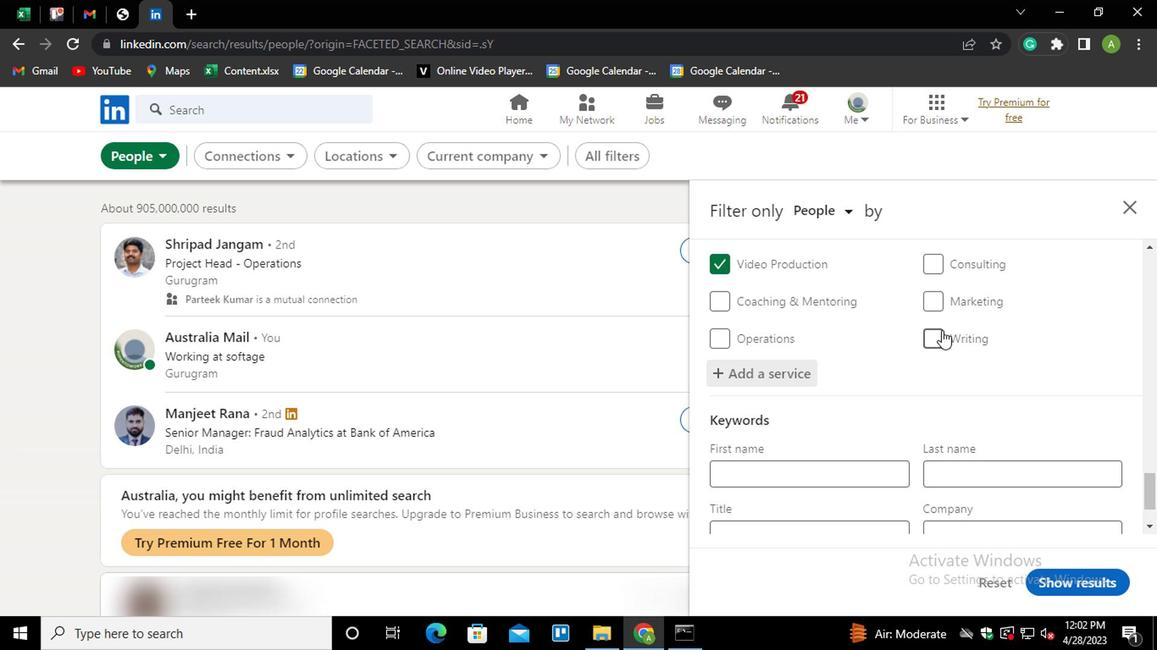 
Action: Mouse scrolled (785, 350) with delta (0, 0)
Screenshot: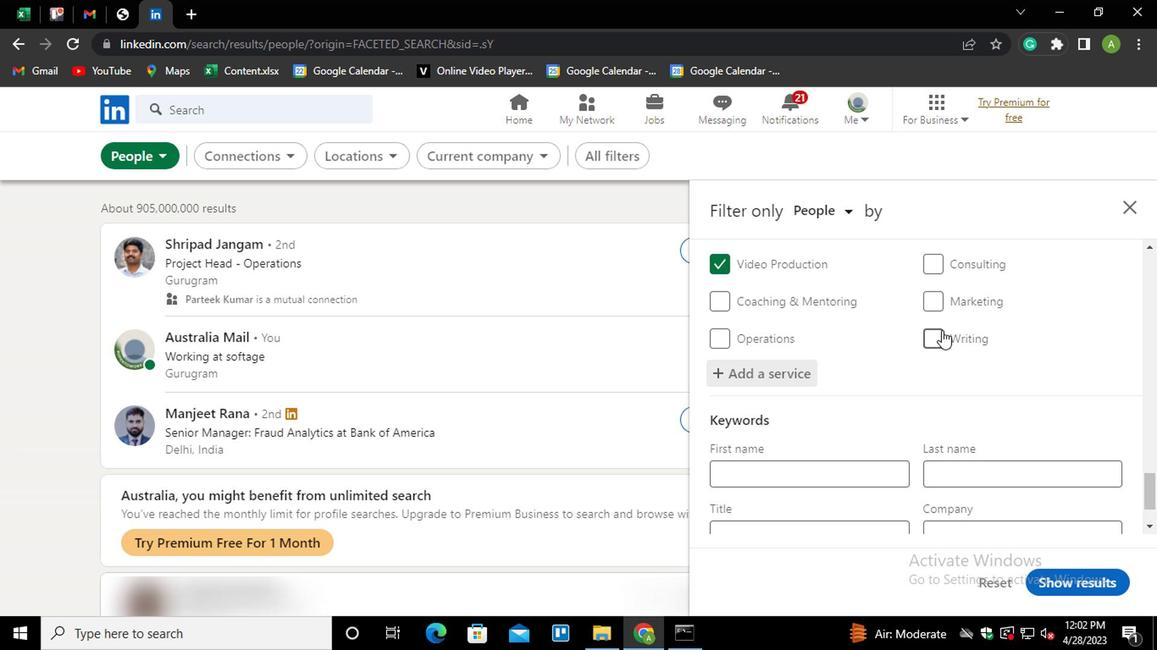 
Action: Mouse scrolled (785, 350) with delta (0, 0)
Screenshot: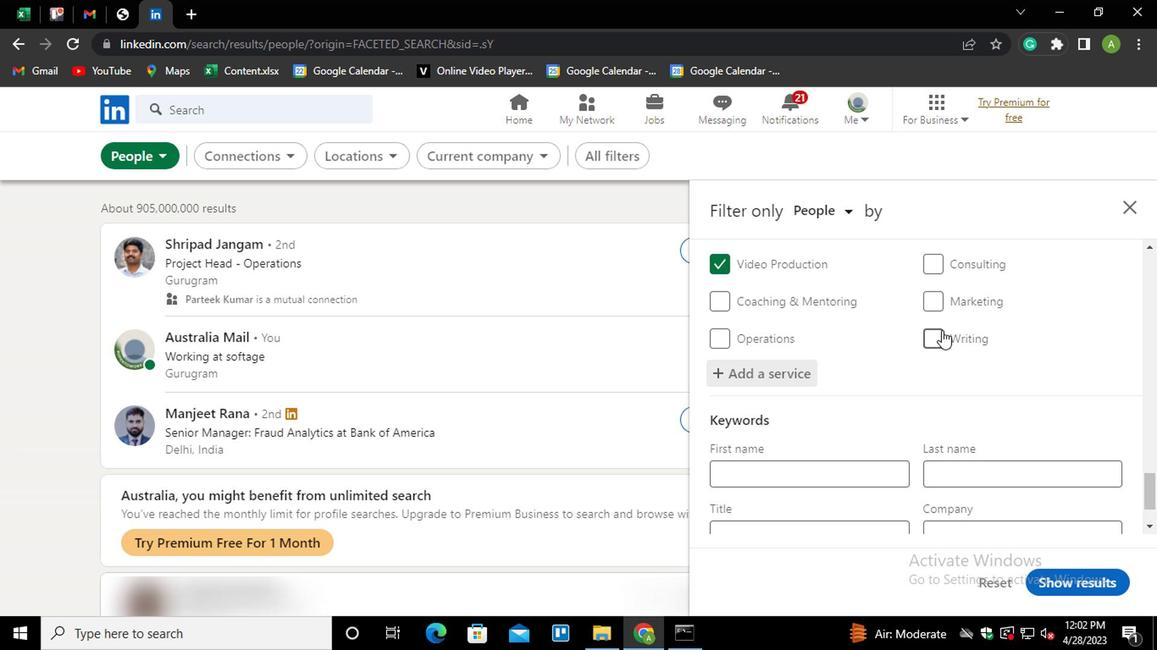
Action: Mouse scrolled (785, 350) with delta (0, 0)
Screenshot: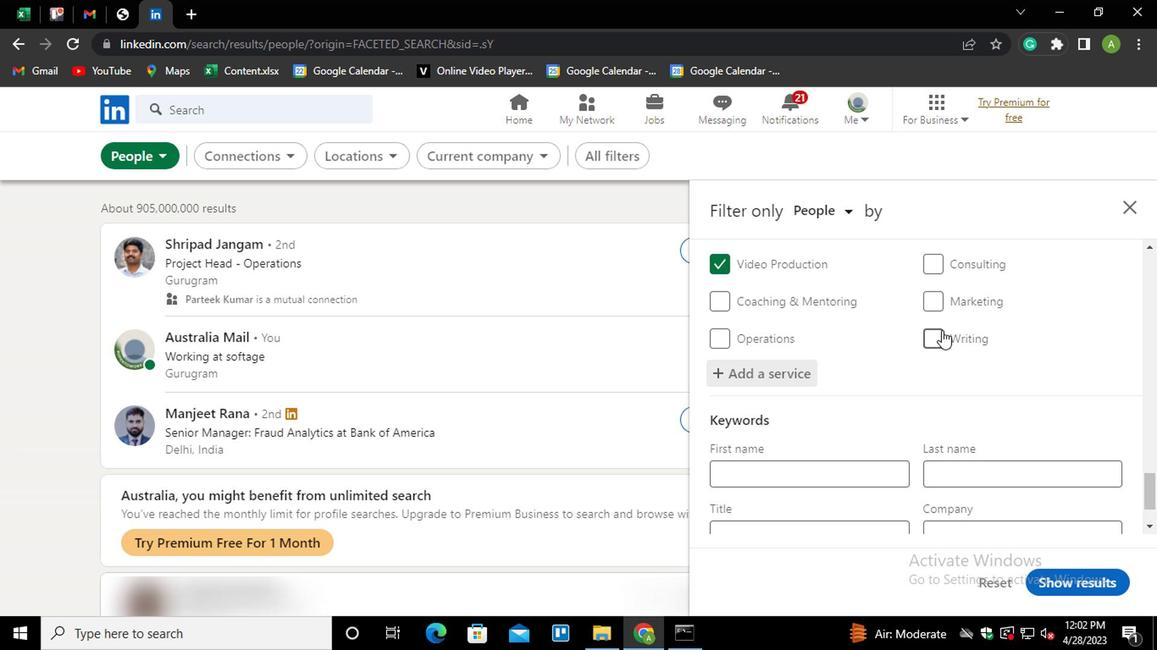 
Action: Mouse moved to (673, 444)
Screenshot: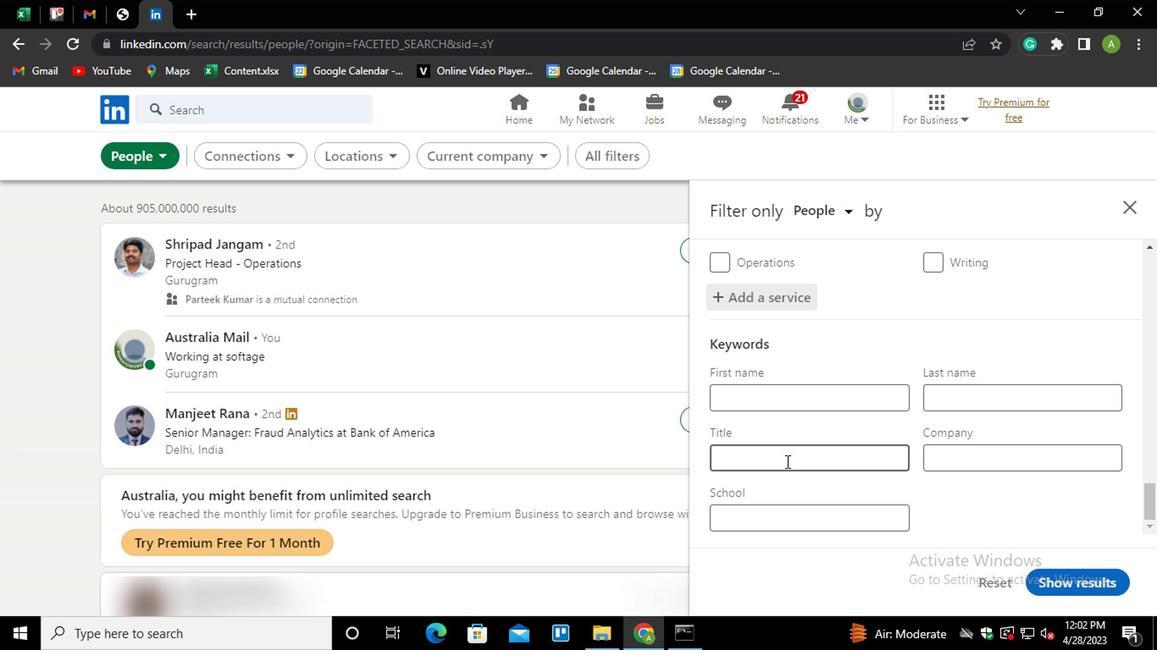 
Action: Mouse pressed left at (673, 444)
Screenshot: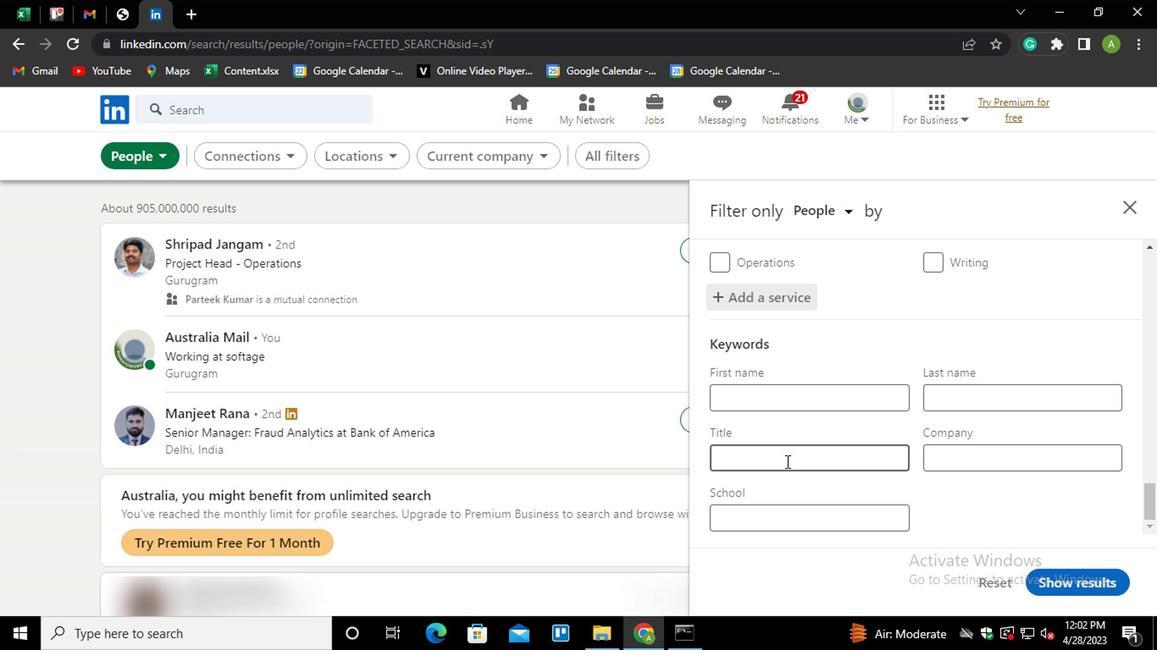 
Action: Key pressed <Key.shift><Key.shift><Key.shift><Key.shift><Key.shift><Key.shift><Key.shift><Key.shift><Key.shift><Key.shift><Key.shift><Key.shift><Key.shift><Key.shift><Key.shift><Key.shift><Key.shift><Key.shift><Key.shift><Key.shift><Key.shift><Key.shift><Key.shift><Key.shift><Key.shift><Key.shift><Key.shift><Key.shift><Key.shift><Key.shift><Key.shift><Key.shift><Key.shift>BUDGET<Key.space><Key.shift>ANALYST
Screenshot: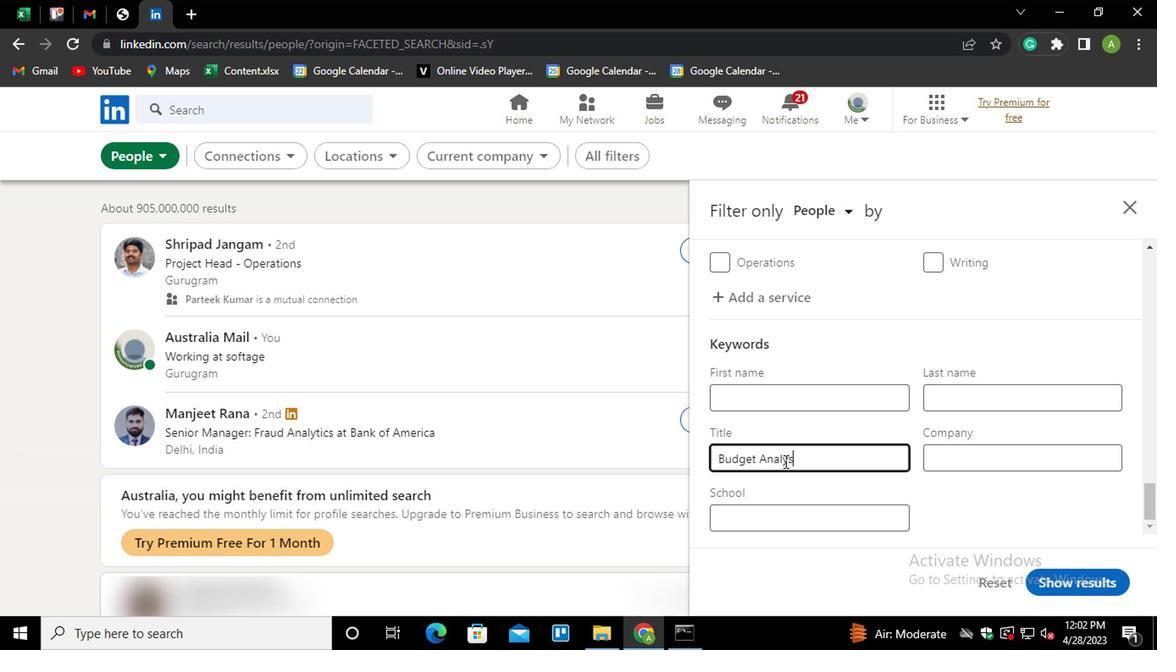 
Action: Mouse moved to (835, 483)
Screenshot: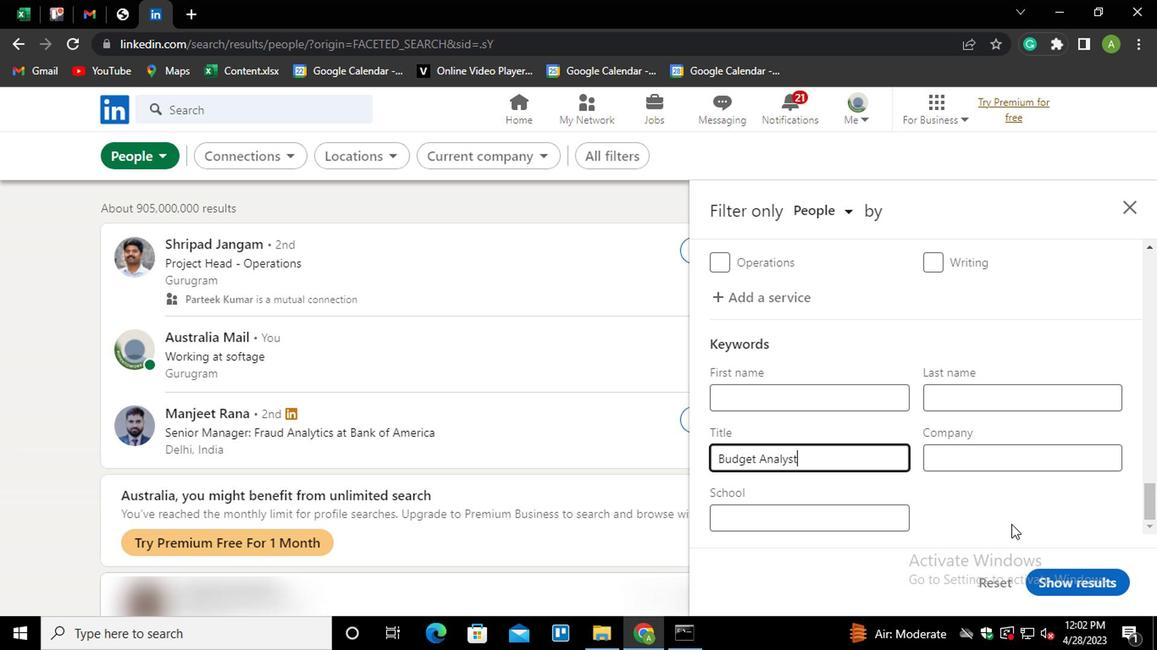 
Action: Mouse pressed left at (835, 483)
Screenshot: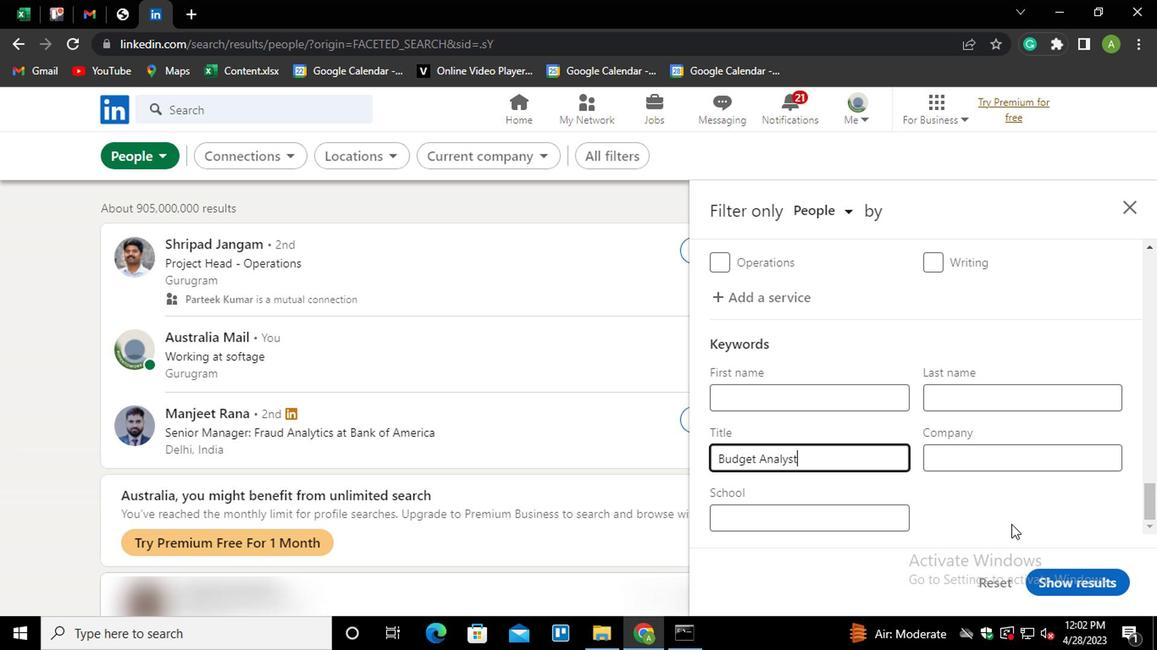 
Action: Mouse moved to (864, 526)
Screenshot: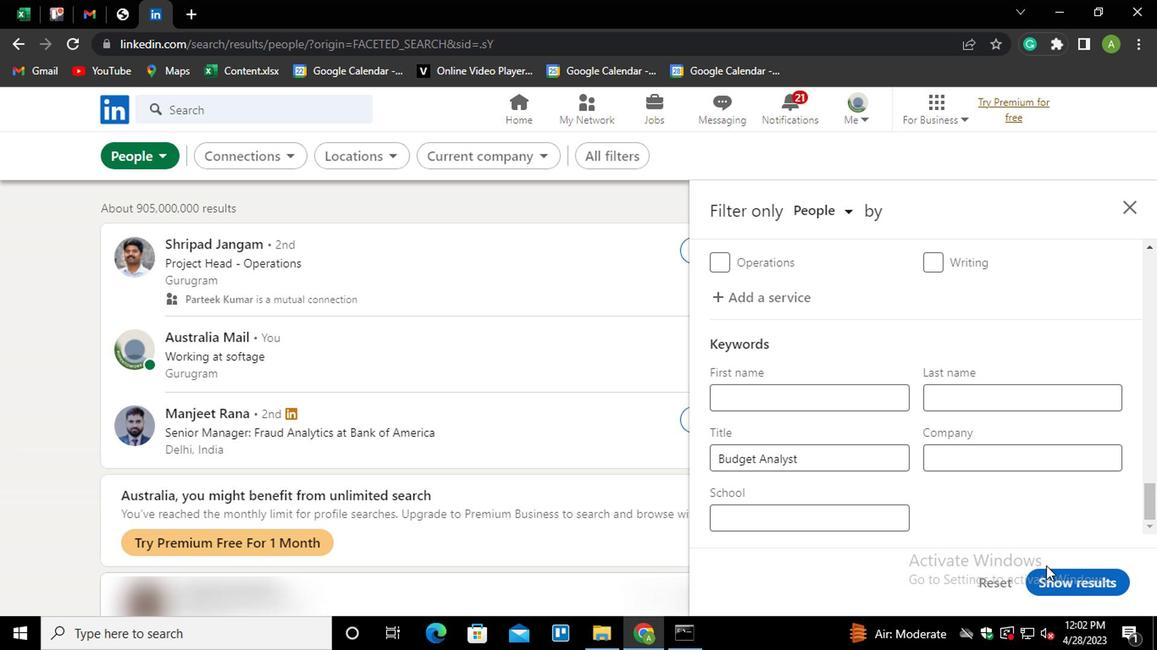 
Action: Mouse pressed left at (864, 526)
Screenshot: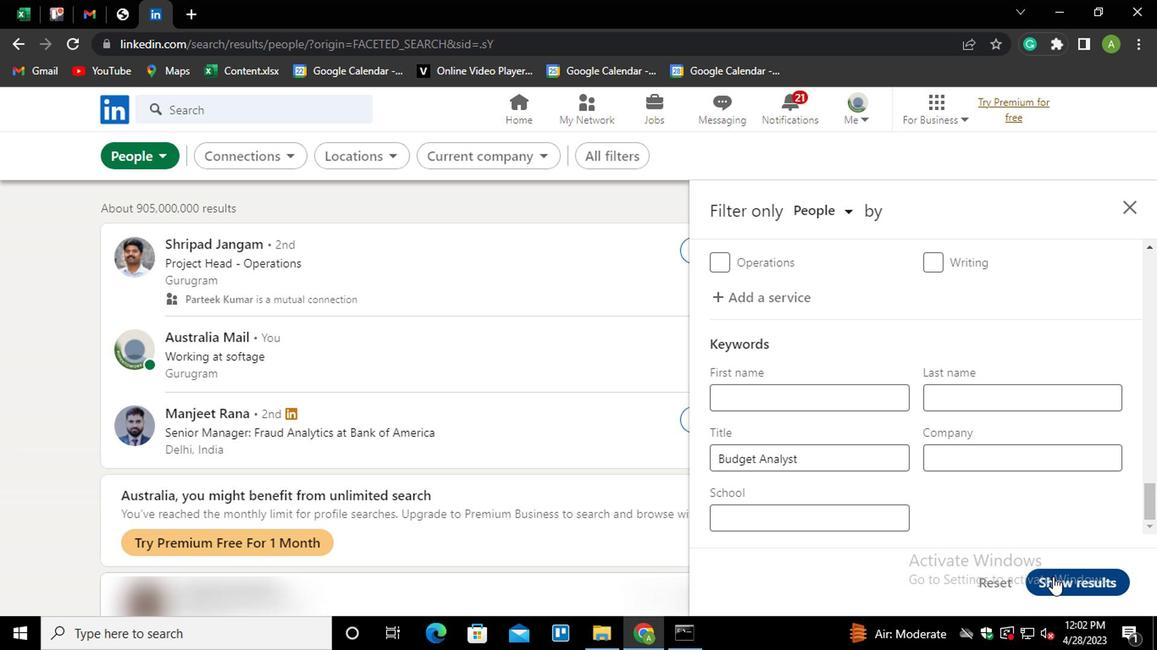 
